 Task: Look for space in La Unión, Chile from 1st July, 2023 to 3rd July, 2023 for 1 adult in price range Rs.5000 to Rs.15000. Place can be private room with 1  bedroom having 1 bed and 1 bathroom. Property type can be house, flat, guest house, hotel. Amenities needed are: wifi. Booking option can be shelf check-in. Required host language is English.
Action: Mouse moved to (518, 189)
Screenshot: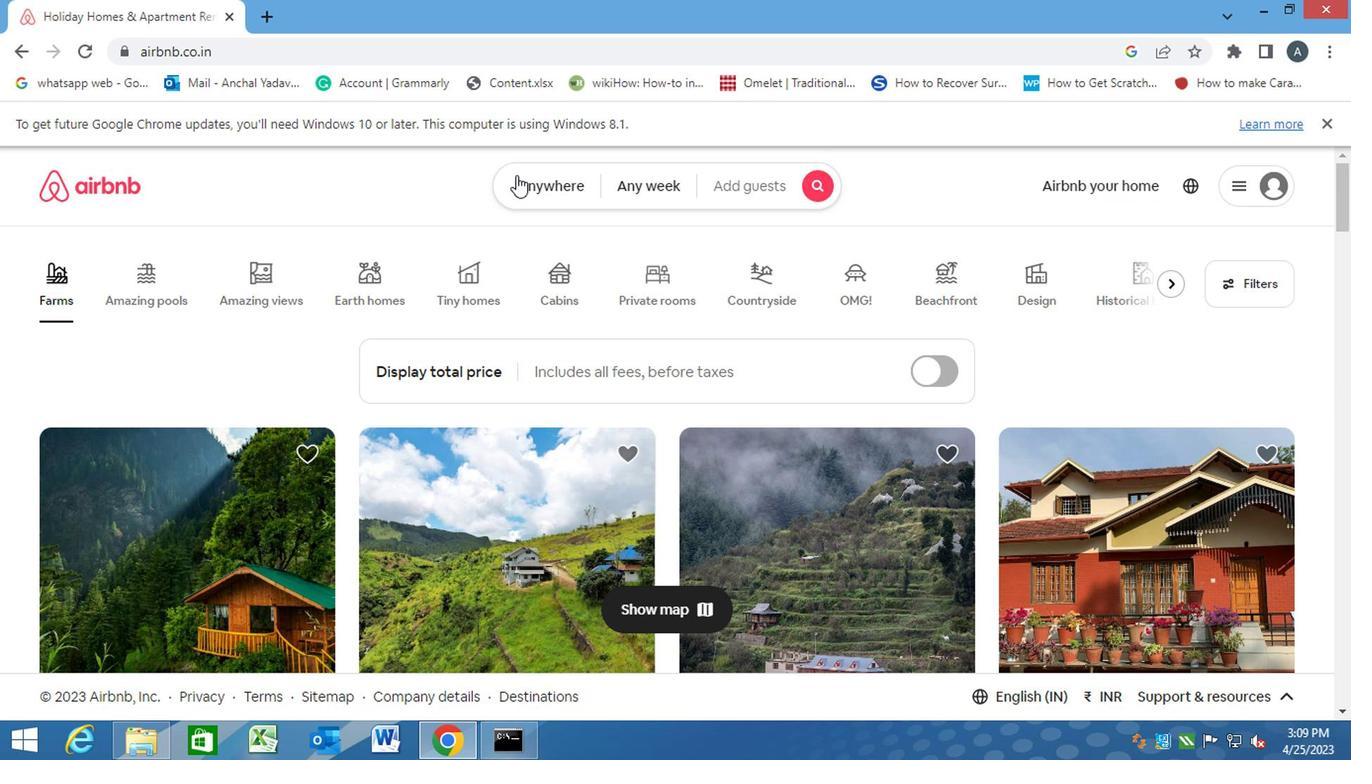 
Action: Mouse pressed left at (518, 189)
Screenshot: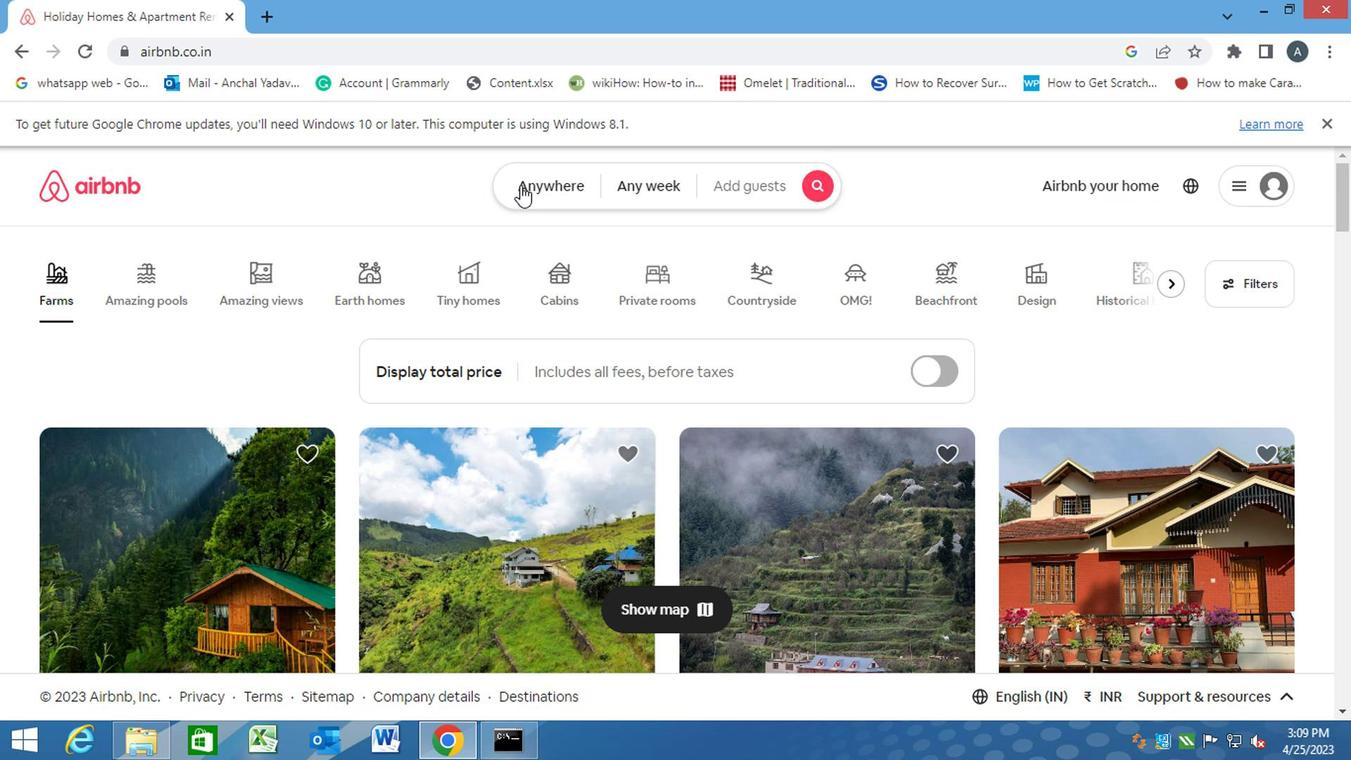 
Action: Mouse moved to (454, 258)
Screenshot: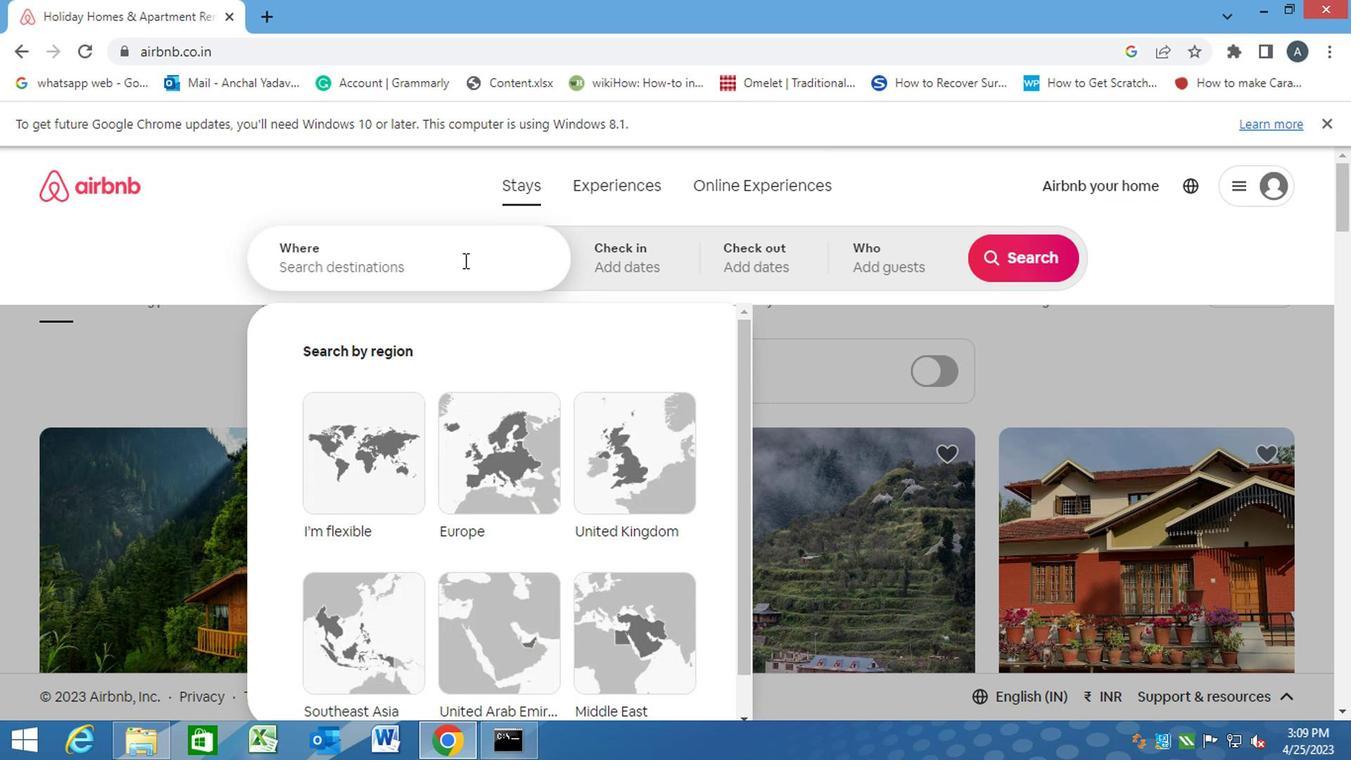 
Action: Mouse pressed left at (454, 258)
Screenshot: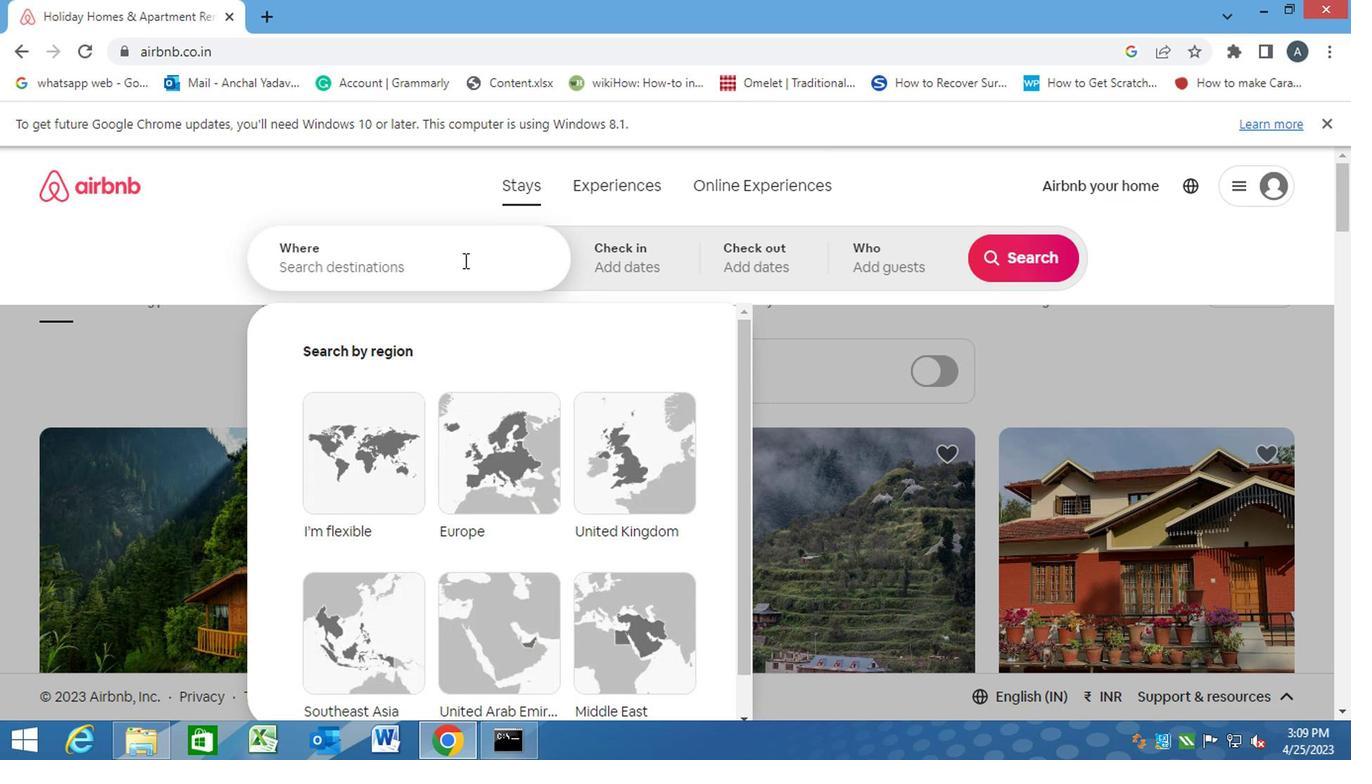 
Action: Key pressed l<Key.caps_lock>a<Key.space><Key.caps_lock>u<Key.caps_lock>nion,<Key.space><Key.caps_lock>c<Key.caps_lock>hile<Key.enter>
Screenshot: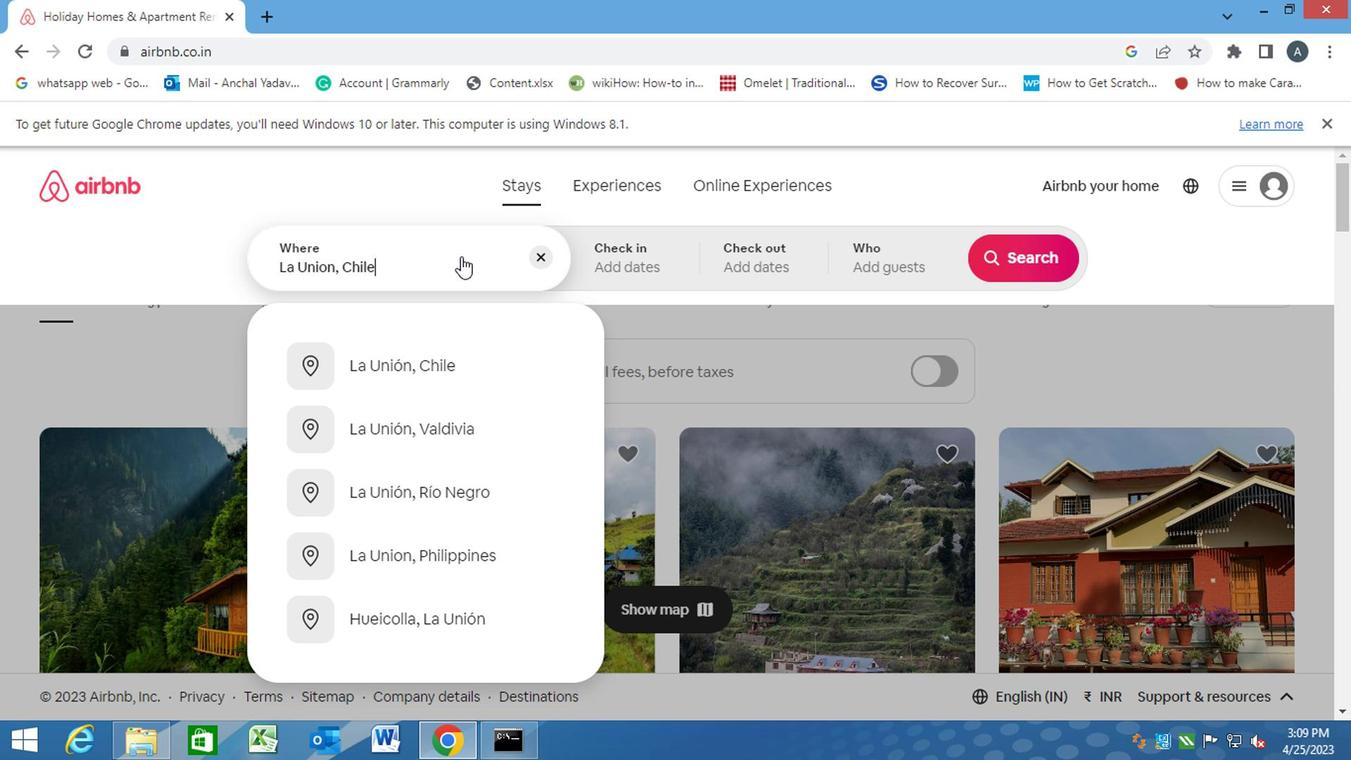 
Action: Mouse moved to (993, 419)
Screenshot: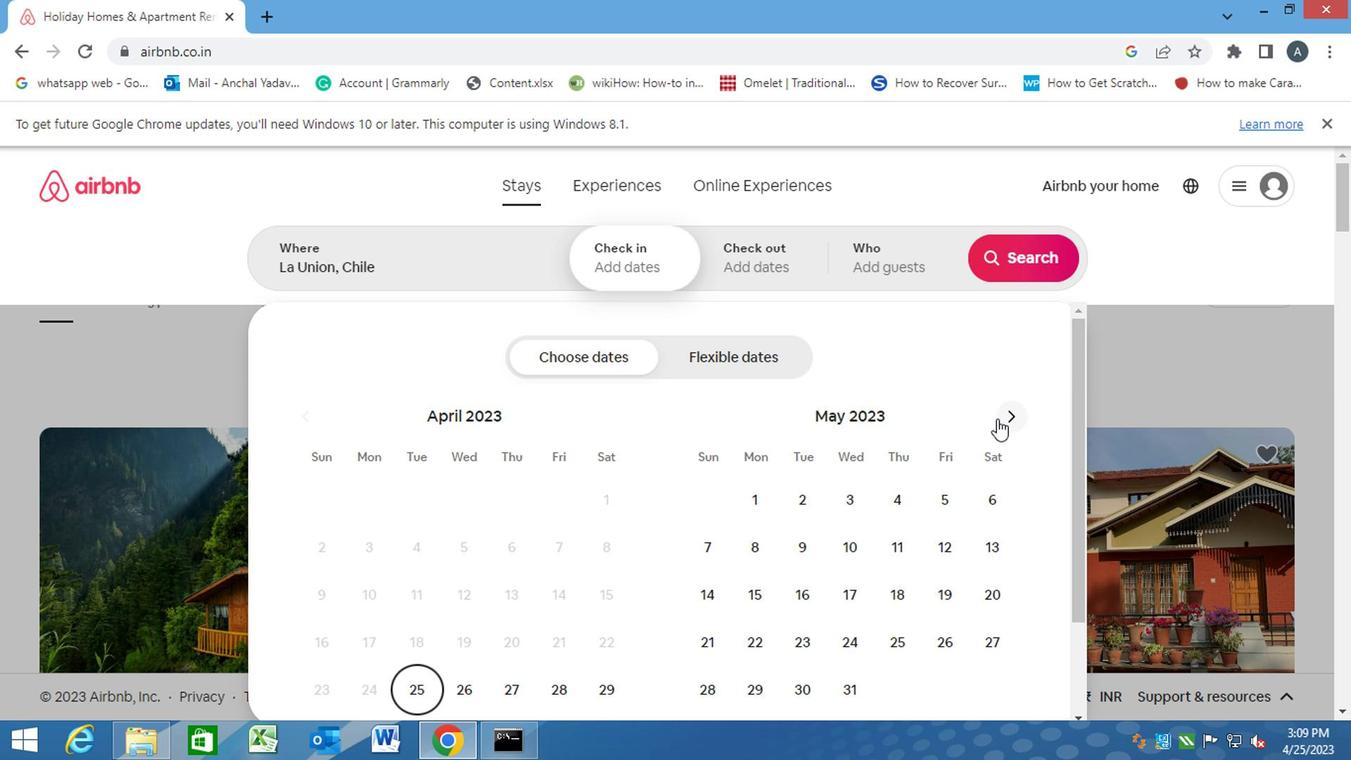 
Action: Mouse pressed left at (993, 419)
Screenshot: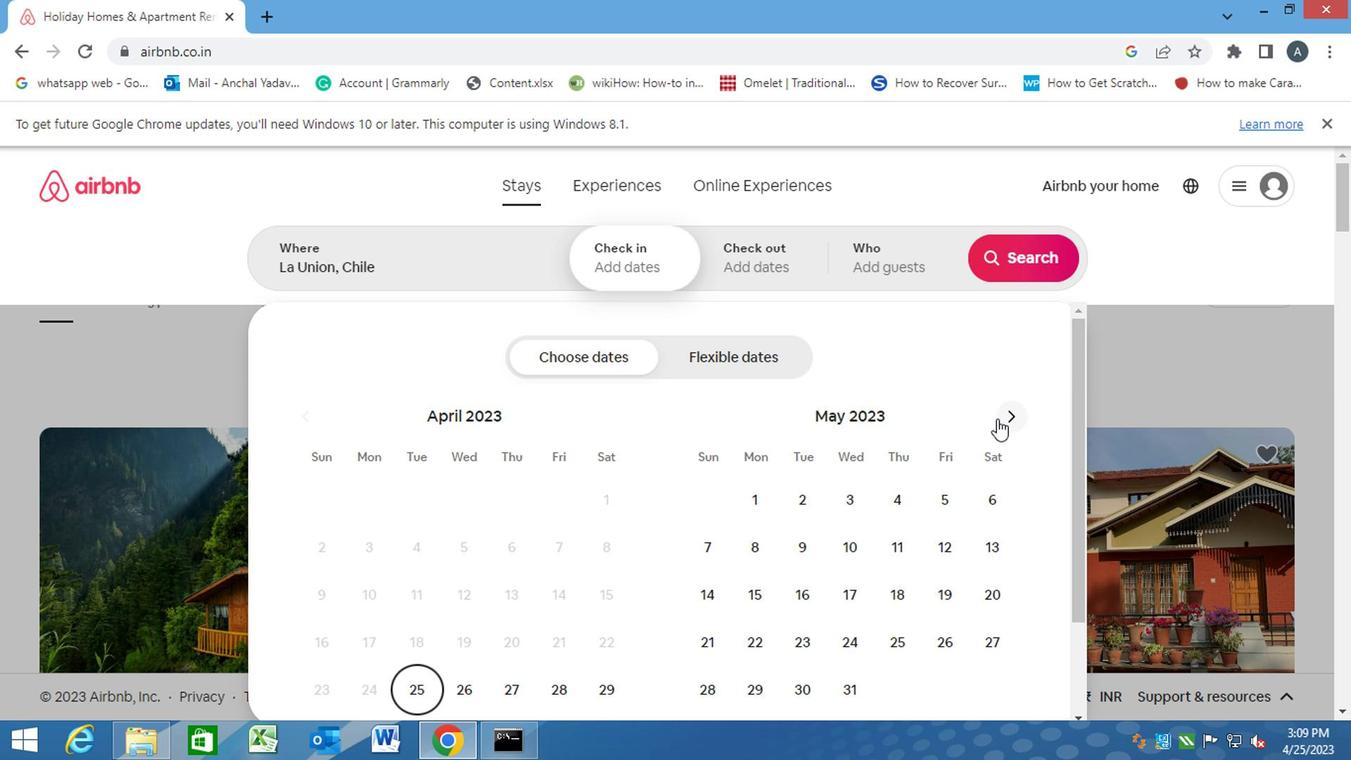 
Action: Mouse moved to (994, 419)
Screenshot: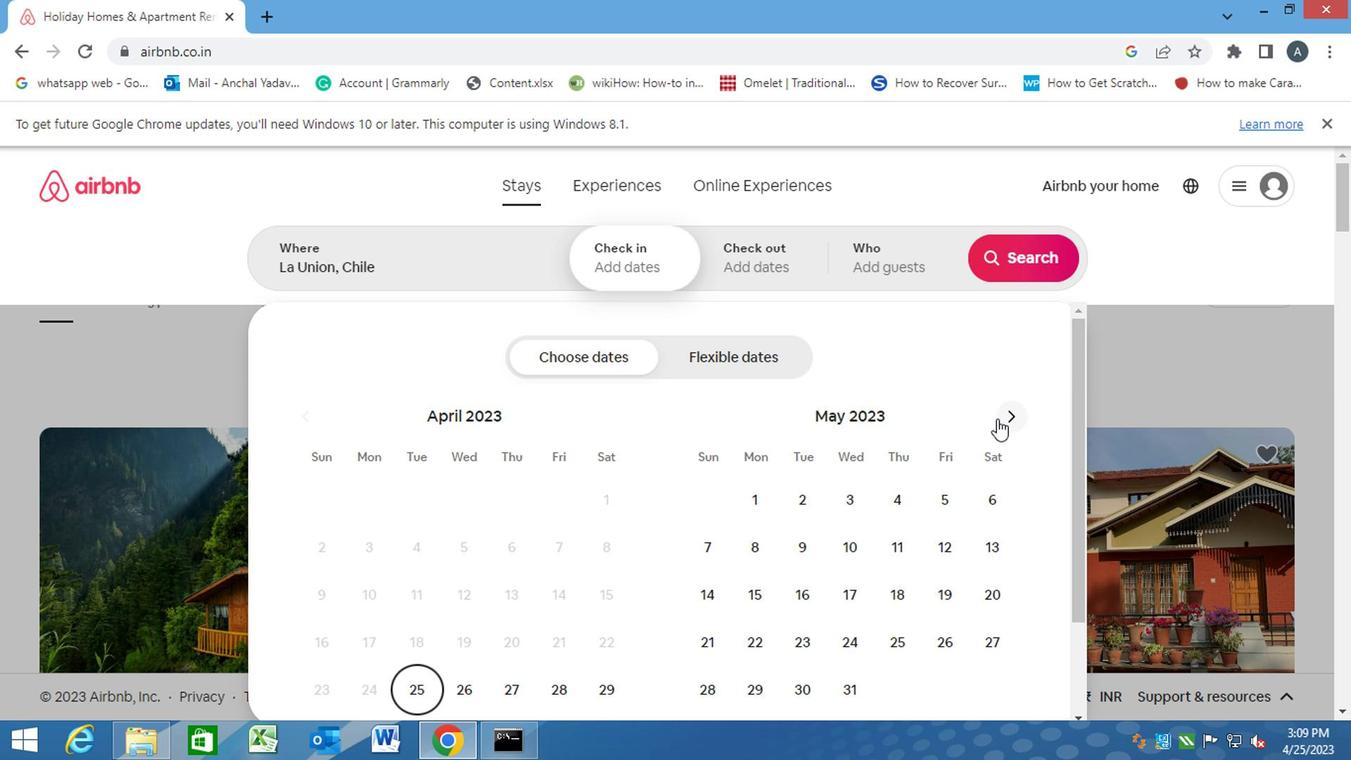 
Action: Mouse pressed left at (994, 419)
Screenshot: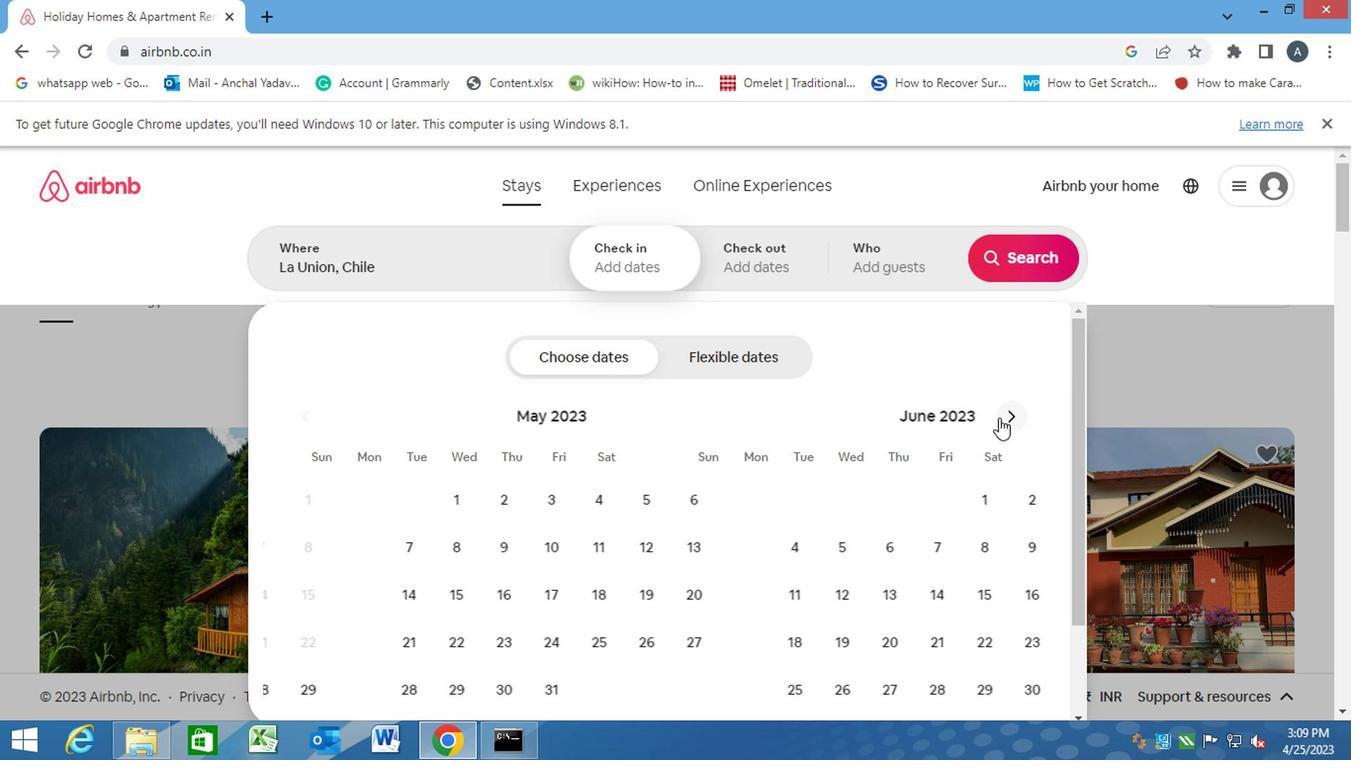 
Action: Mouse moved to (996, 500)
Screenshot: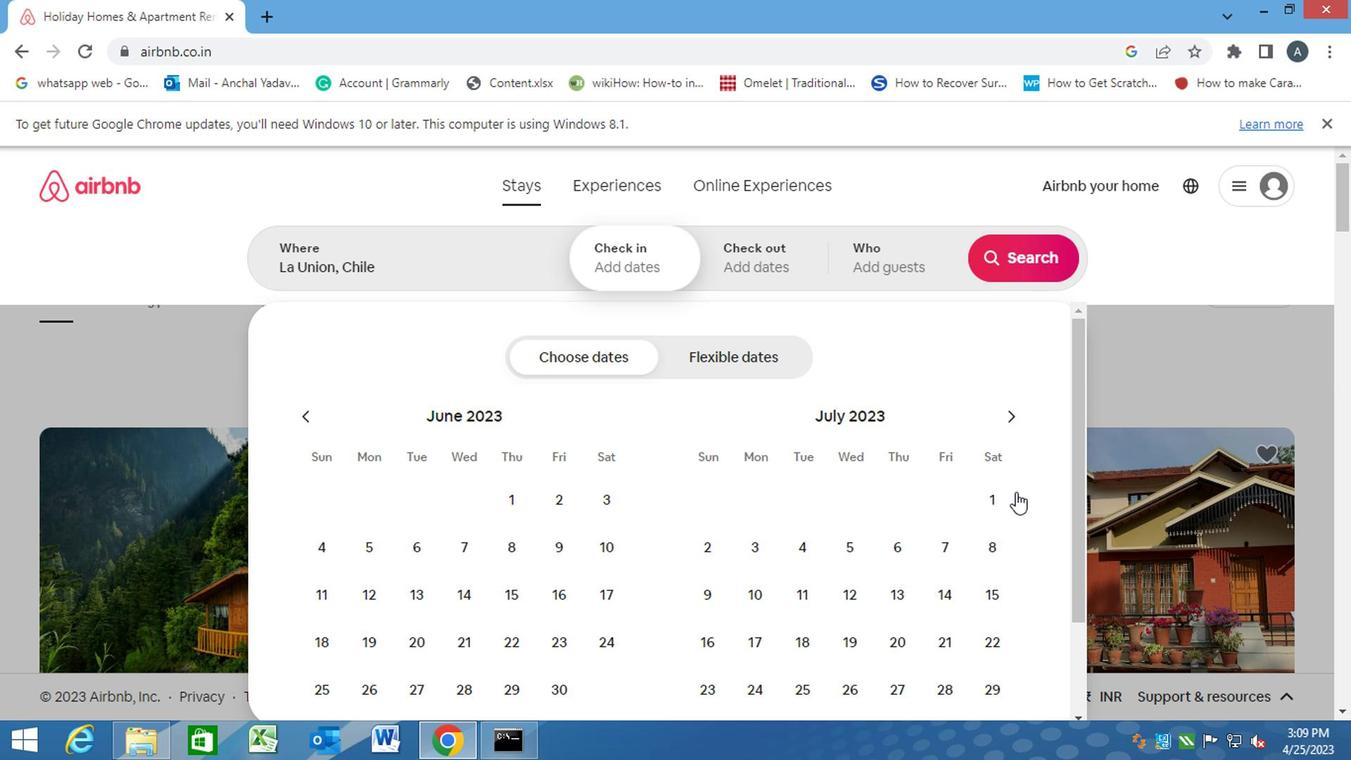 
Action: Mouse pressed left at (996, 500)
Screenshot: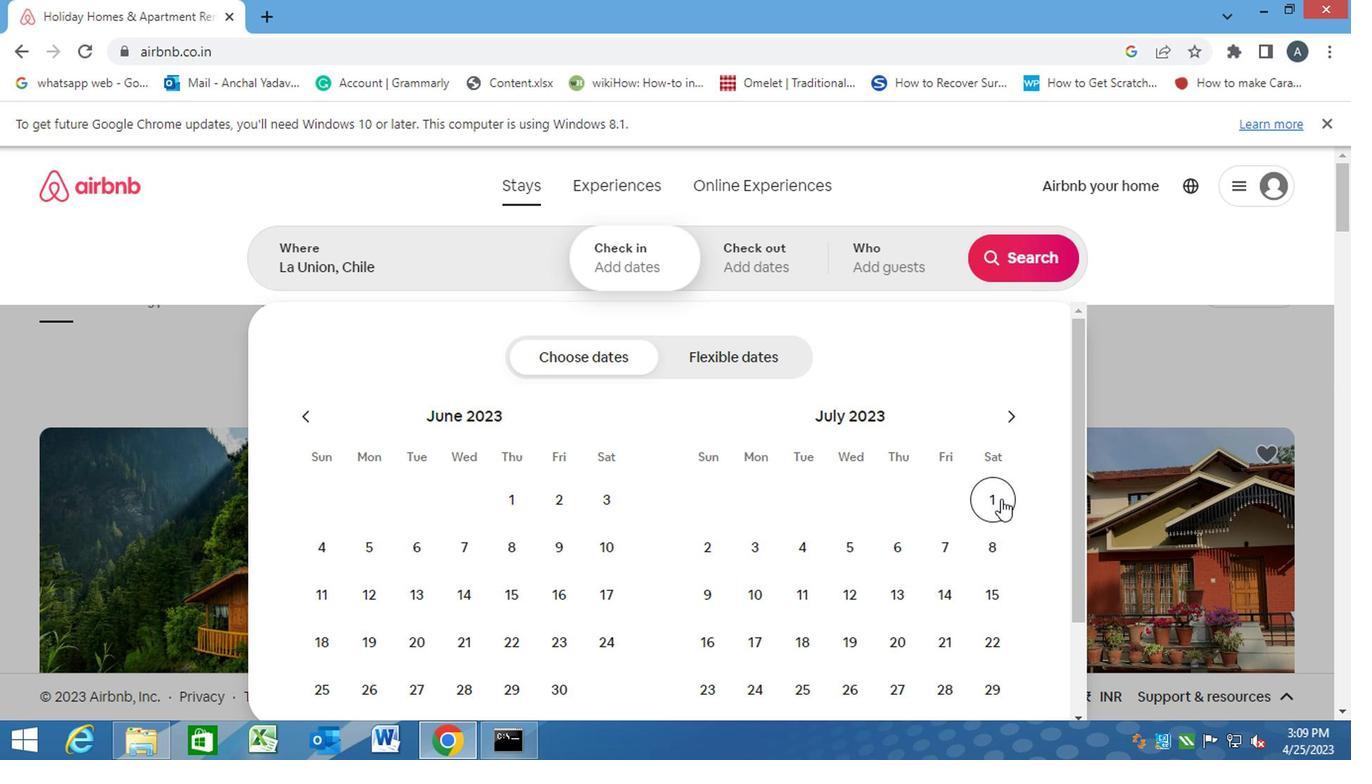 
Action: Mouse moved to (754, 548)
Screenshot: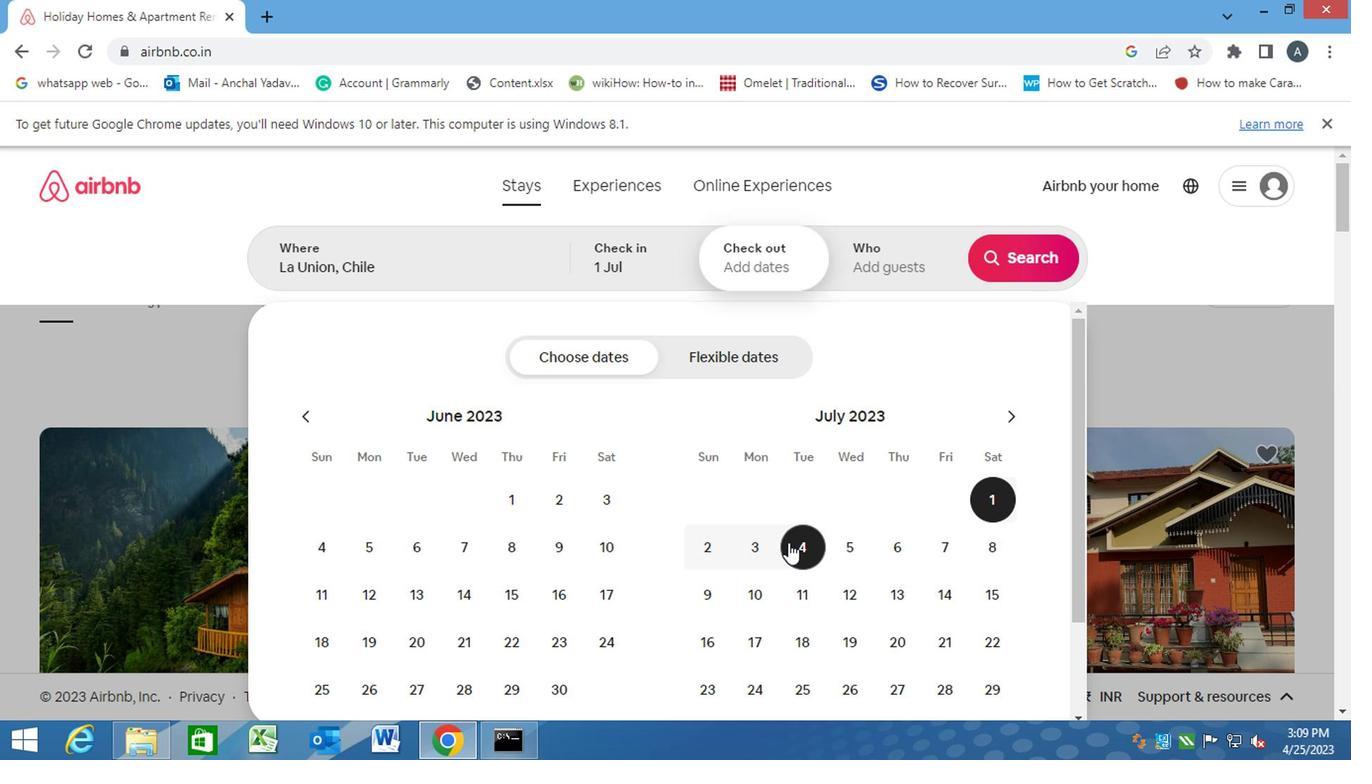
Action: Mouse pressed left at (754, 548)
Screenshot: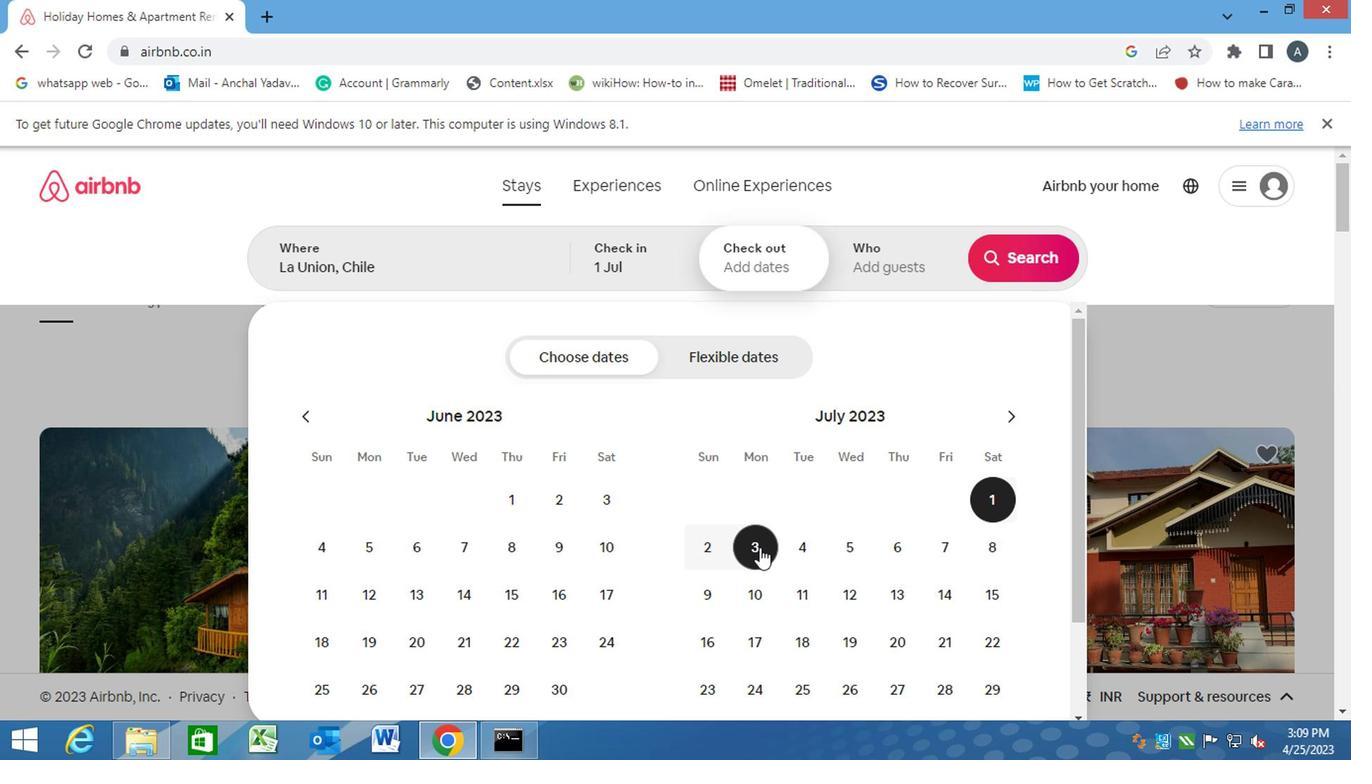 
Action: Mouse moved to (900, 259)
Screenshot: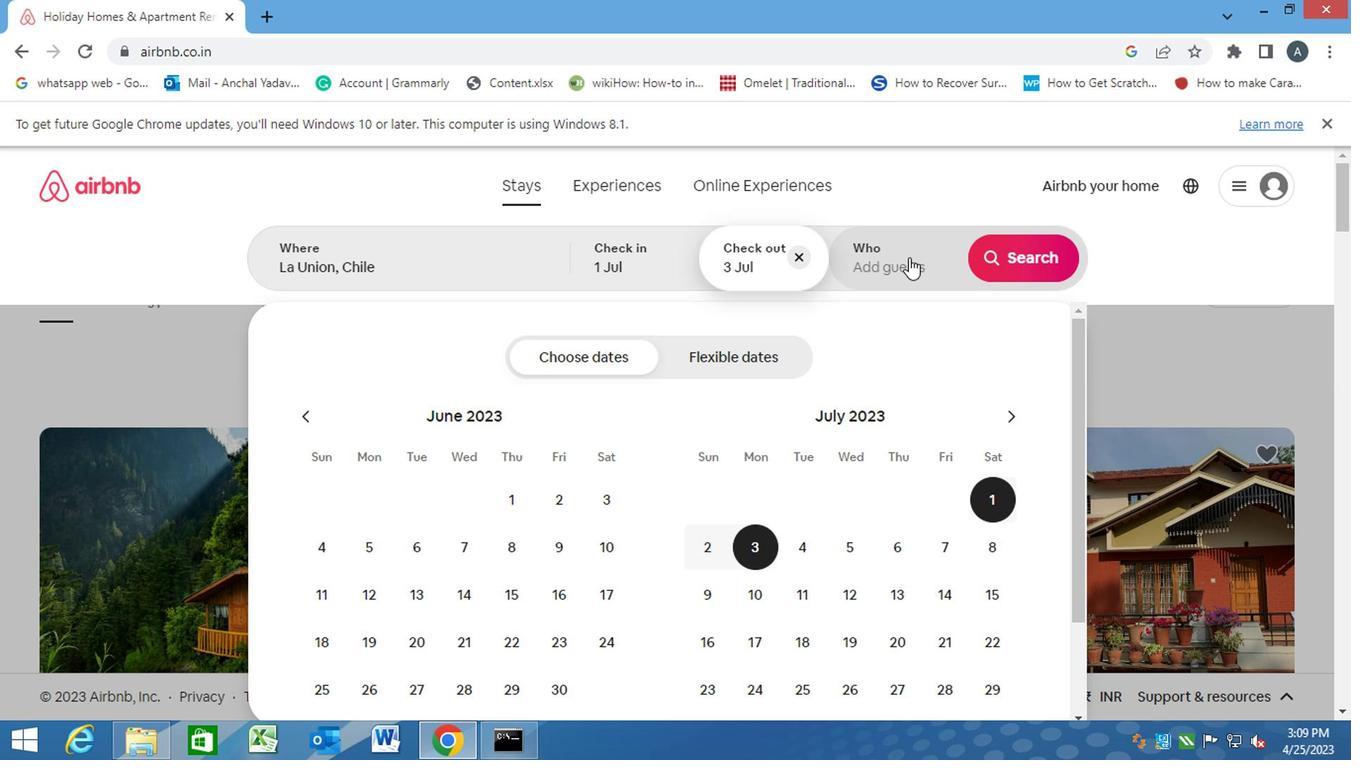 
Action: Mouse pressed left at (900, 259)
Screenshot: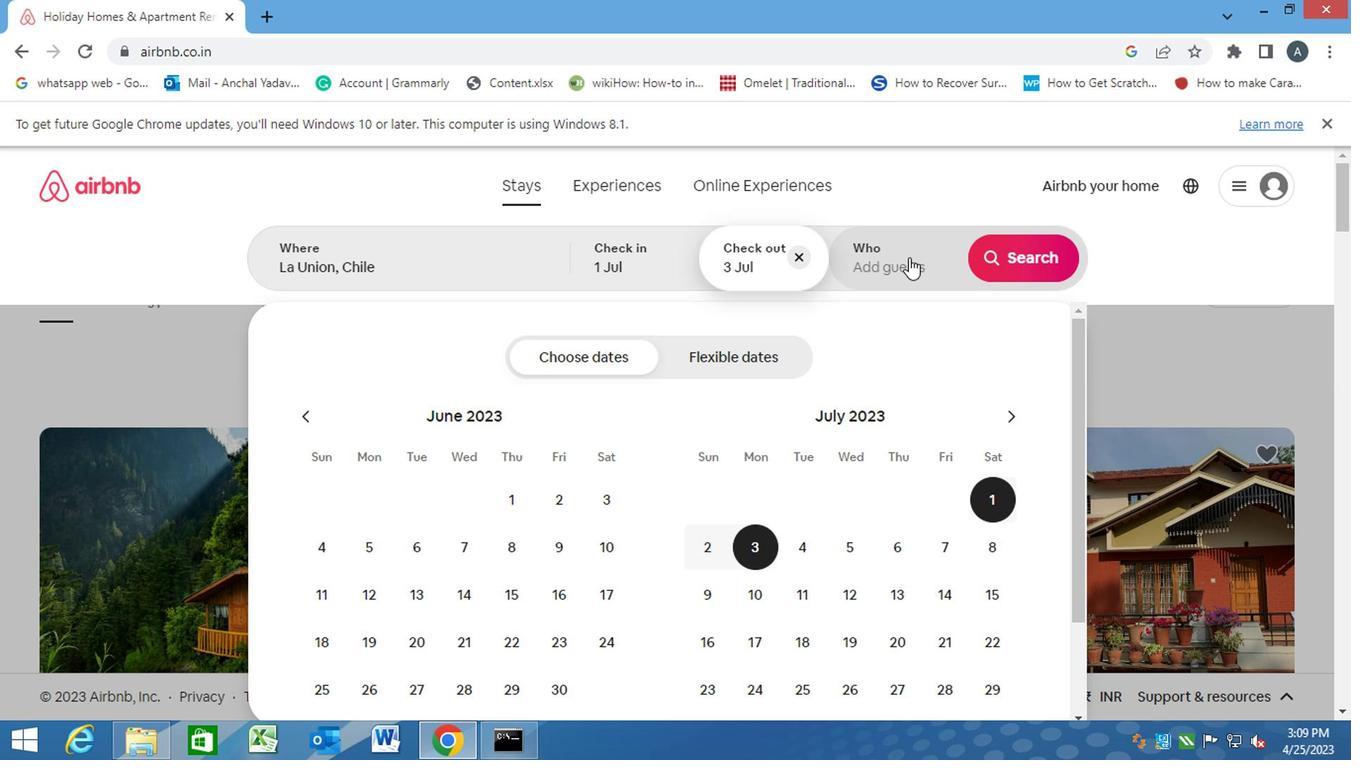 
Action: Mouse moved to (1036, 374)
Screenshot: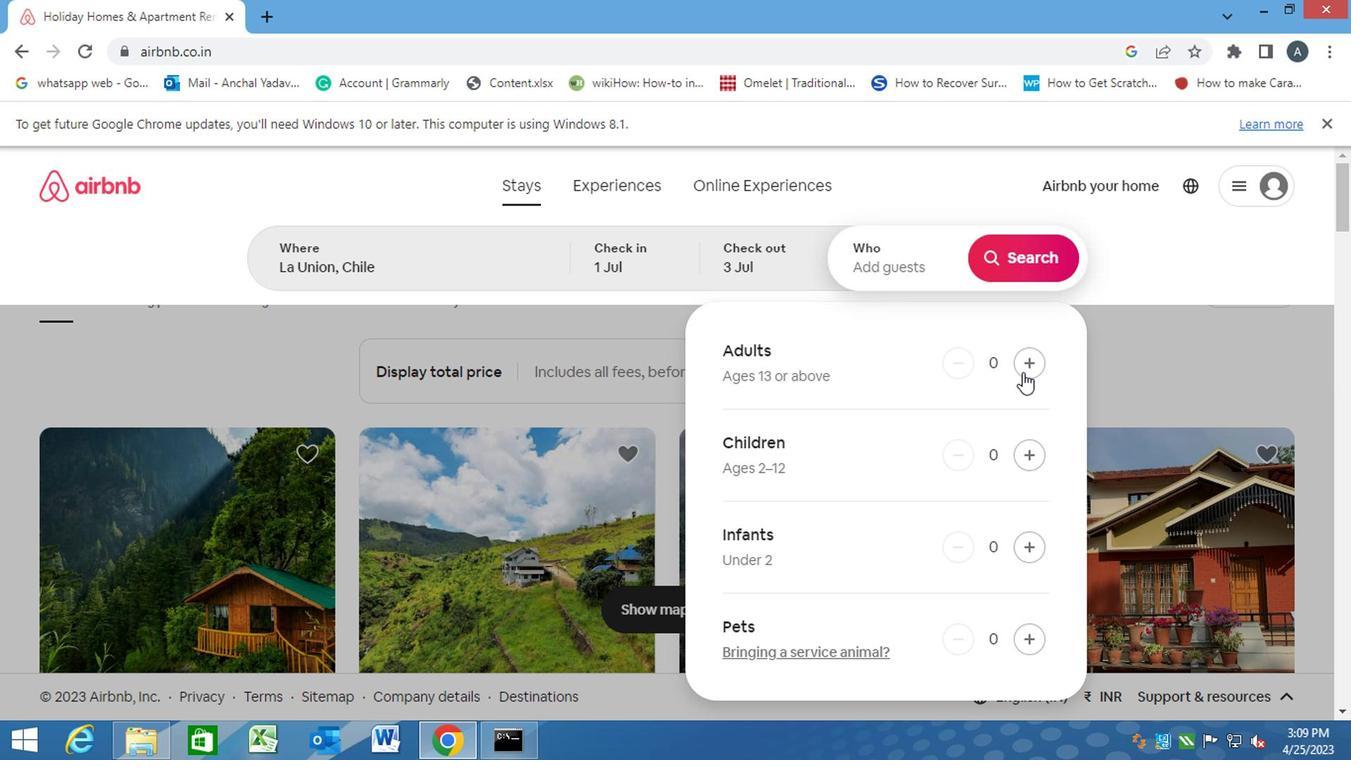 
Action: Mouse pressed left at (1036, 374)
Screenshot: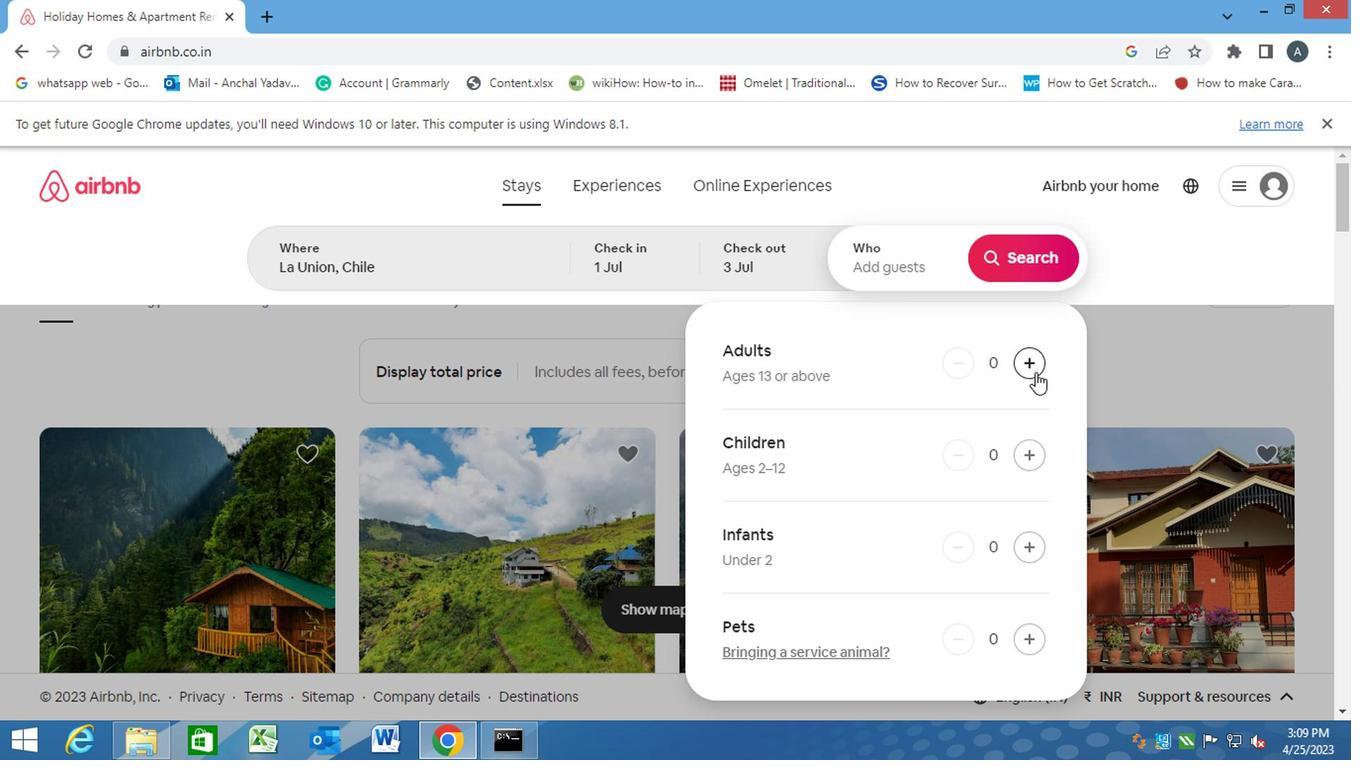 
Action: Mouse moved to (1033, 244)
Screenshot: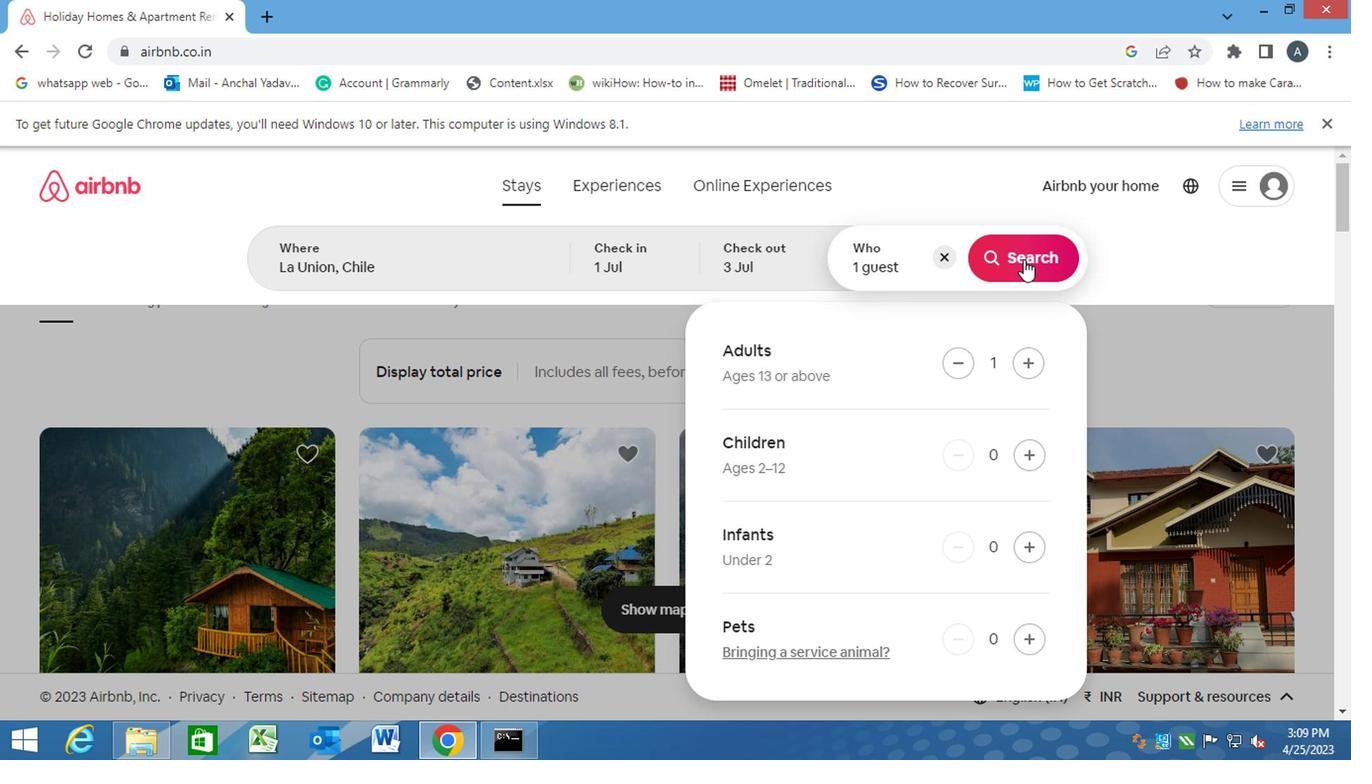 
Action: Mouse pressed left at (1033, 244)
Screenshot: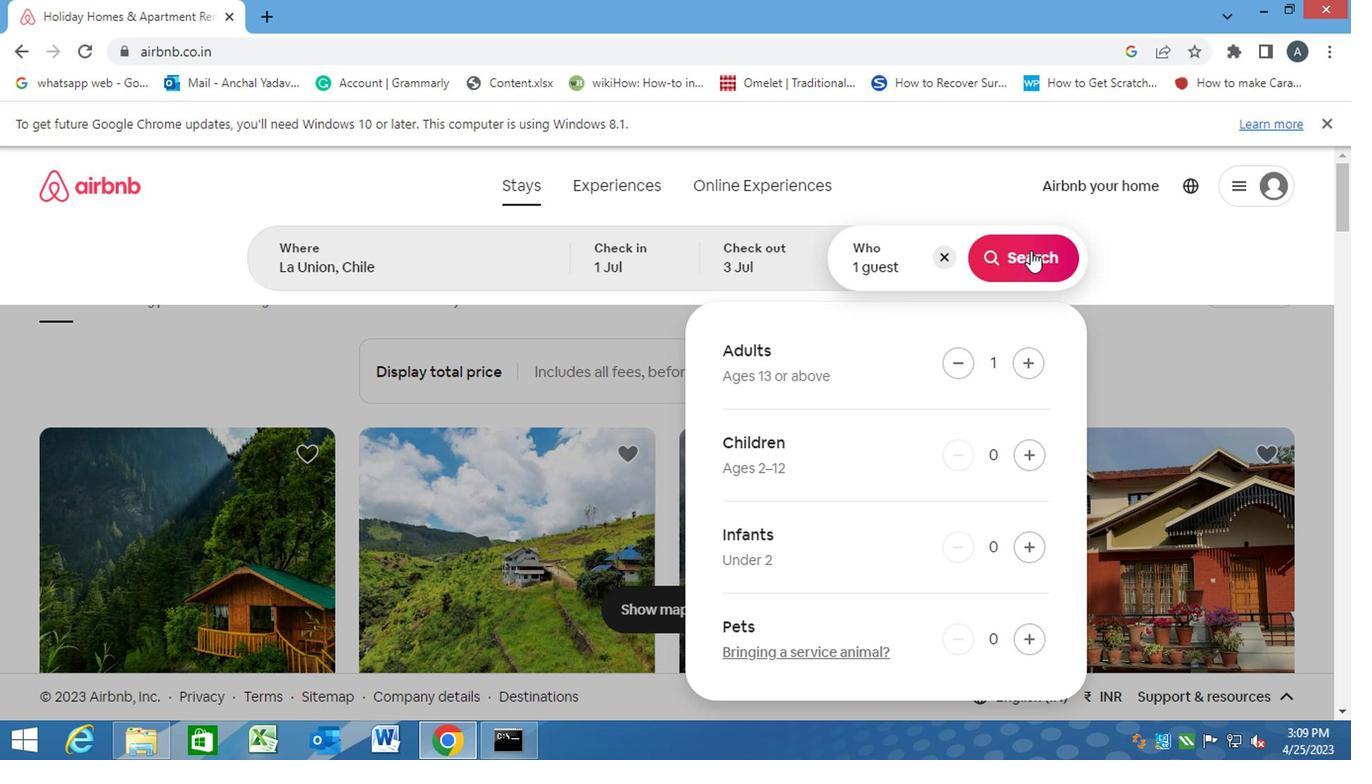 
Action: Mouse moved to (1257, 268)
Screenshot: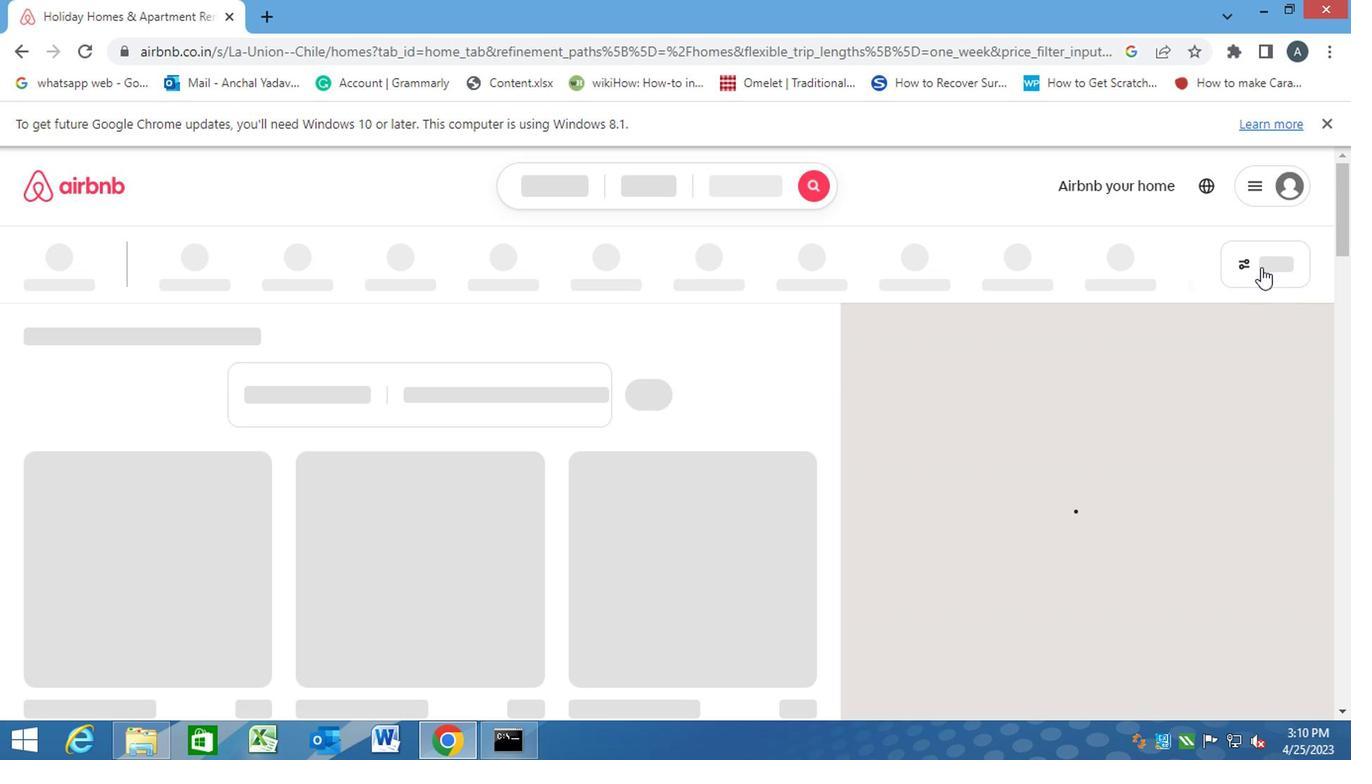 
Action: Mouse pressed left at (1257, 268)
Screenshot: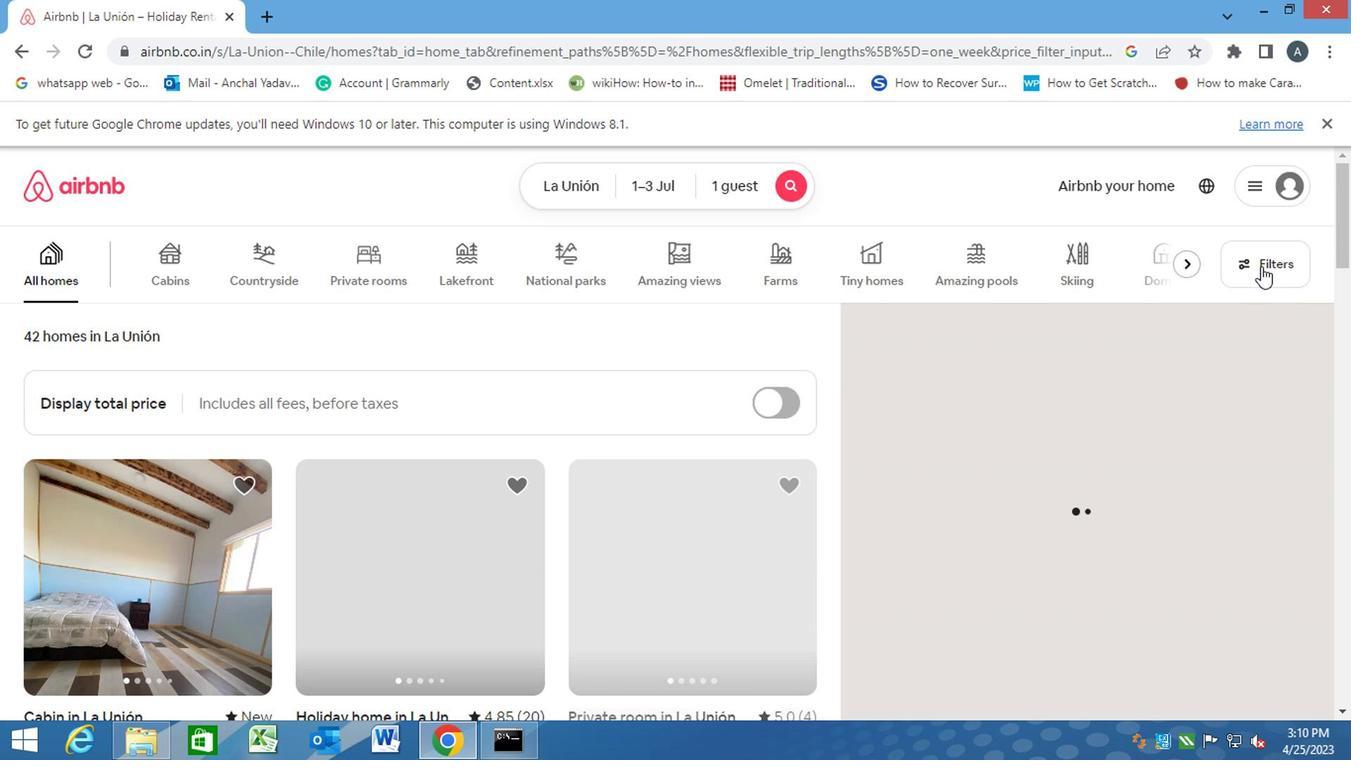 
Action: Mouse moved to (434, 512)
Screenshot: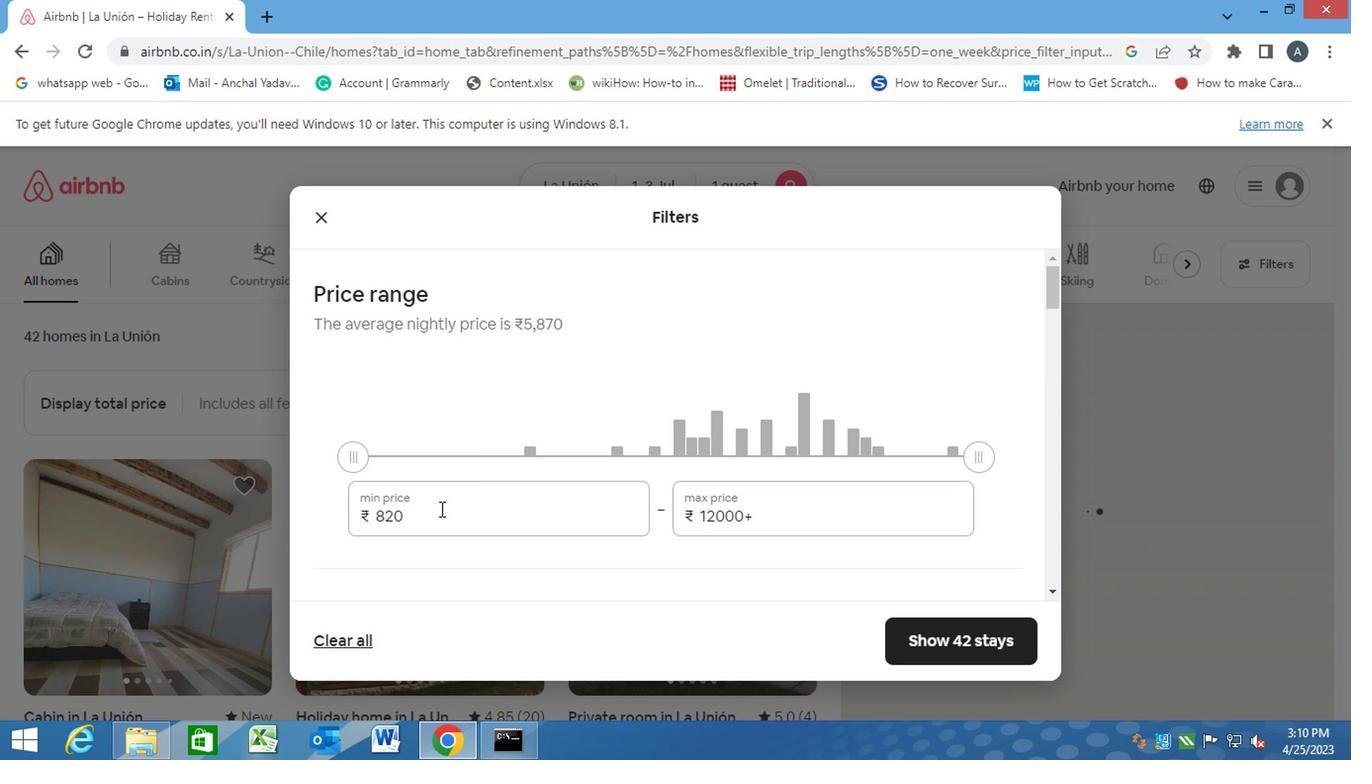 
Action: Mouse pressed left at (434, 512)
Screenshot: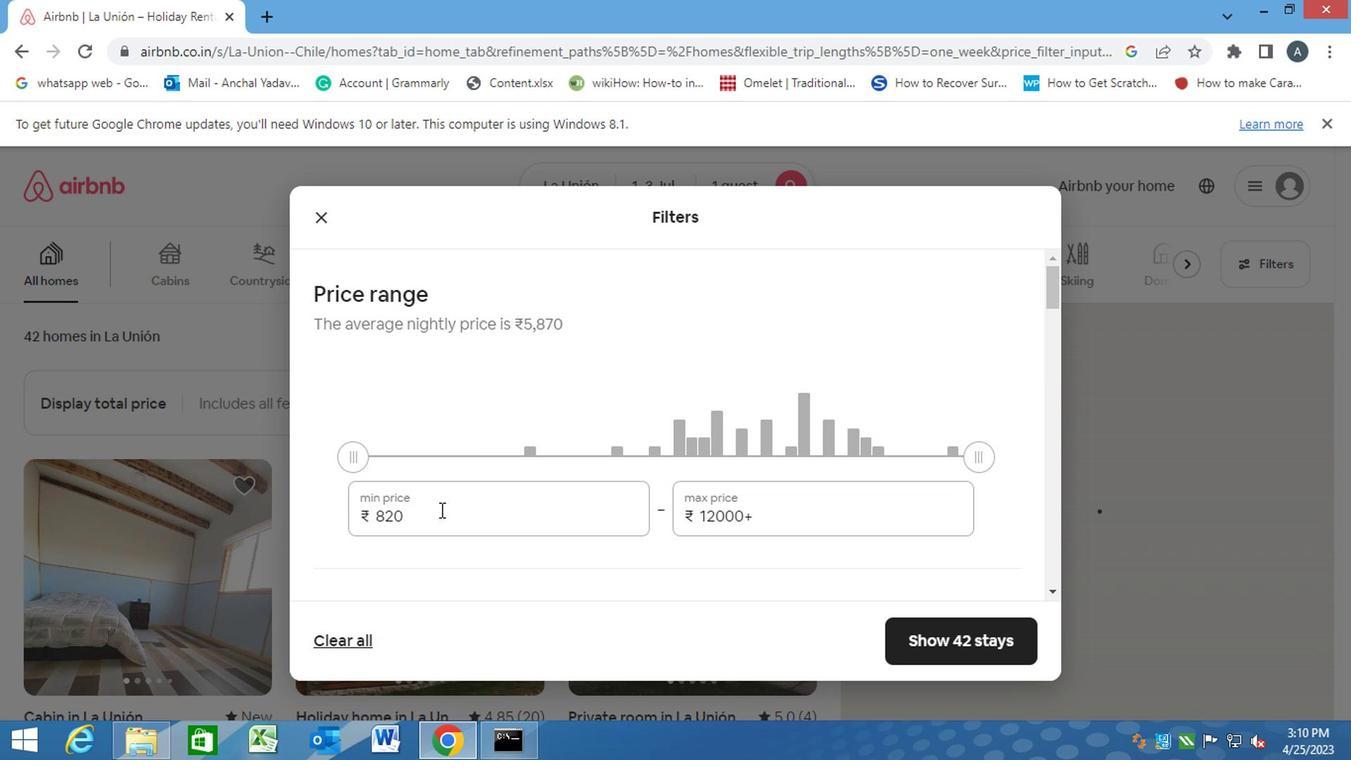 
Action: Mouse moved to (346, 521)
Screenshot: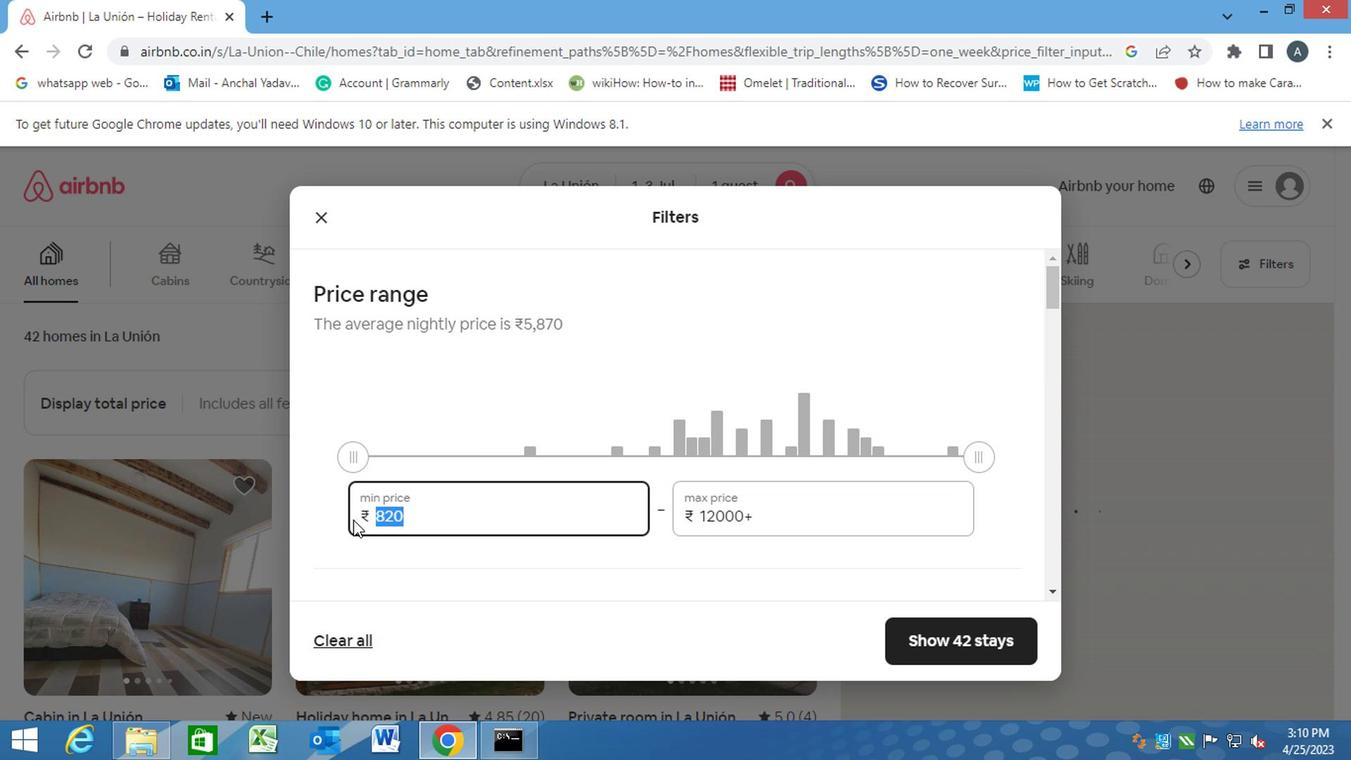 
Action: Key pressed 5000<Key.tab><Key.backspace><Key.backspace>15000
Screenshot: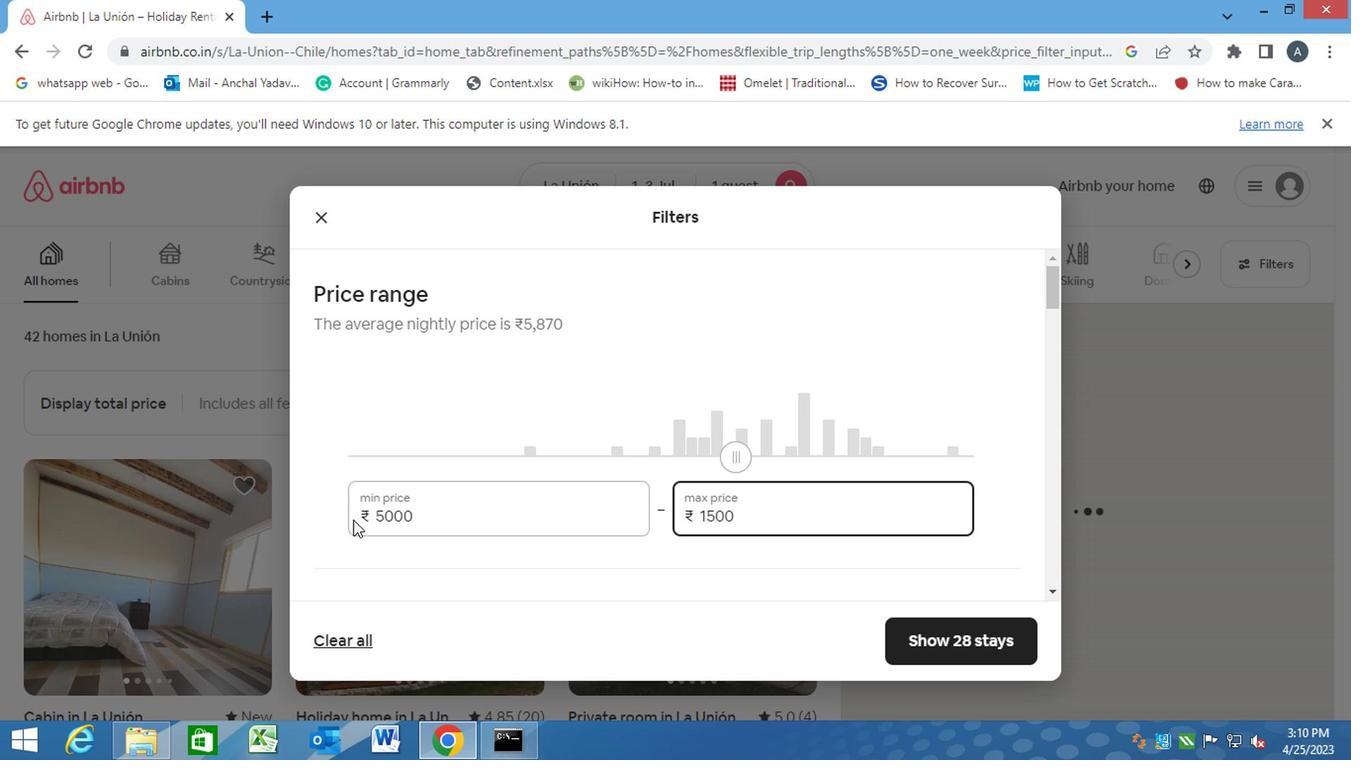 
Action: Mouse moved to (514, 567)
Screenshot: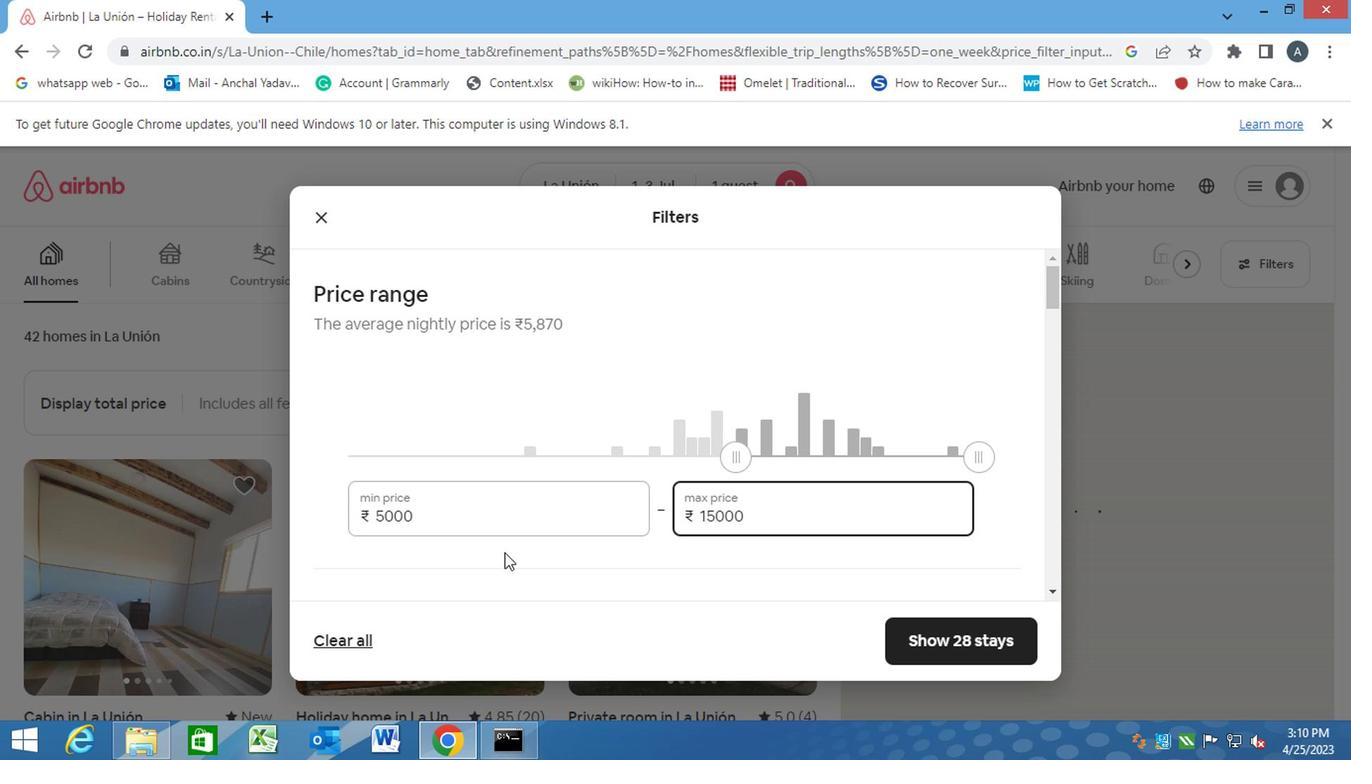
Action: Mouse pressed left at (514, 567)
Screenshot: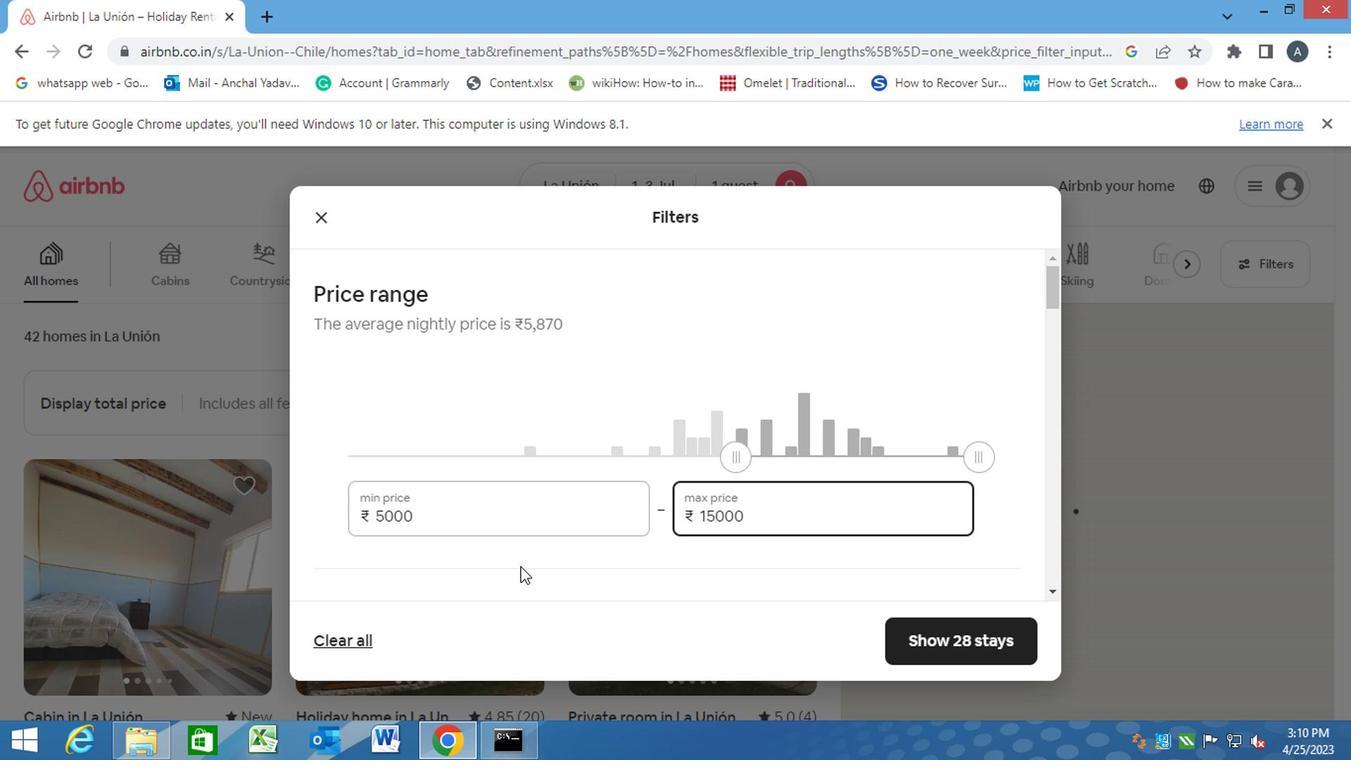 
Action: Mouse scrolled (514, 567) with delta (0, 0)
Screenshot: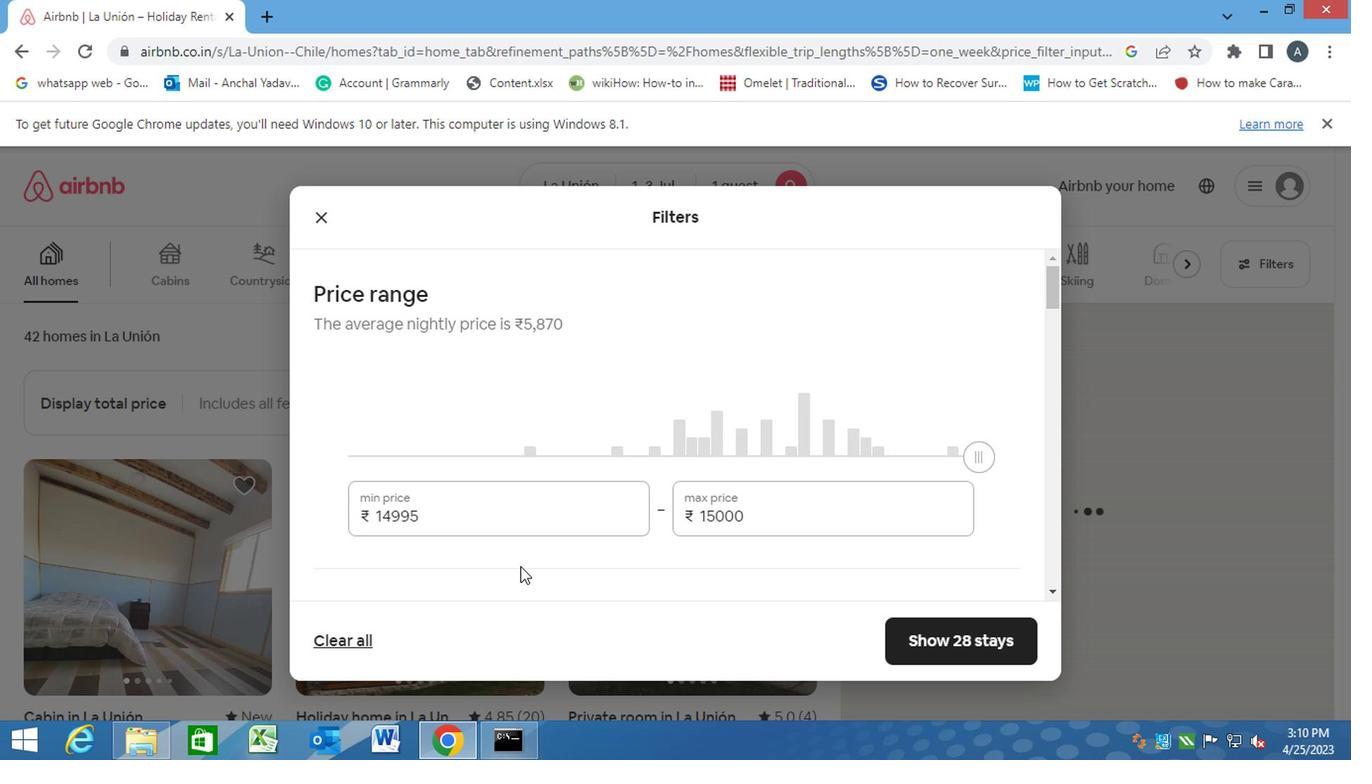 
Action: Mouse scrolled (514, 567) with delta (0, 0)
Screenshot: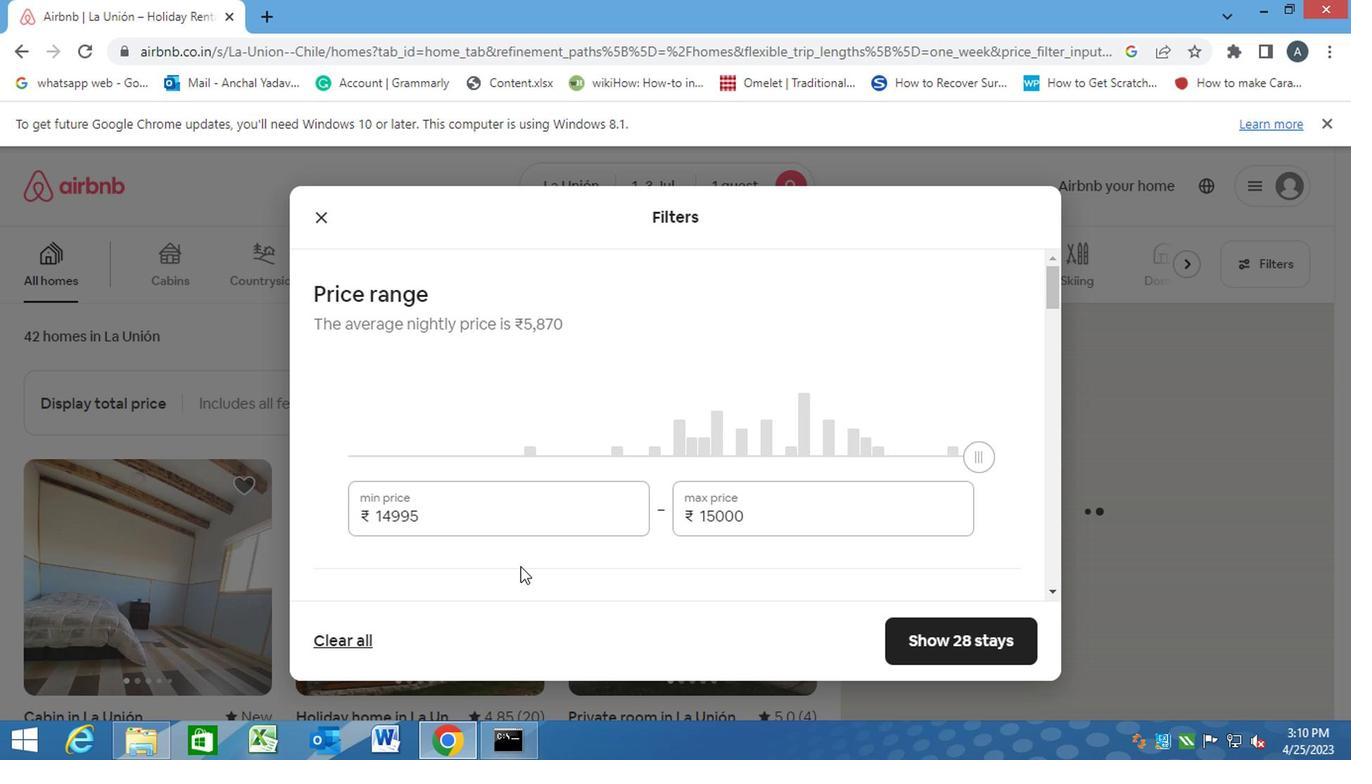 
Action: Mouse scrolled (514, 567) with delta (0, 0)
Screenshot: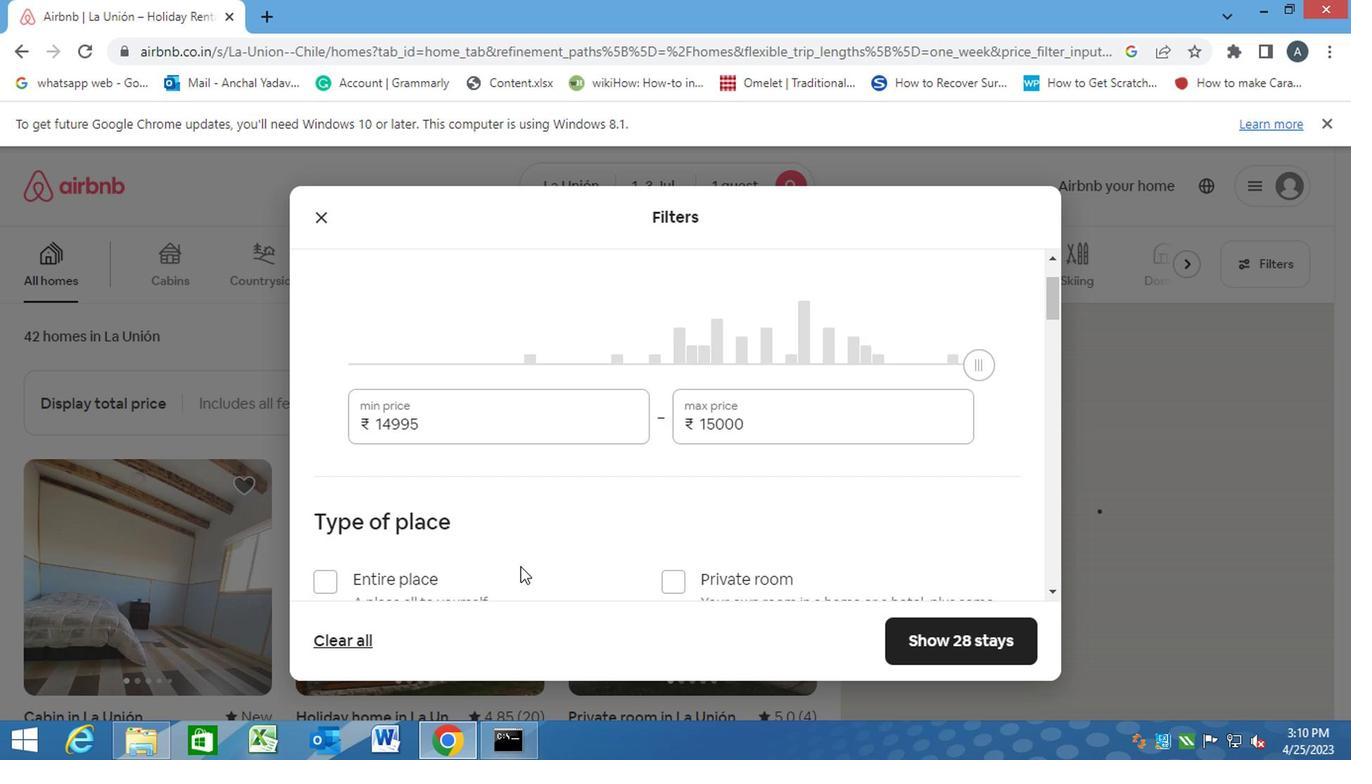 
Action: Mouse scrolled (514, 567) with delta (0, 0)
Screenshot: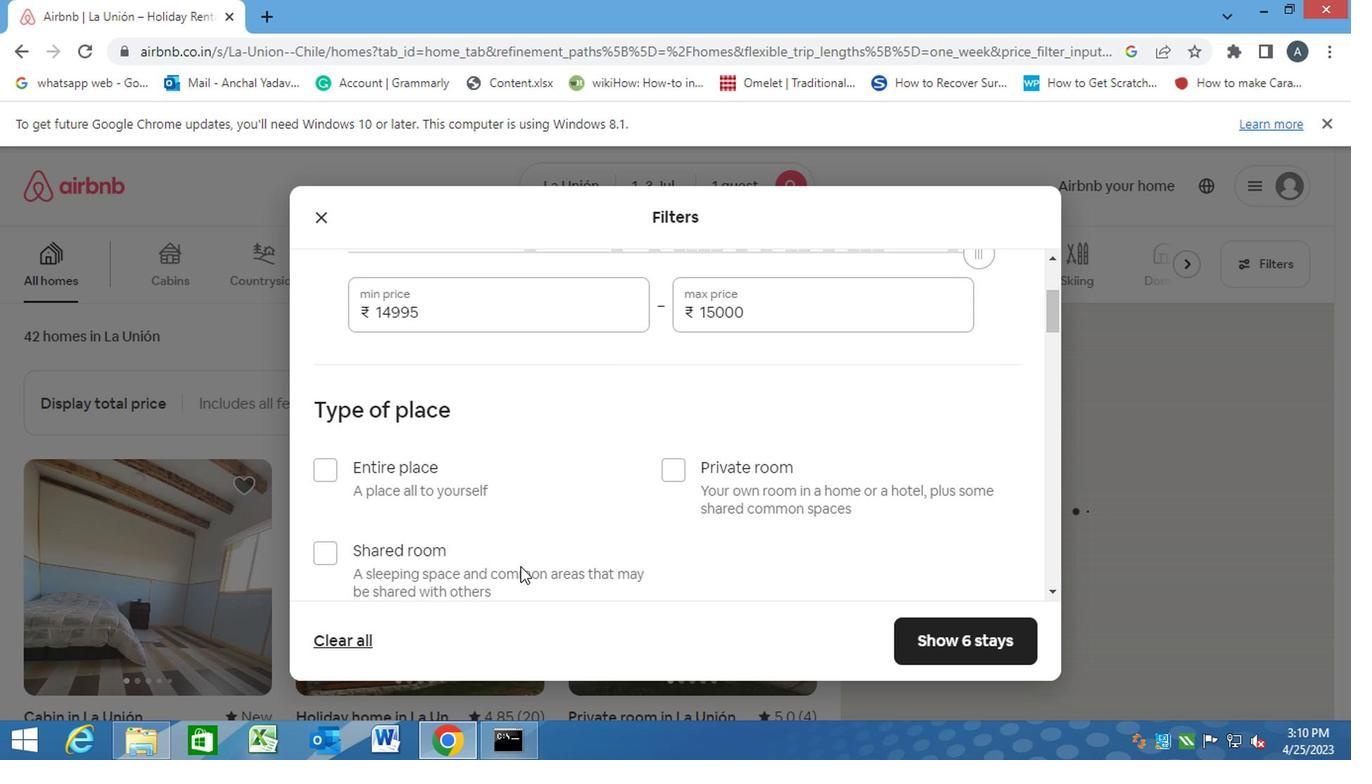 
Action: Mouse moved to (670, 283)
Screenshot: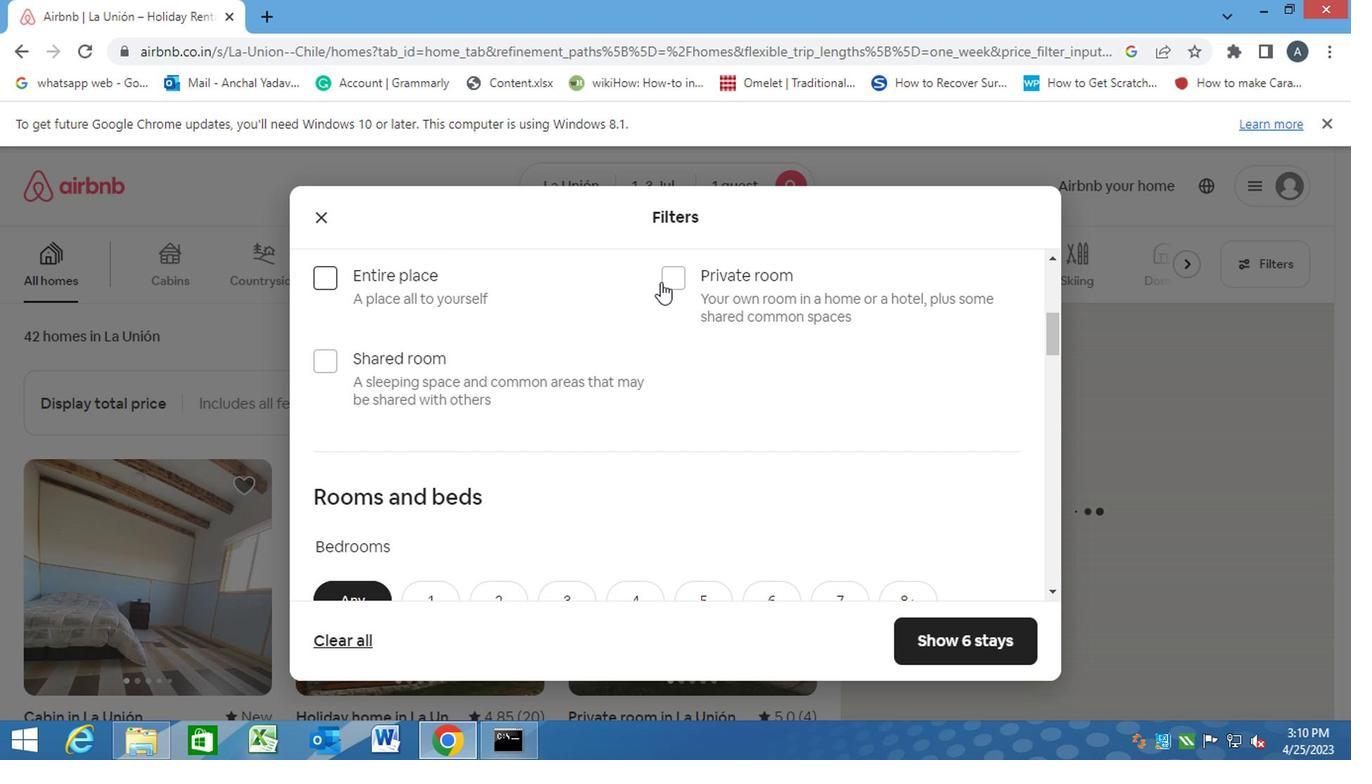 
Action: Mouse pressed left at (670, 283)
Screenshot: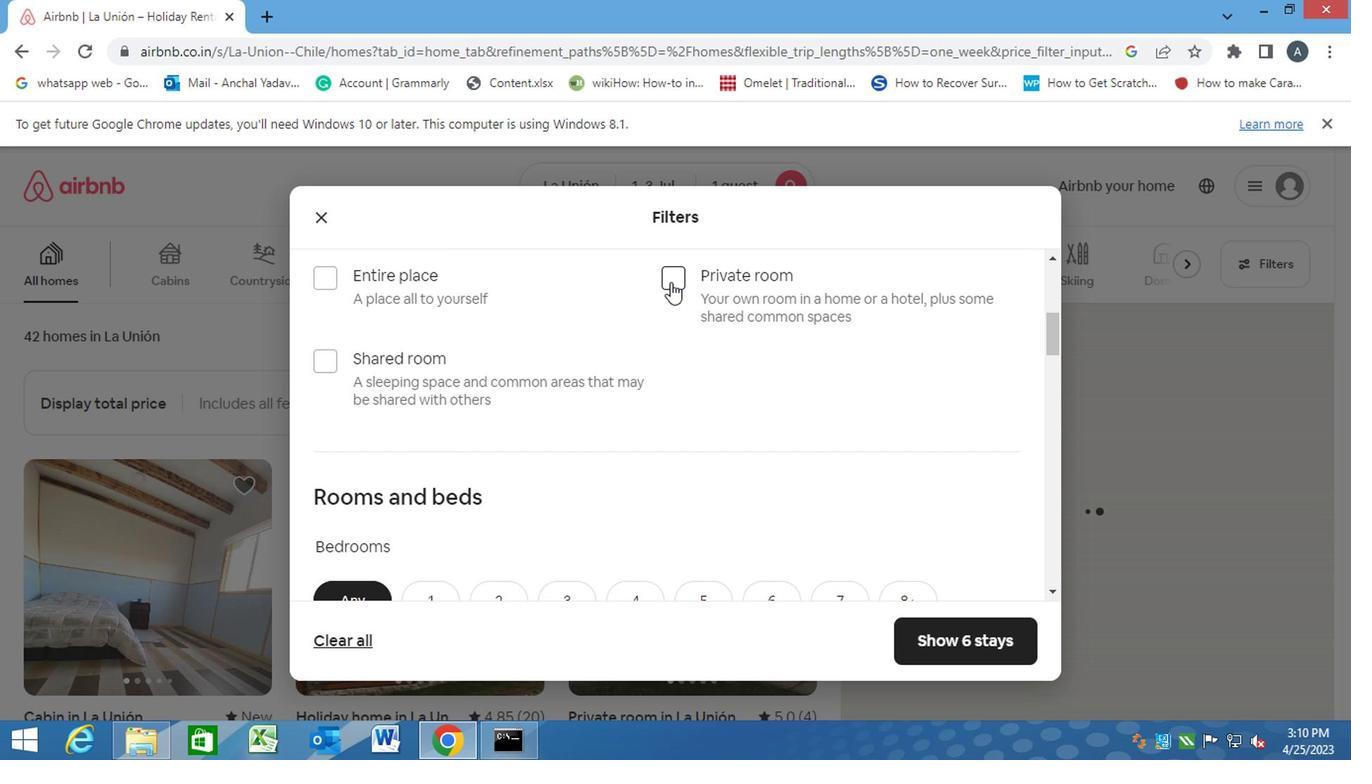 
Action: Mouse moved to (613, 430)
Screenshot: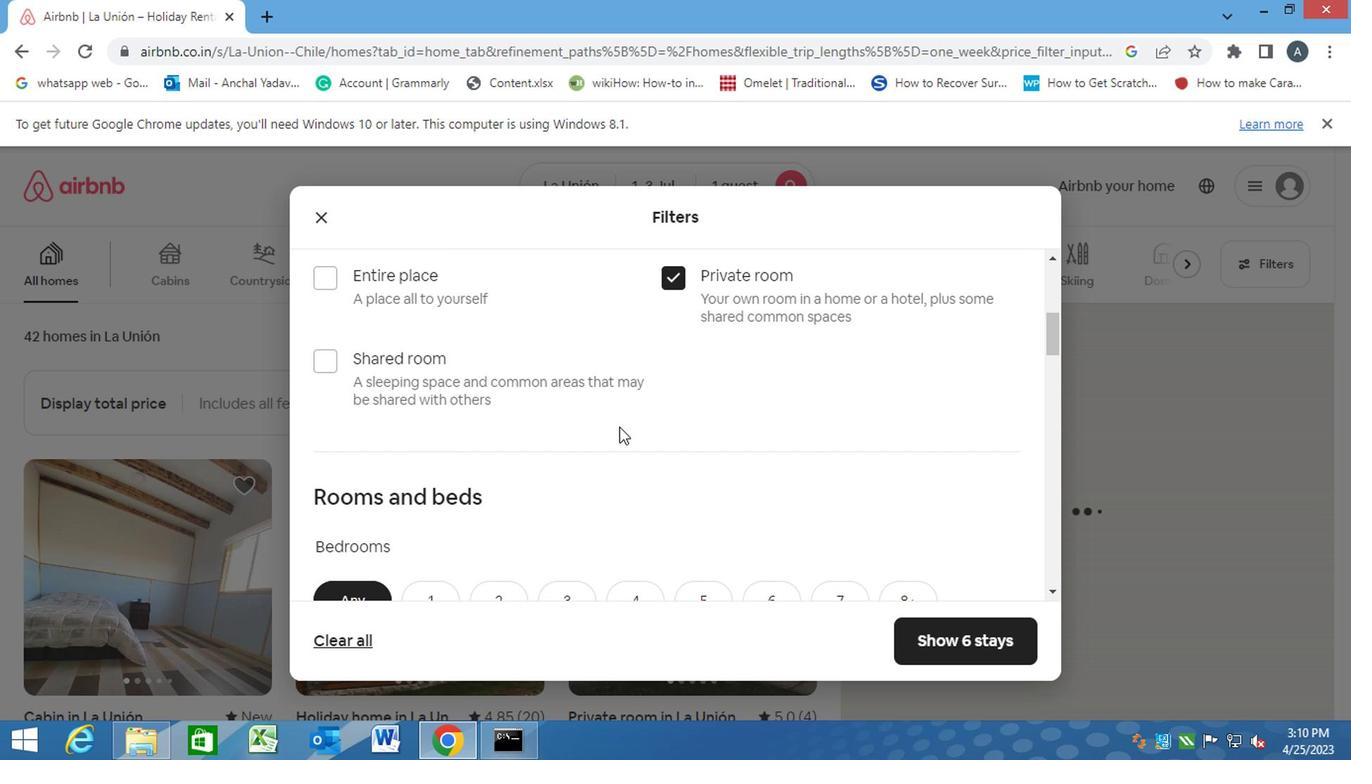 
Action: Mouse scrolled (613, 429) with delta (0, -1)
Screenshot: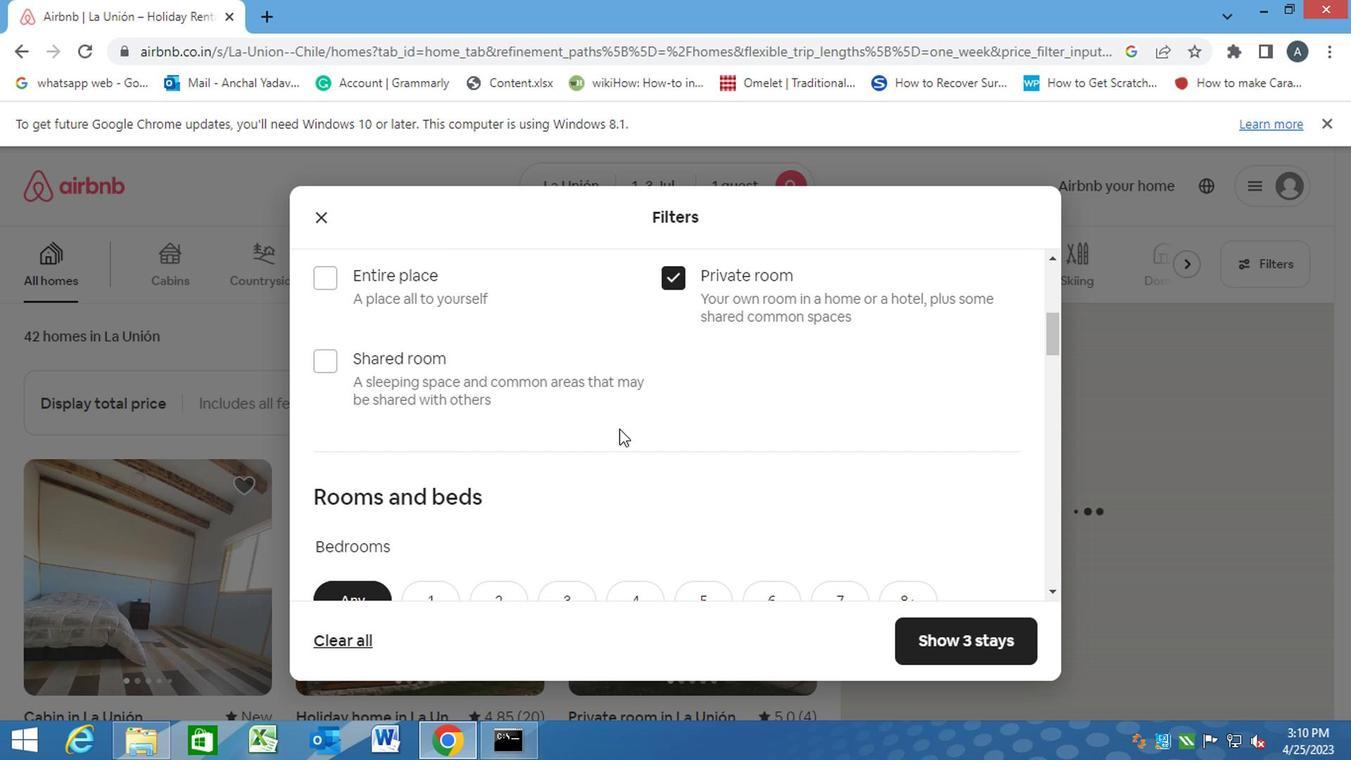 
Action: Mouse scrolled (613, 429) with delta (0, -1)
Screenshot: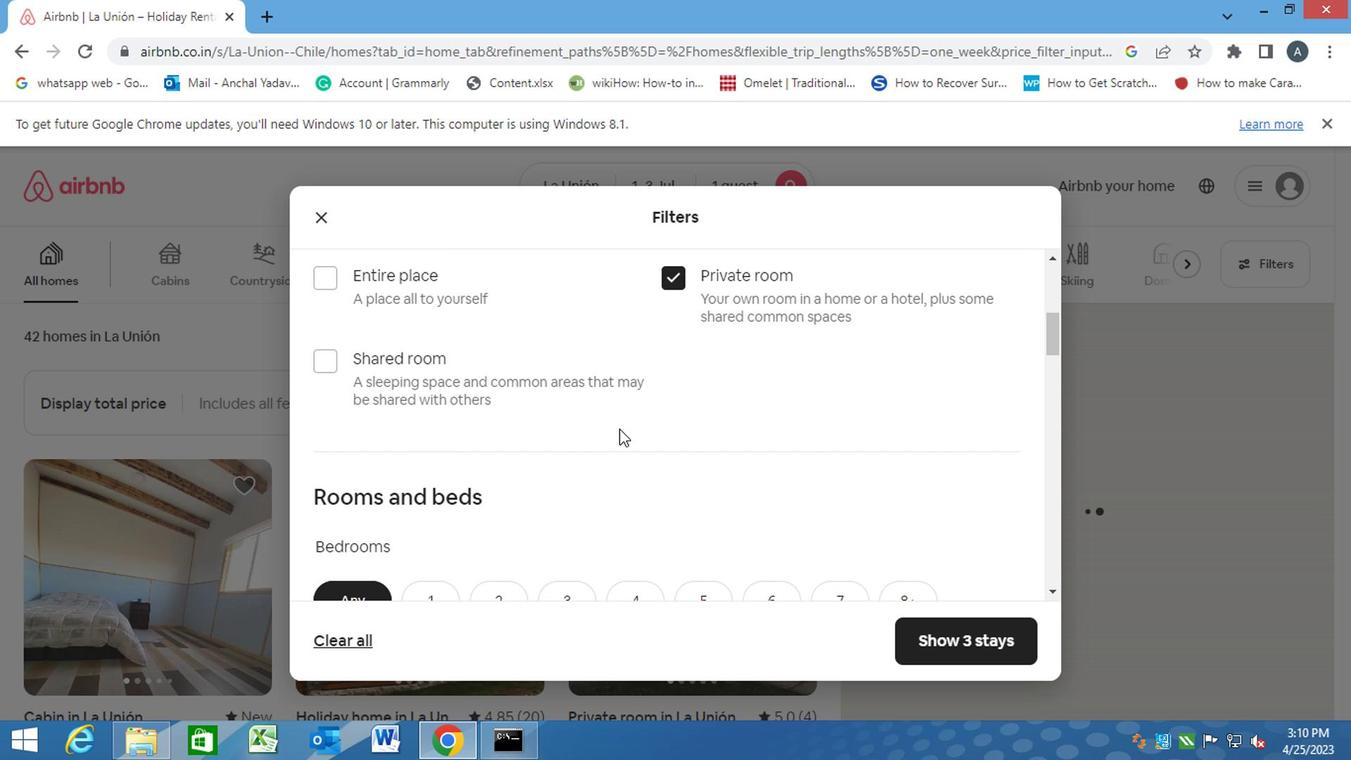 
Action: Mouse moved to (434, 394)
Screenshot: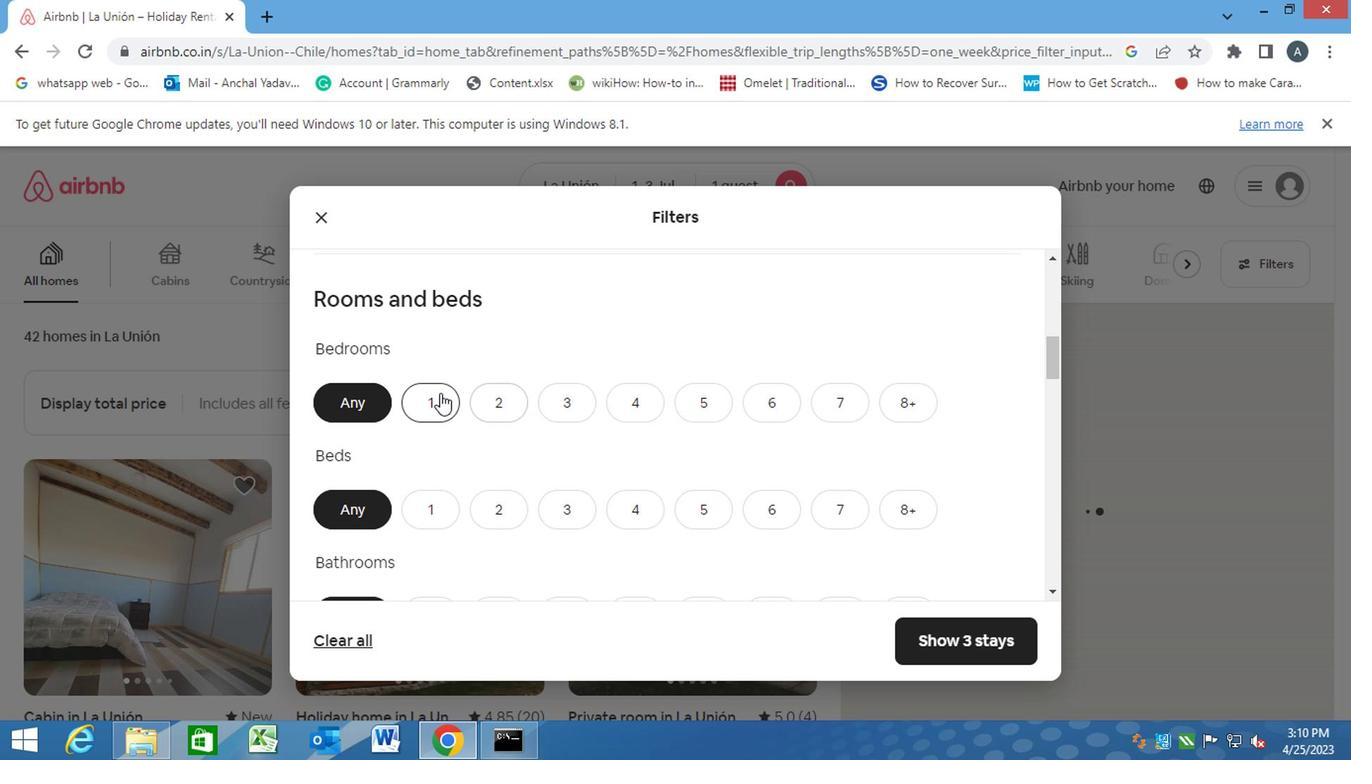 
Action: Mouse scrolled (434, 394) with delta (0, 0)
Screenshot: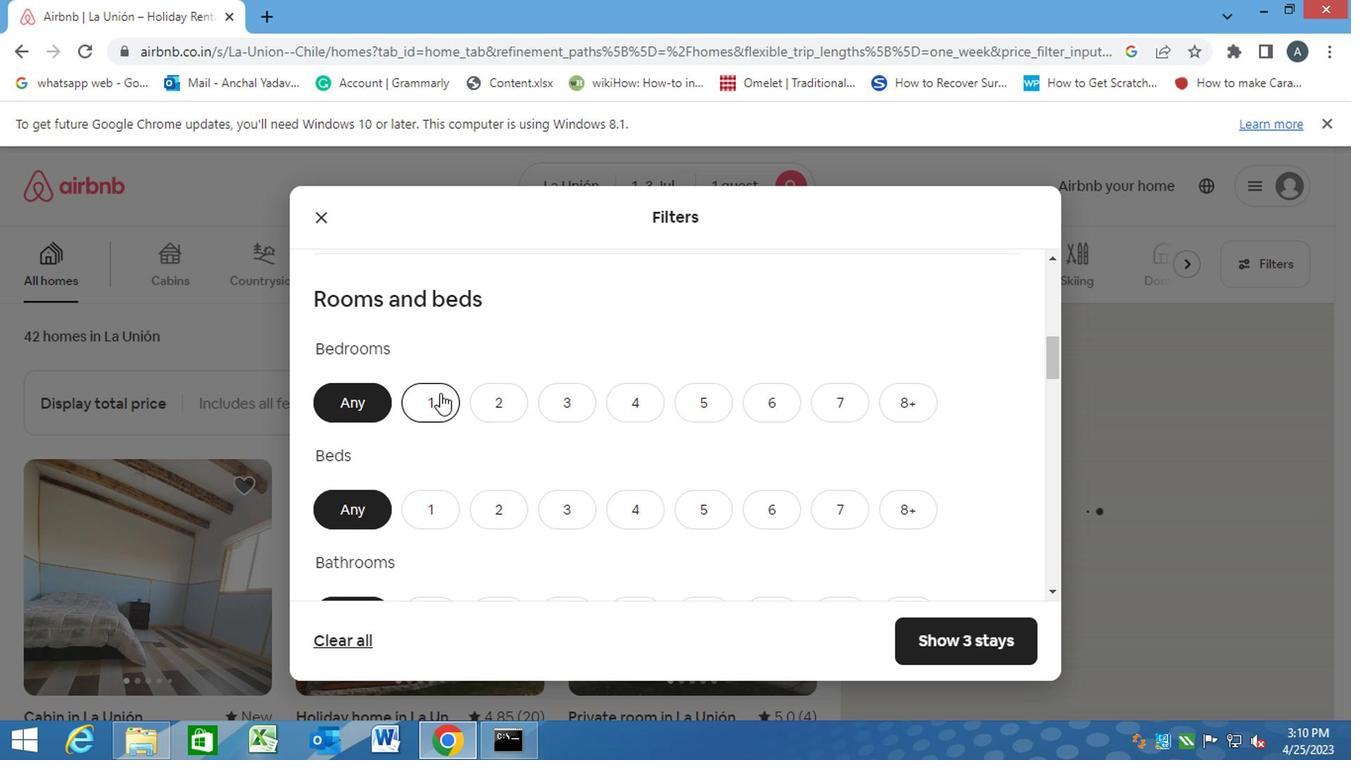 
Action: Mouse moved to (432, 308)
Screenshot: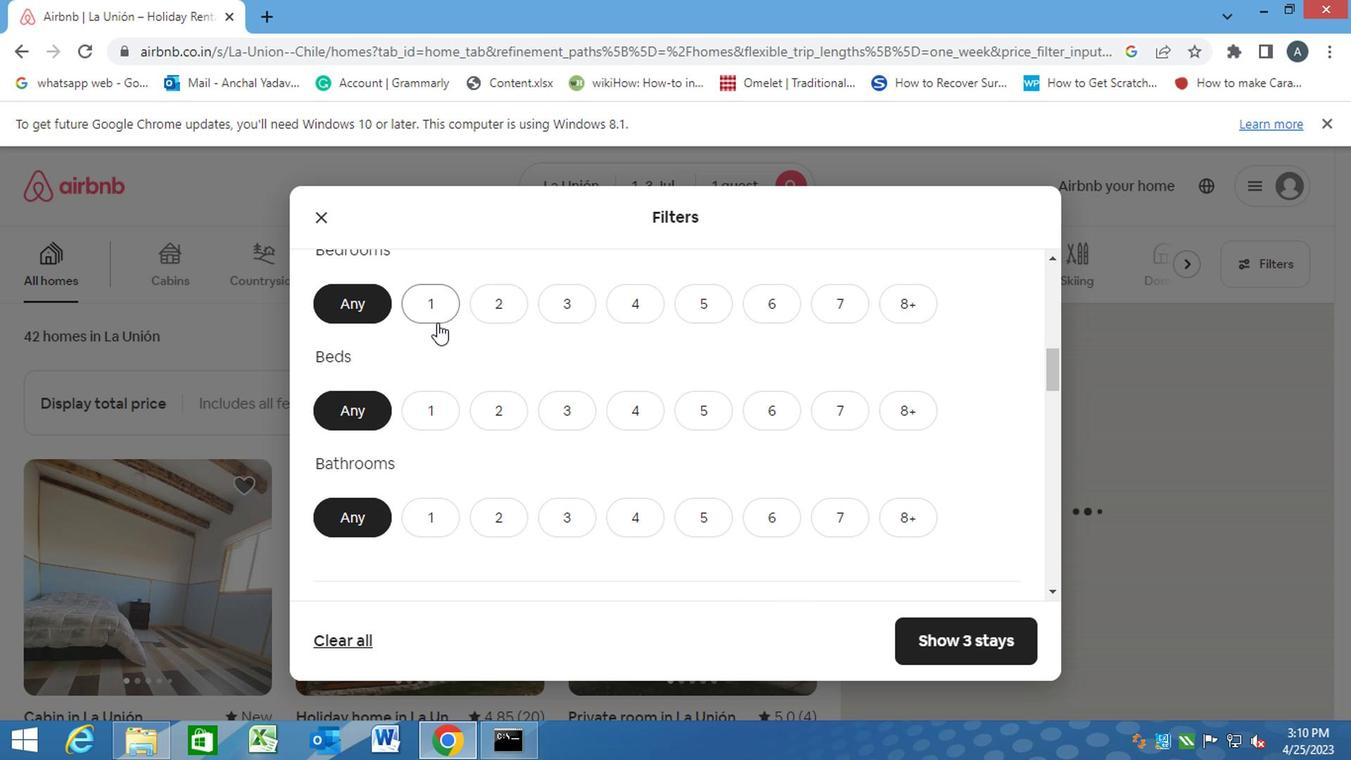 
Action: Mouse pressed left at (432, 308)
Screenshot: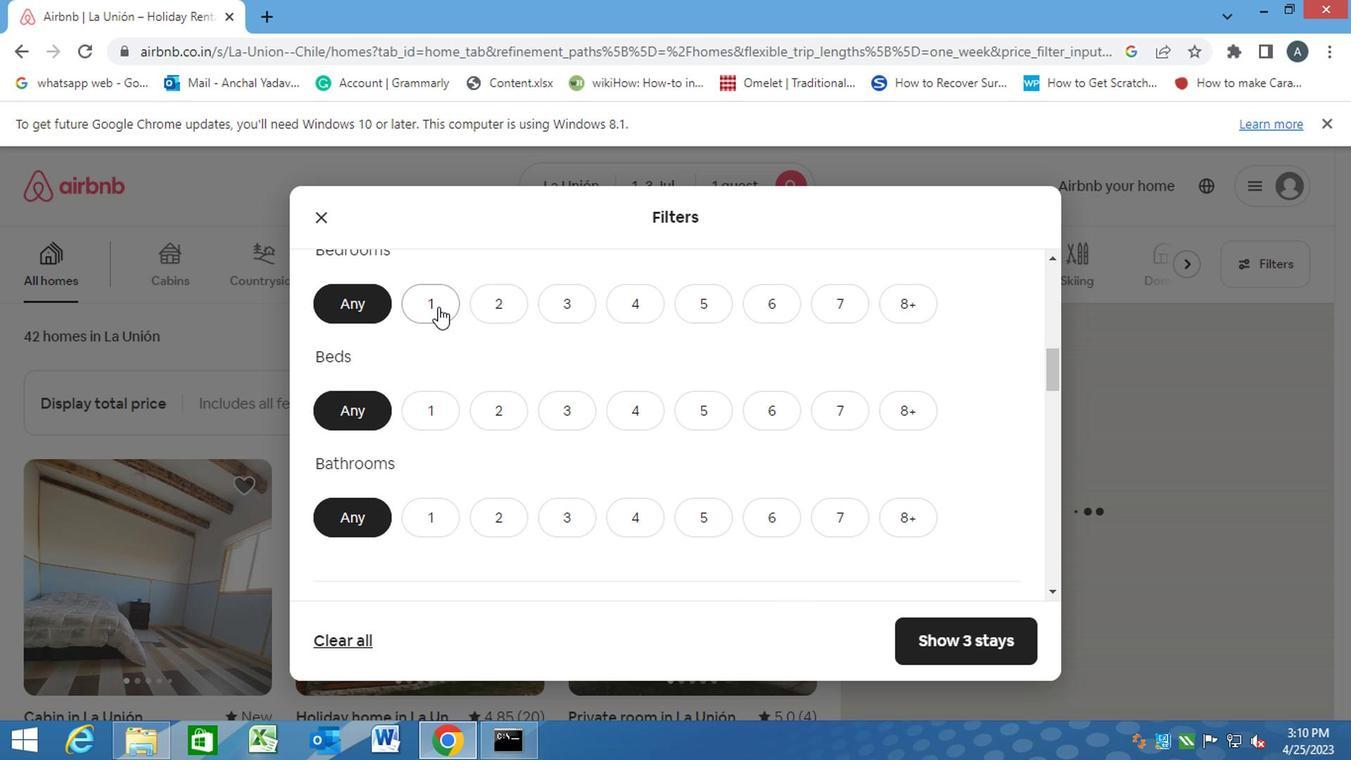 
Action: Mouse moved to (410, 407)
Screenshot: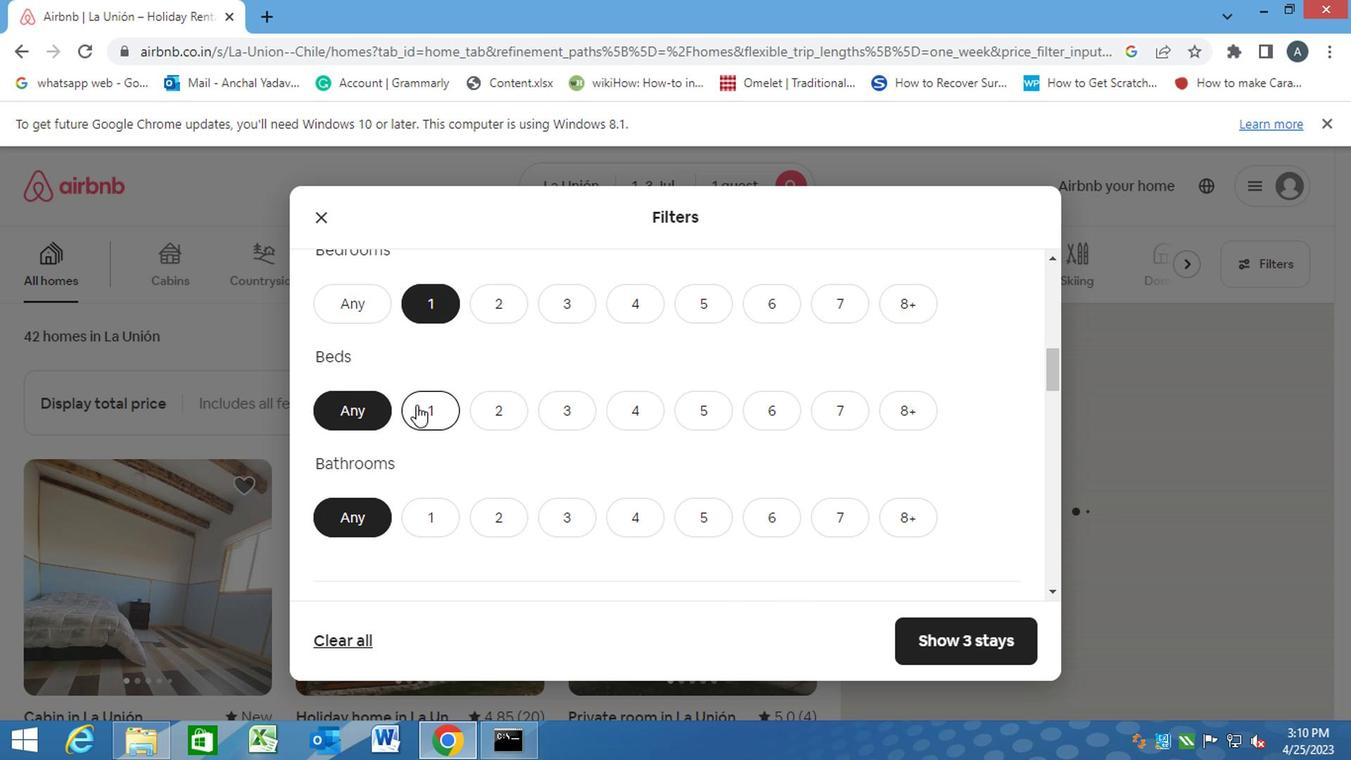 
Action: Mouse pressed left at (410, 407)
Screenshot: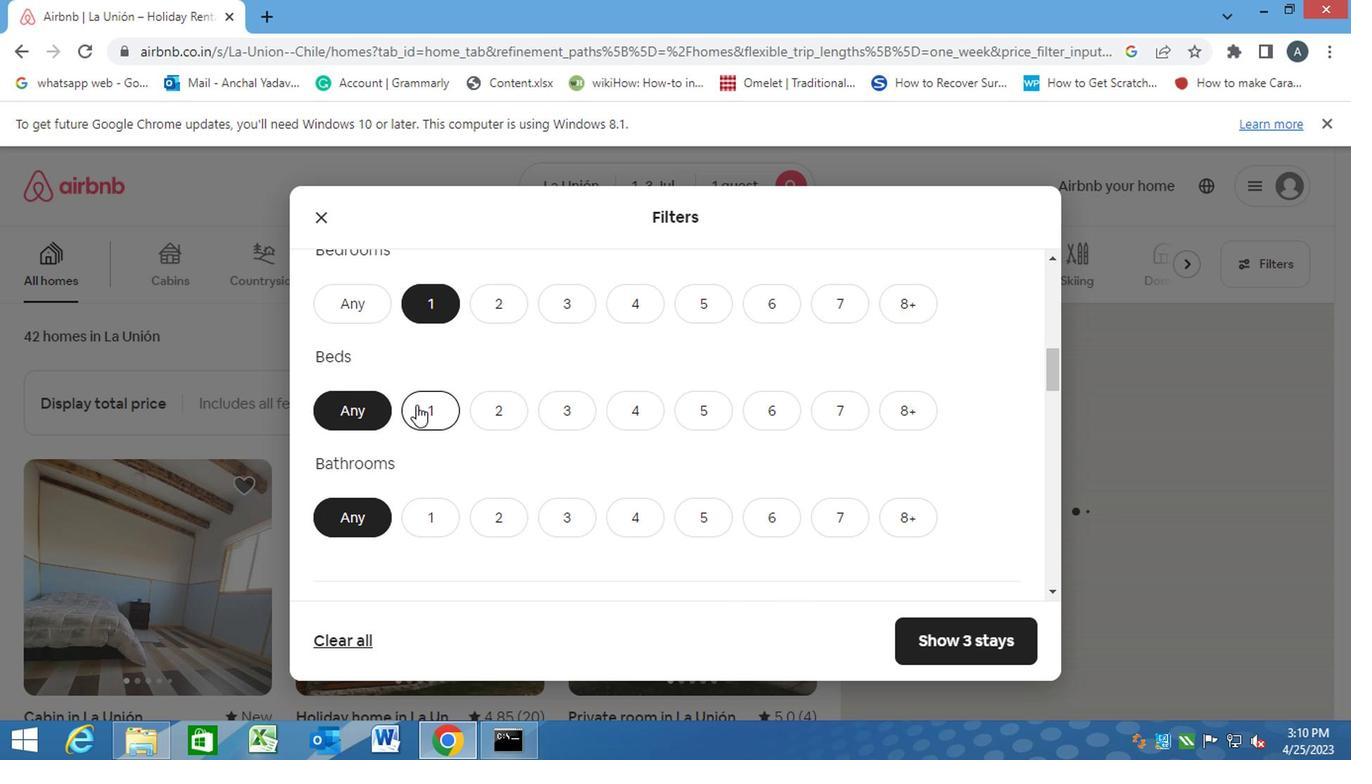 
Action: Mouse moved to (431, 506)
Screenshot: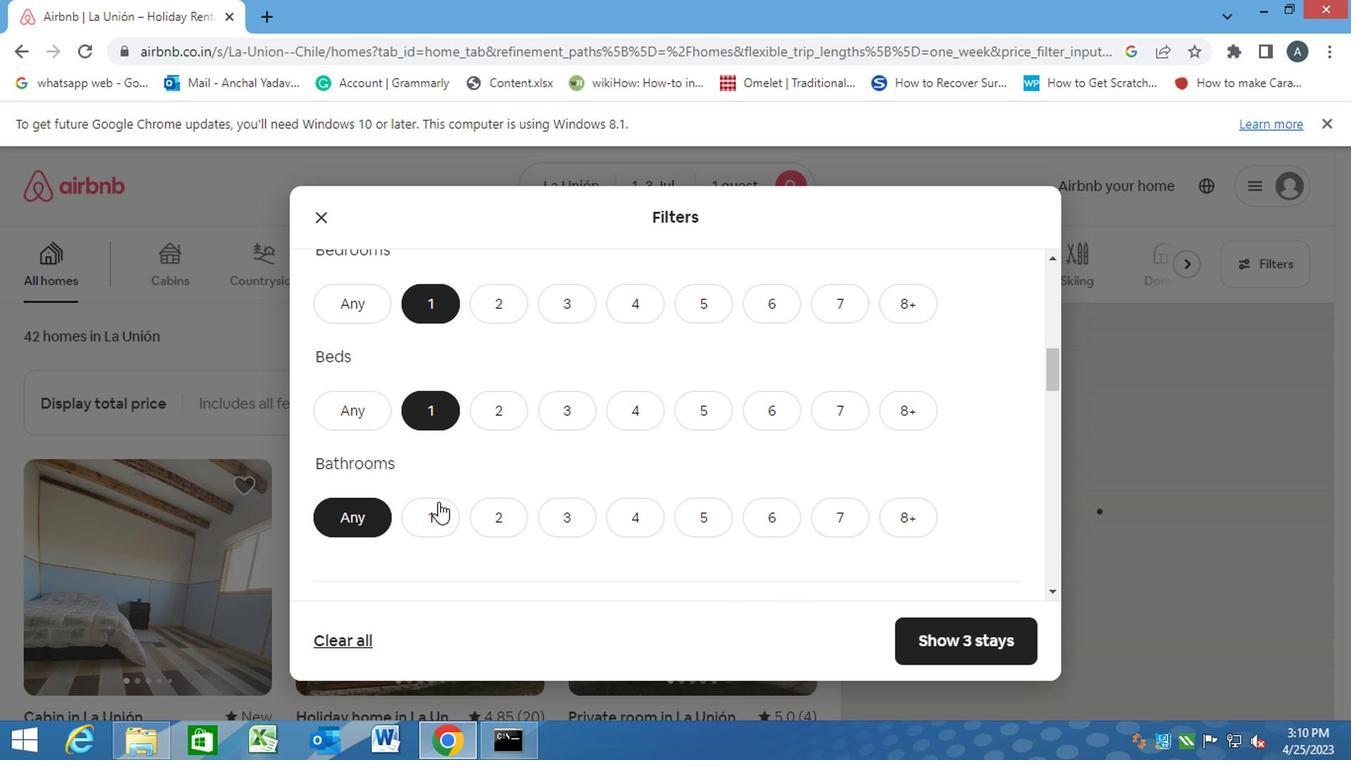 
Action: Mouse pressed left at (431, 506)
Screenshot: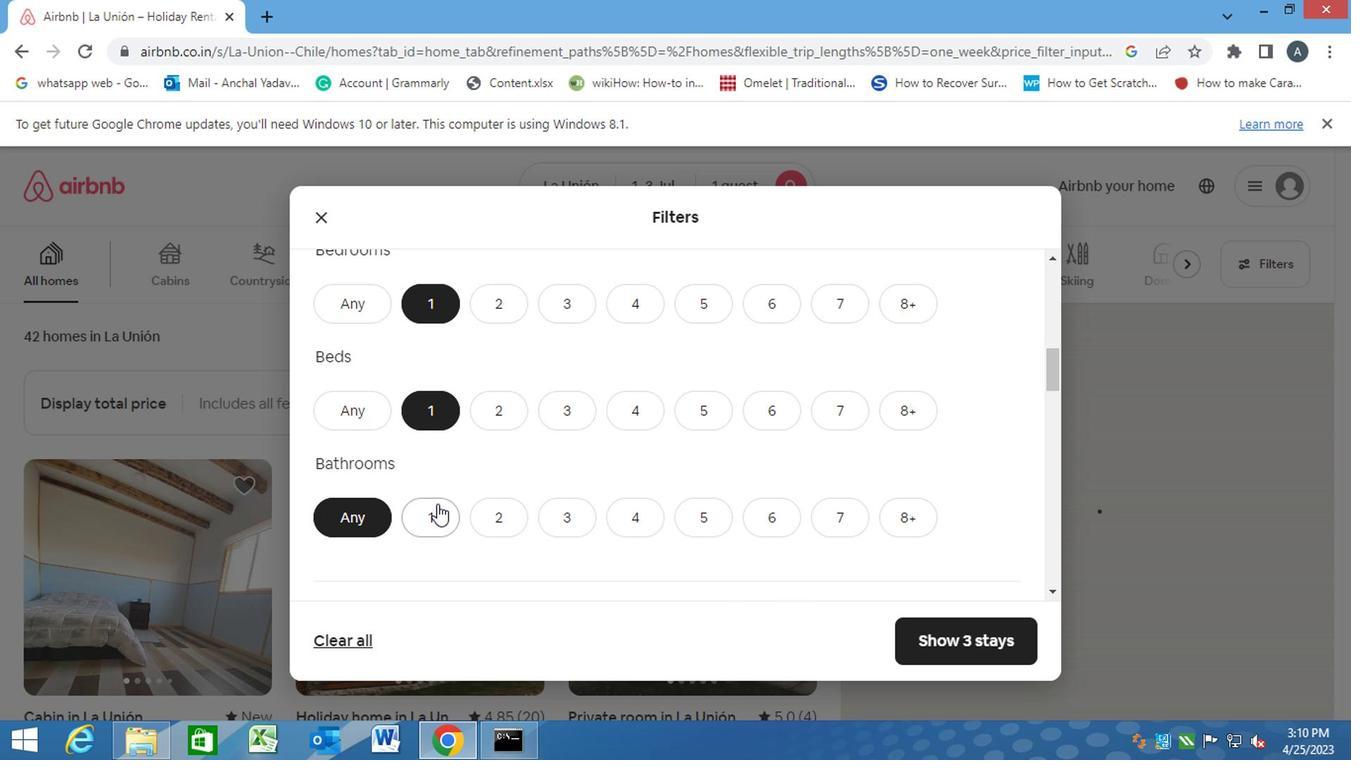 
Action: Mouse moved to (611, 512)
Screenshot: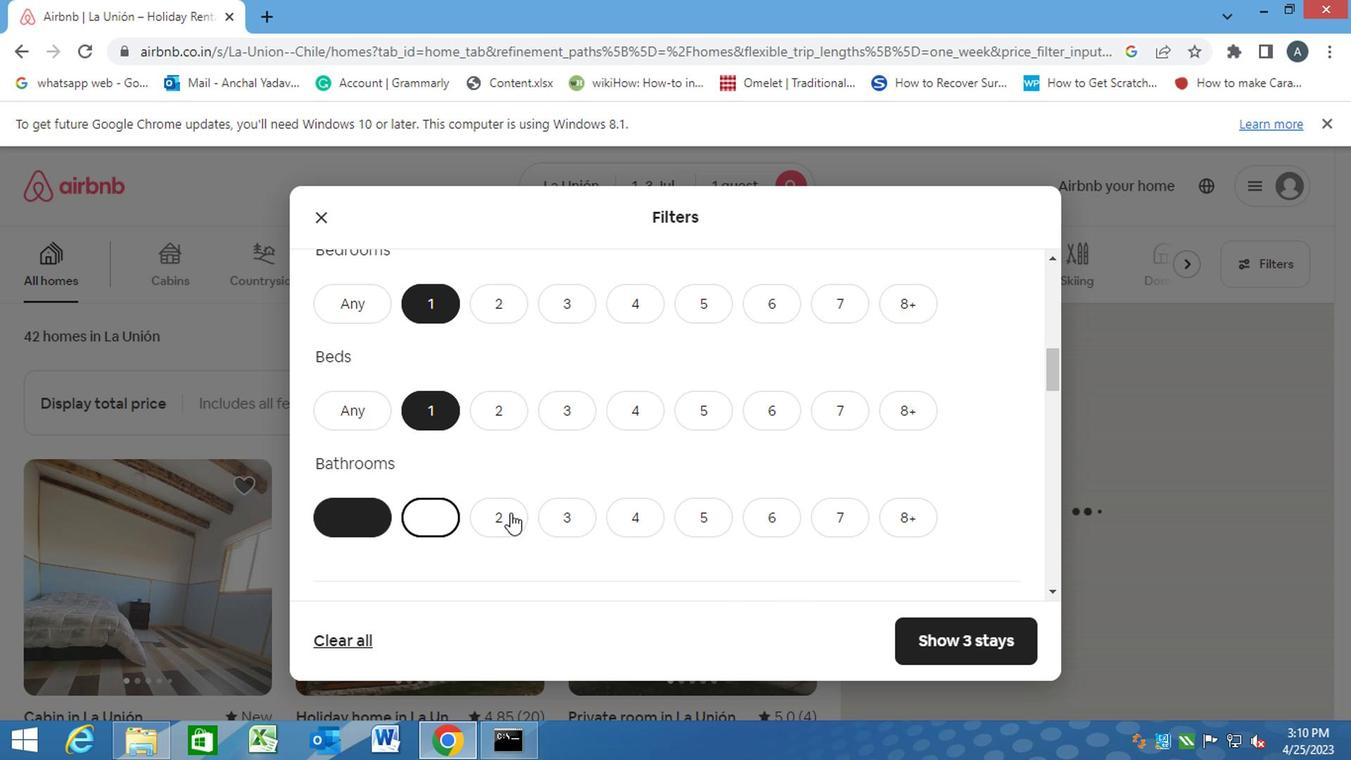 
Action: Mouse scrolled (611, 511) with delta (0, 0)
Screenshot: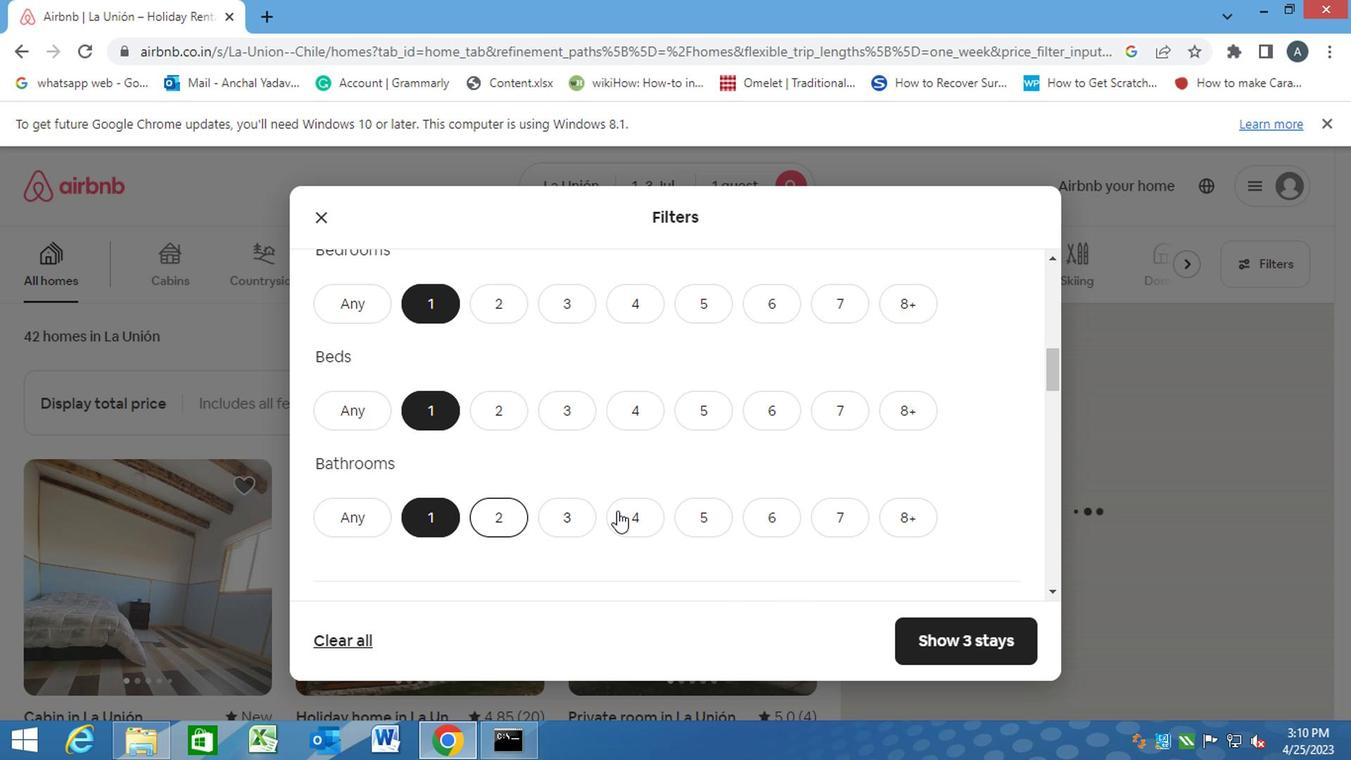 
Action: Mouse moved to (612, 512)
Screenshot: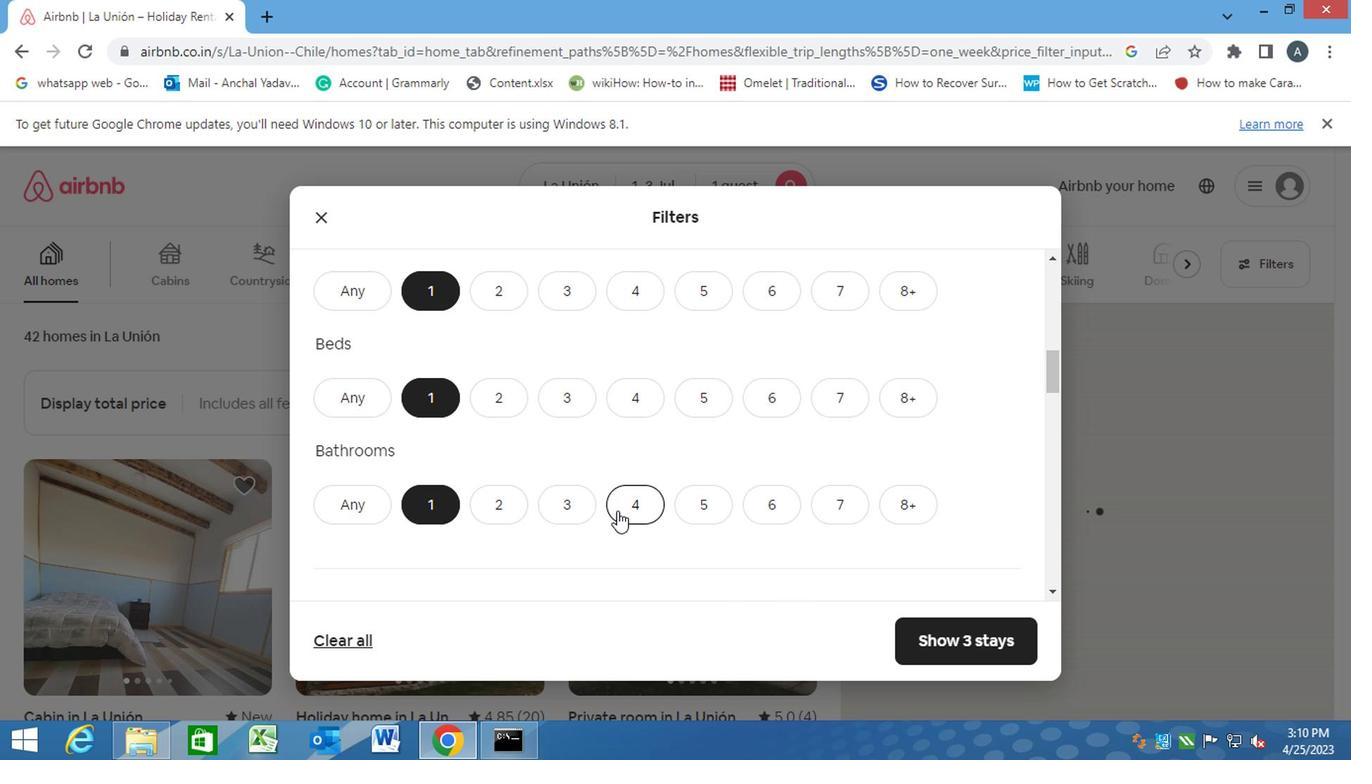 
Action: Mouse scrolled (612, 511) with delta (0, 0)
Screenshot: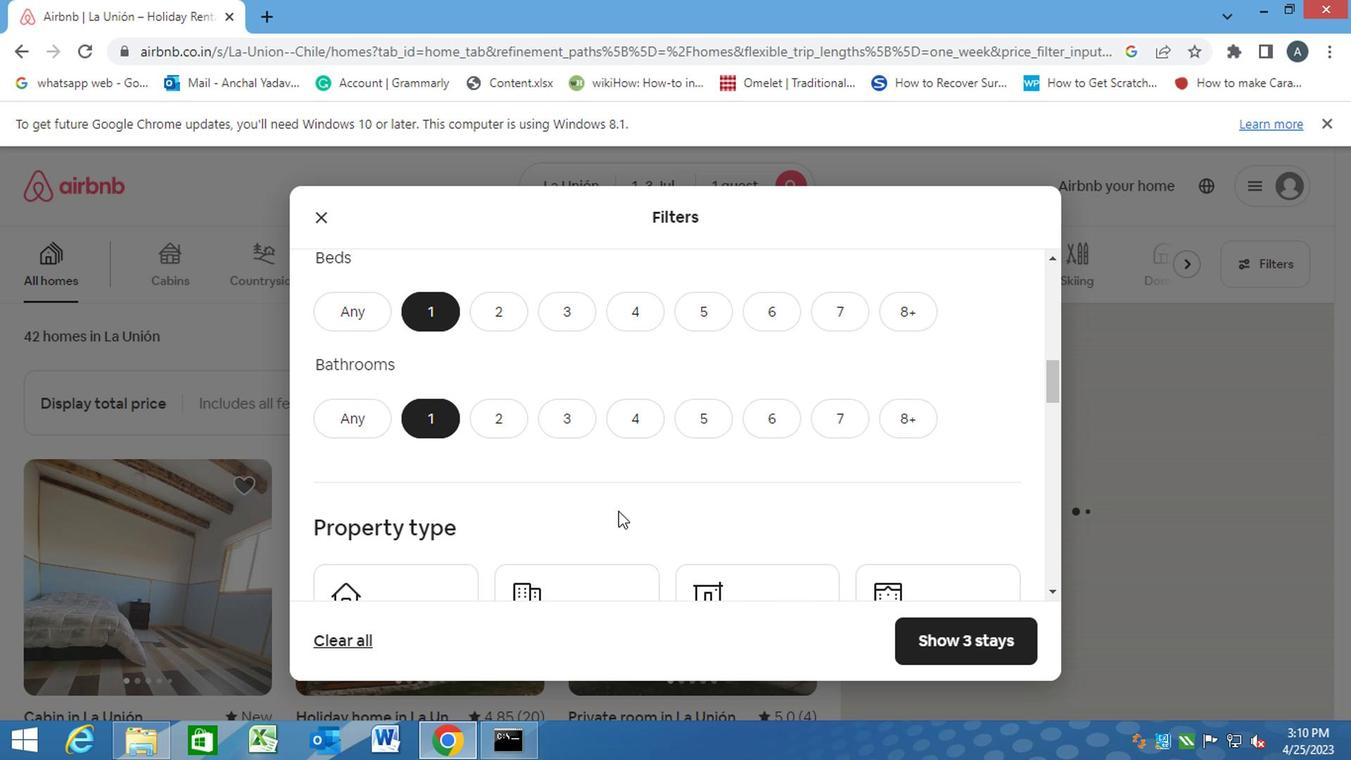 
Action: Mouse moved to (604, 507)
Screenshot: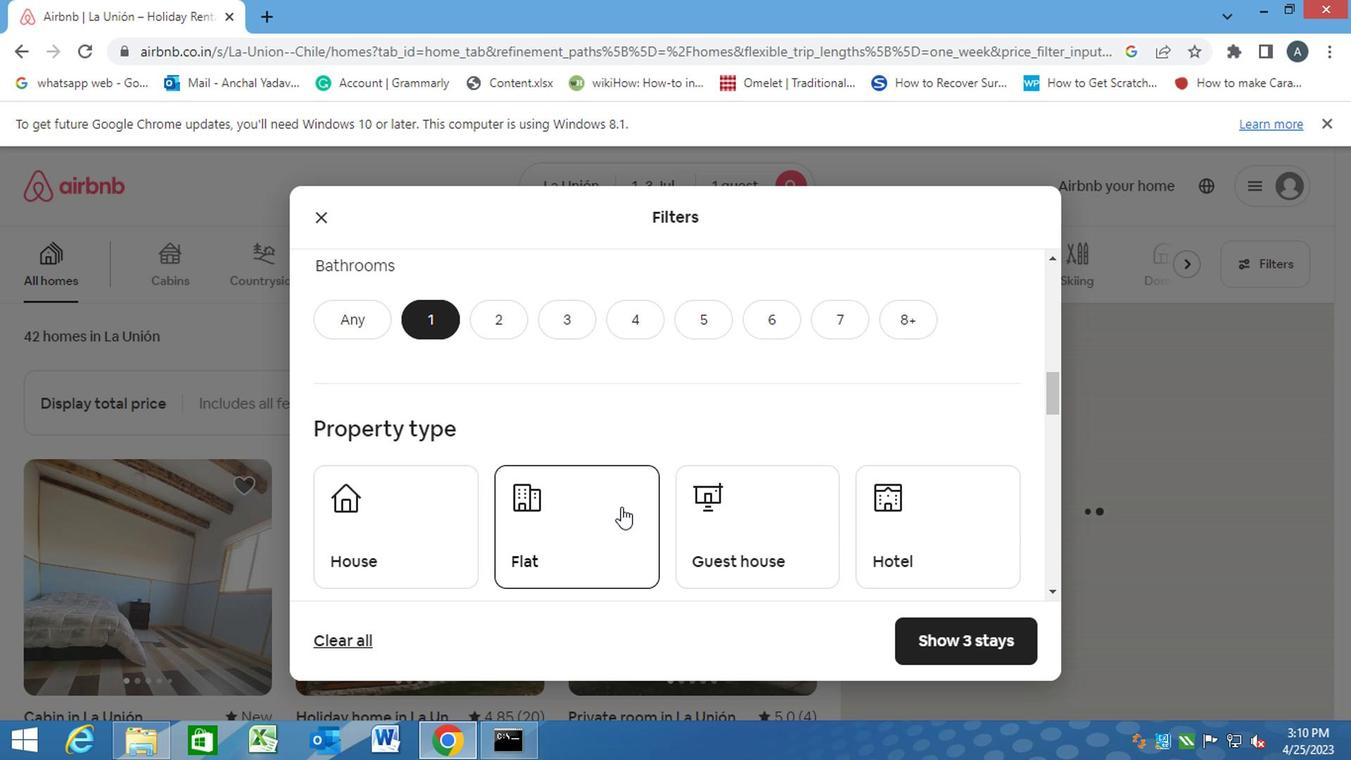 
Action: Mouse scrolled (604, 506) with delta (0, 0)
Screenshot: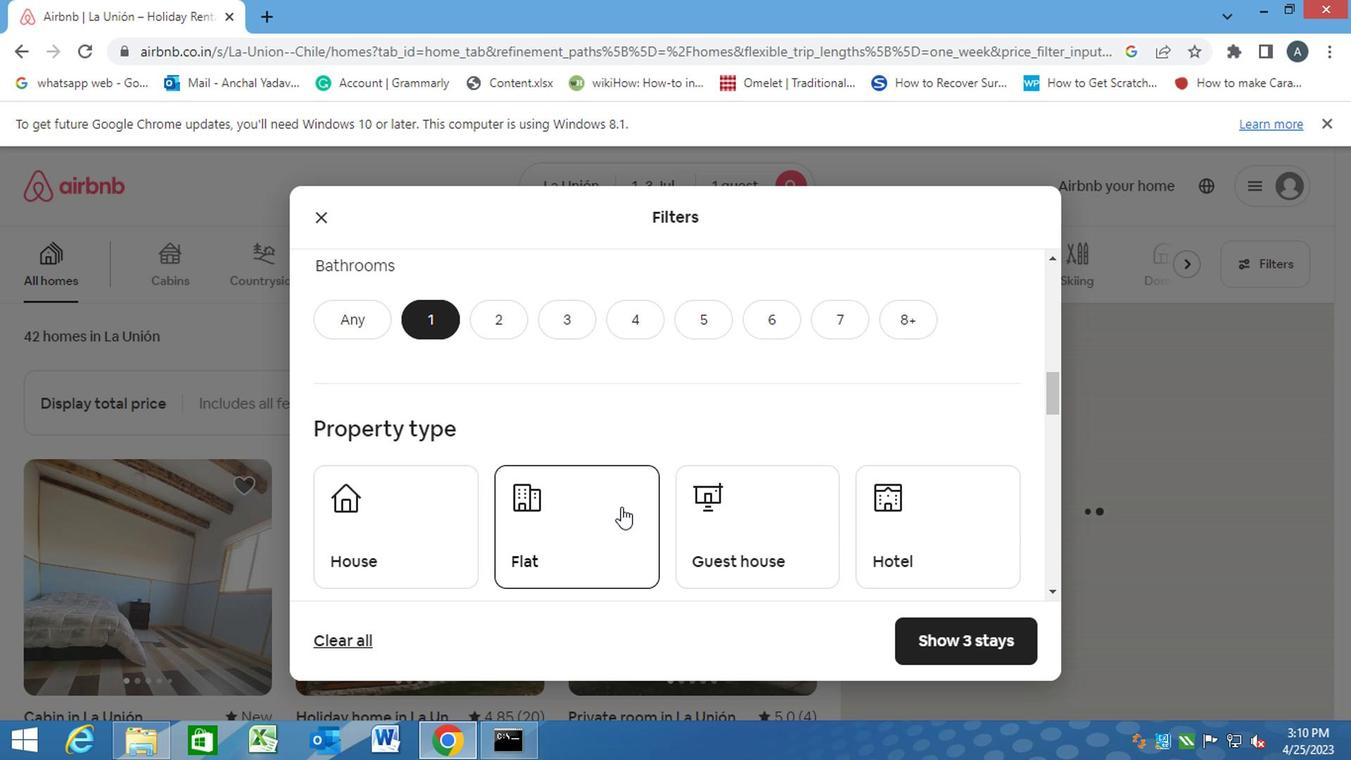 
Action: Mouse moved to (415, 443)
Screenshot: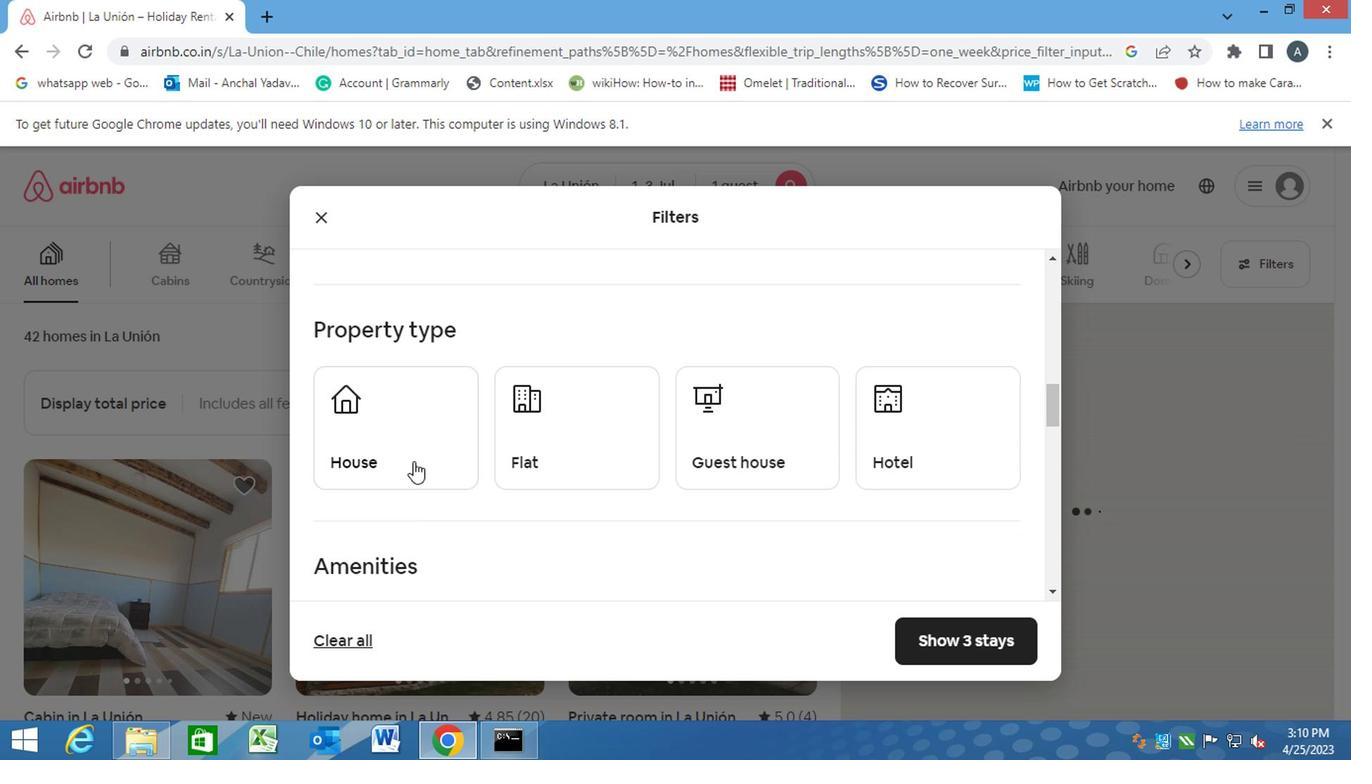 
Action: Mouse pressed left at (415, 443)
Screenshot: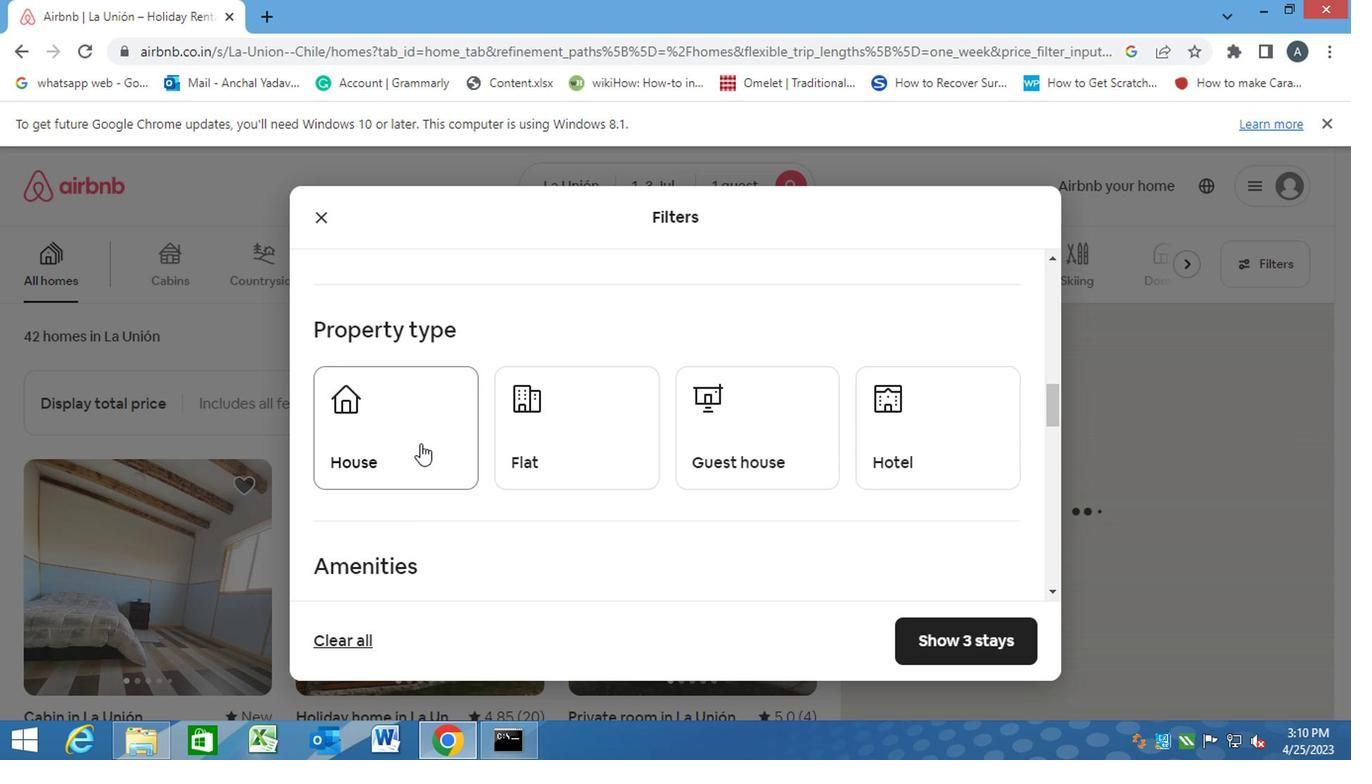 
Action: Mouse moved to (572, 428)
Screenshot: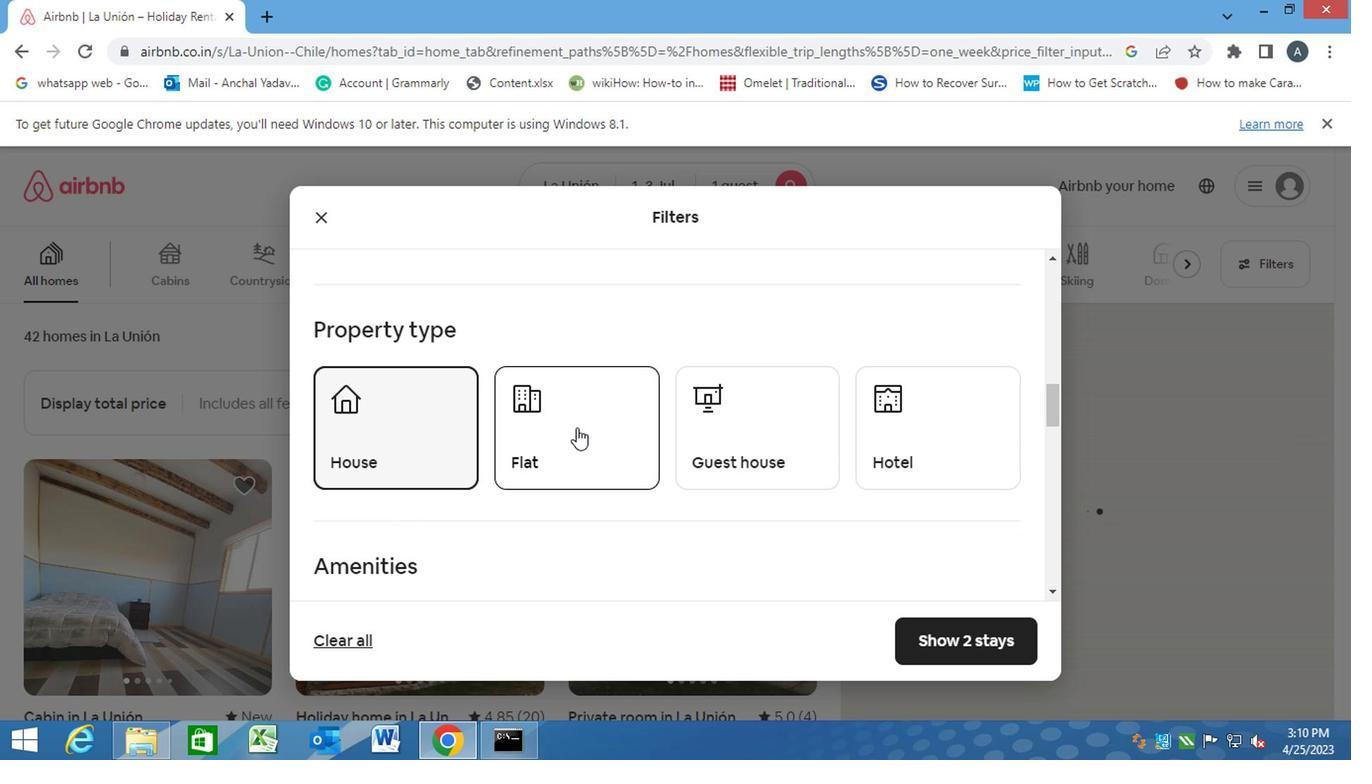 
Action: Mouse pressed left at (572, 428)
Screenshot: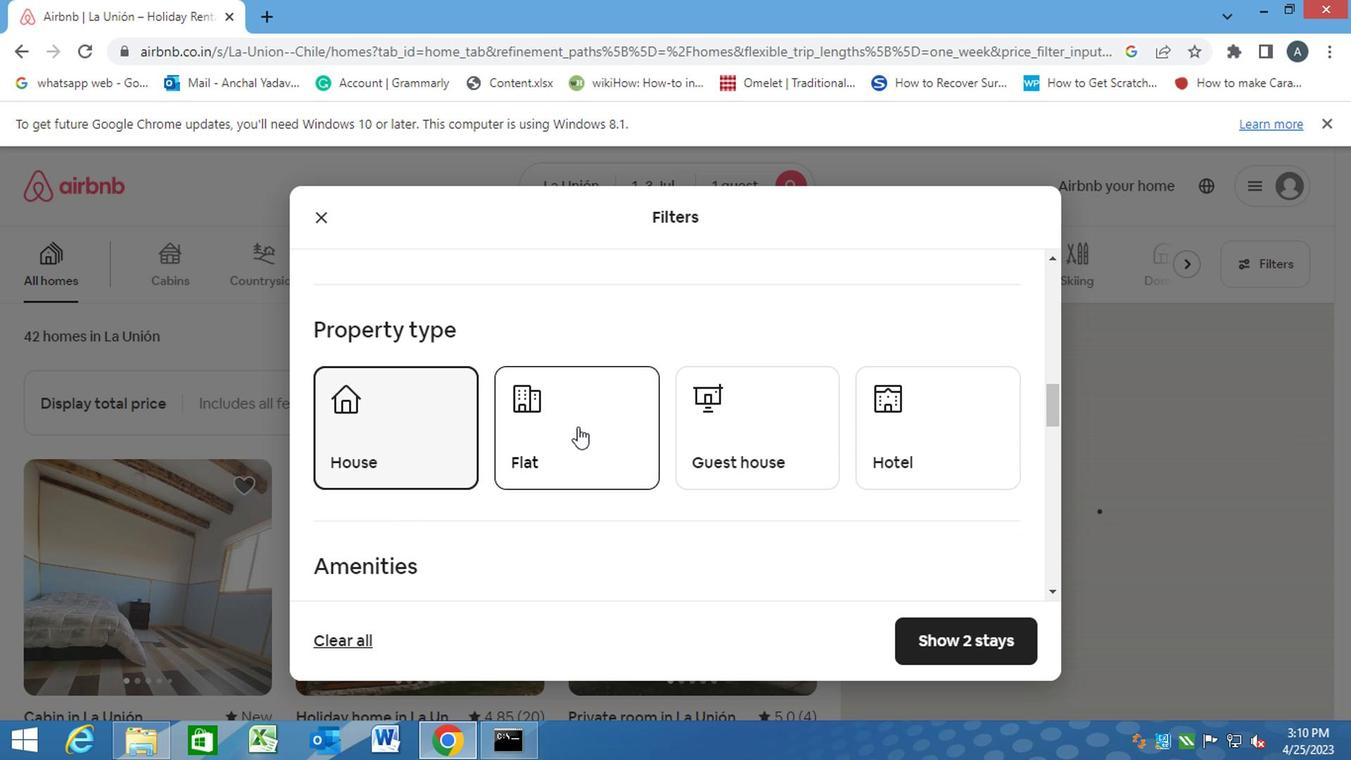 
Action: Mouse moved to (752, 436)
Screenshot: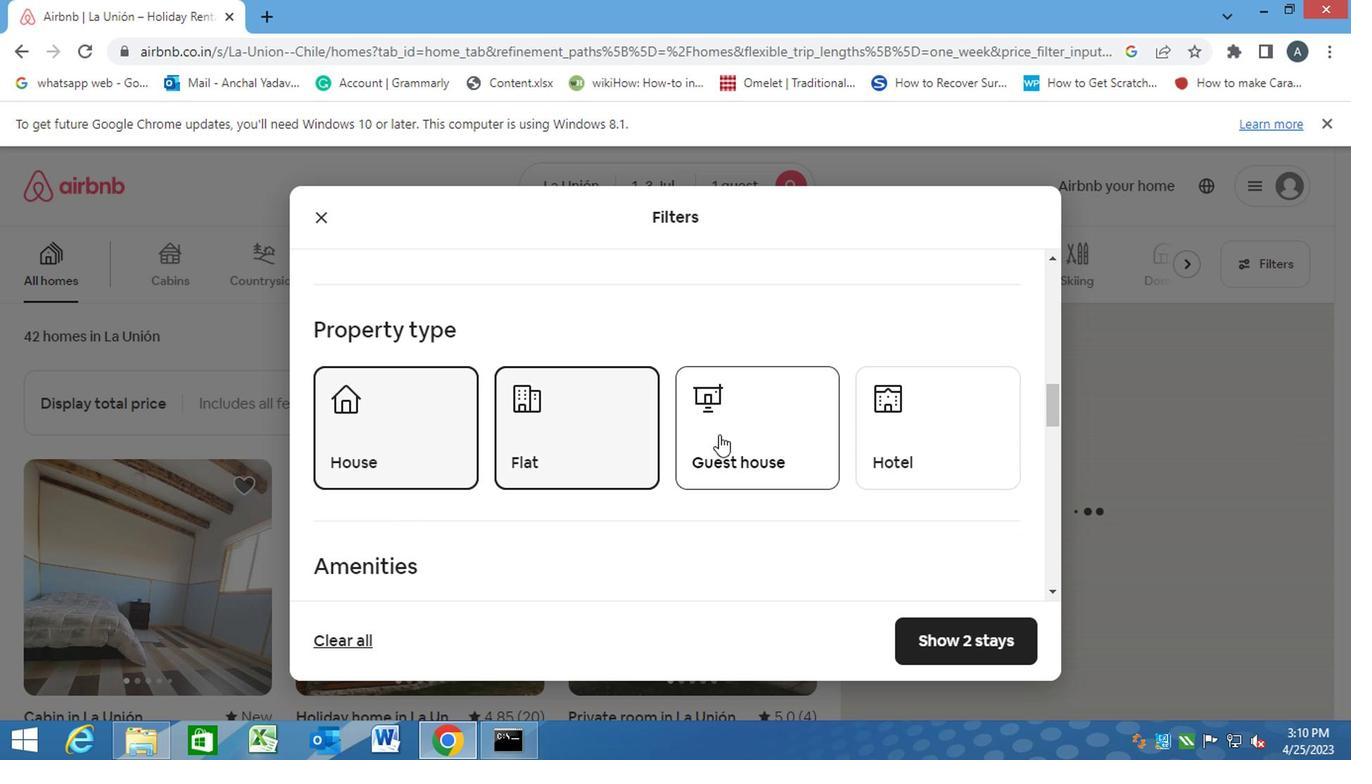 
Action: Mouse pressed left at (752, 436)
Screenshot: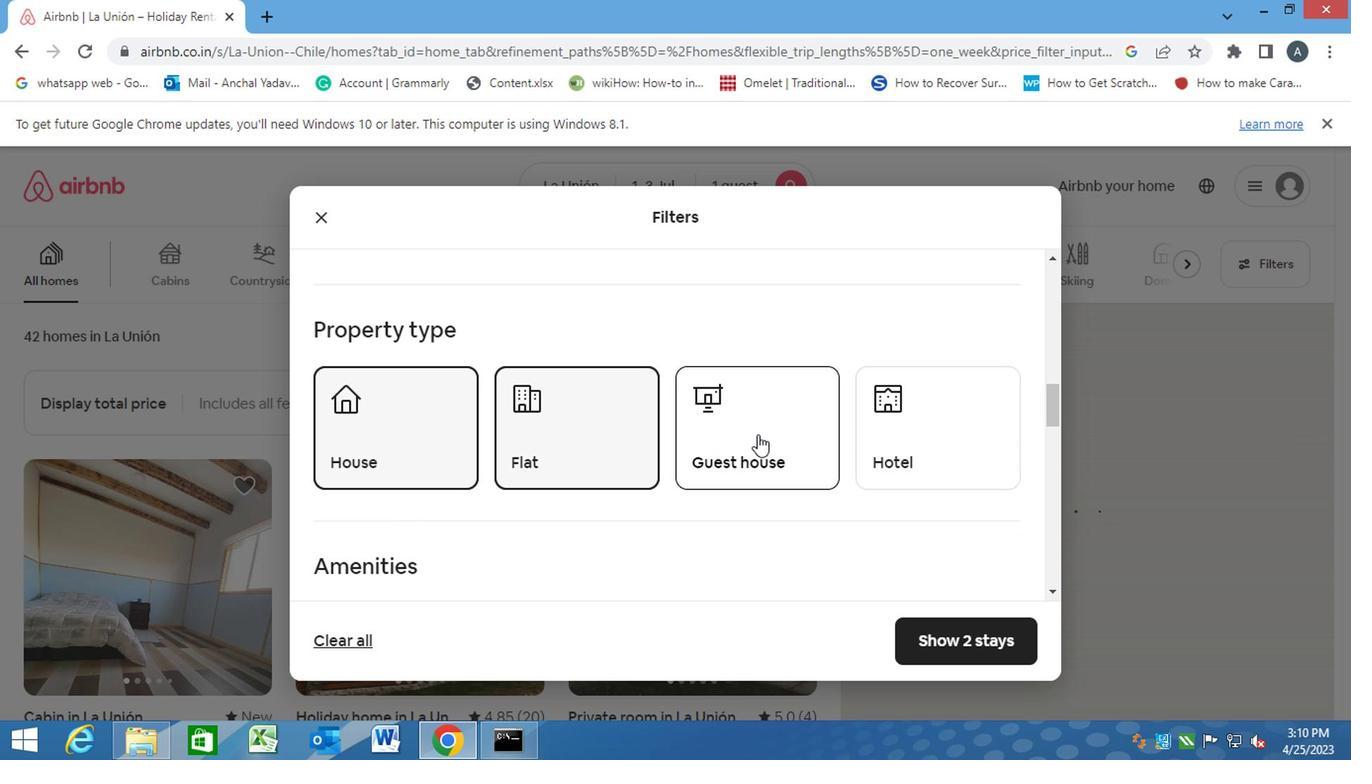 
Action: Mouse moved to (902, 440)
Screenshot: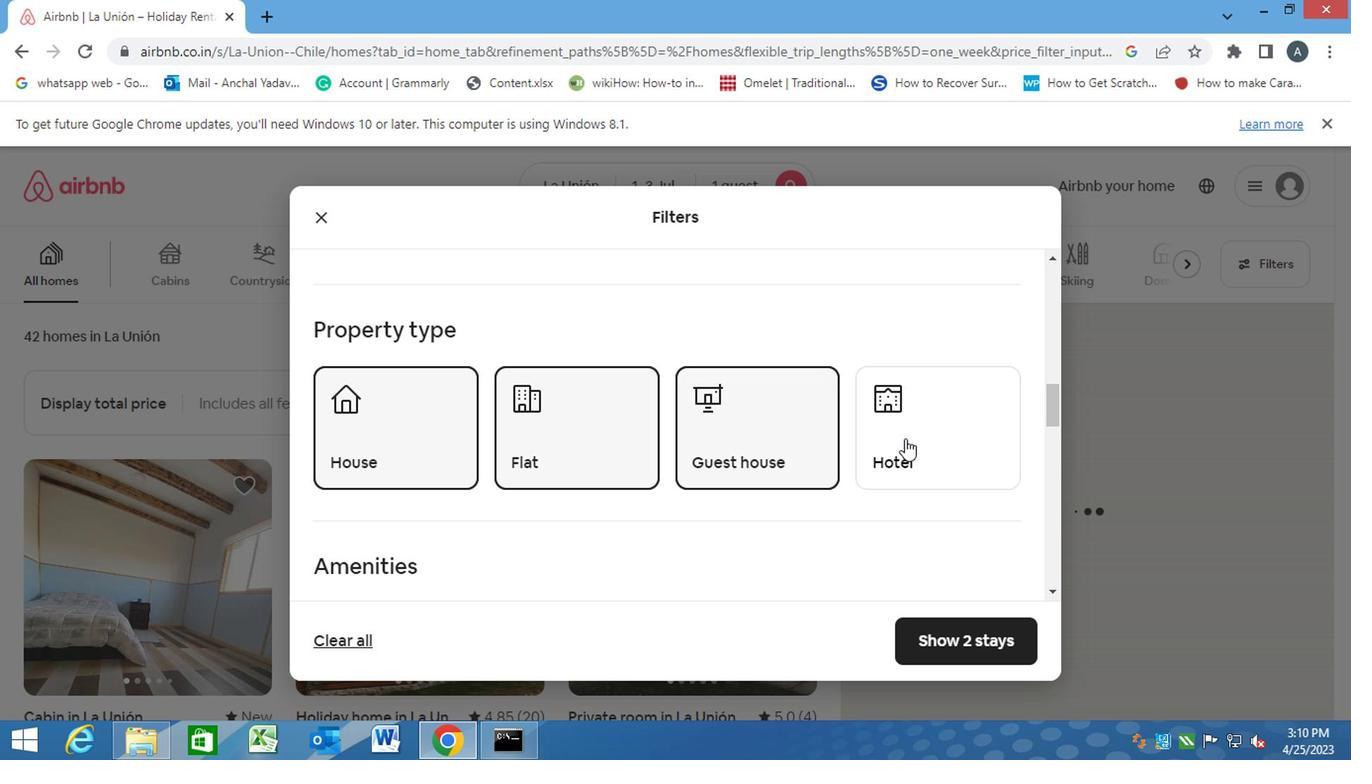 
Action: Mouse pressed left at (902, 440)
Screenshot: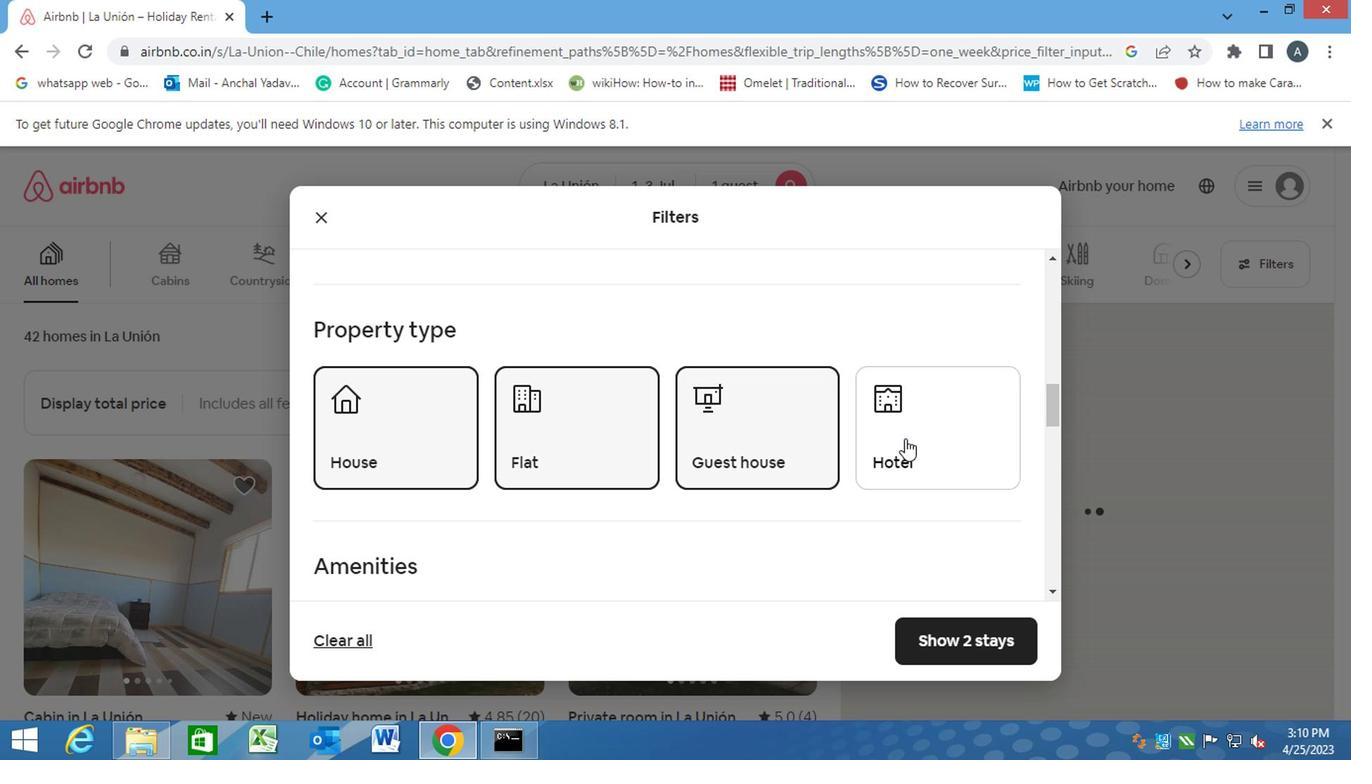 
Action: Mouse moved to (397, 556)
Screenshot: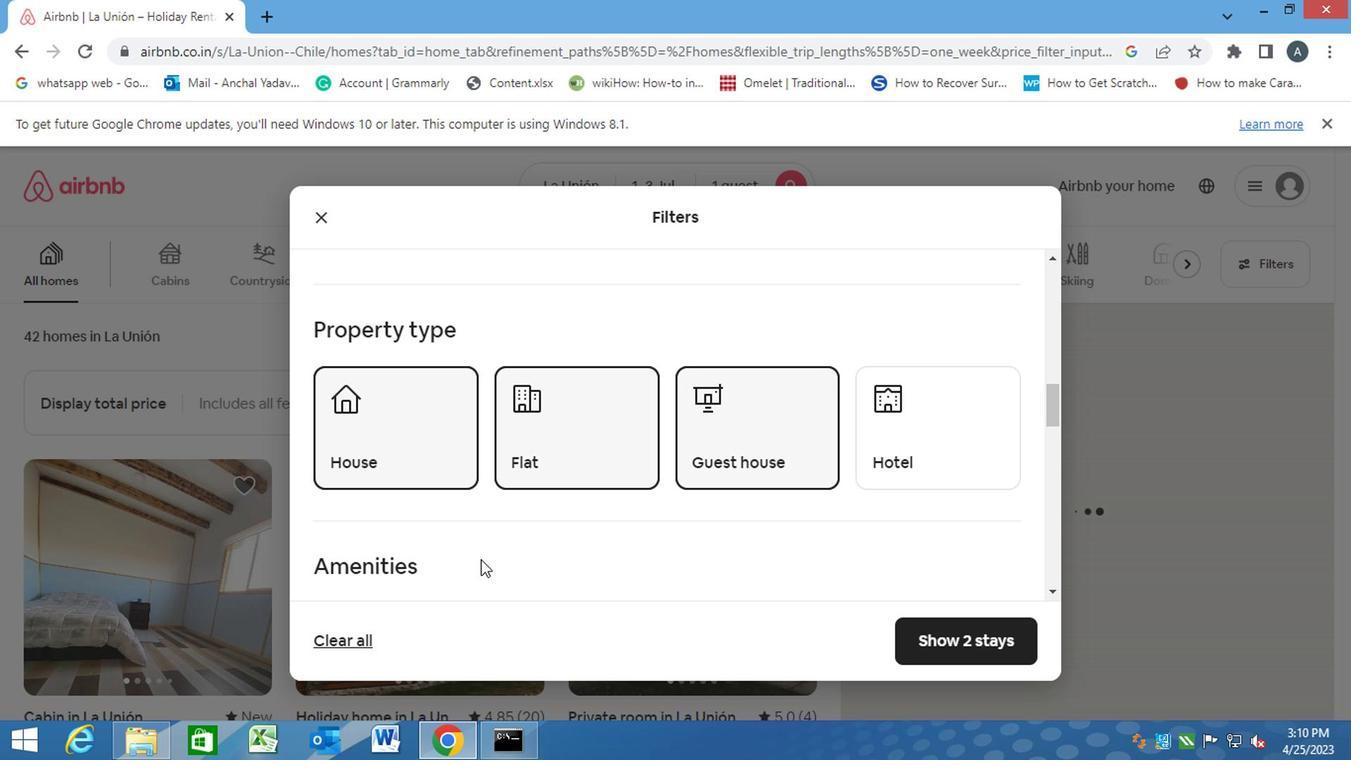 
Action: Mouse scrolled (472, 560) with delta (0, 0)
Screenshot: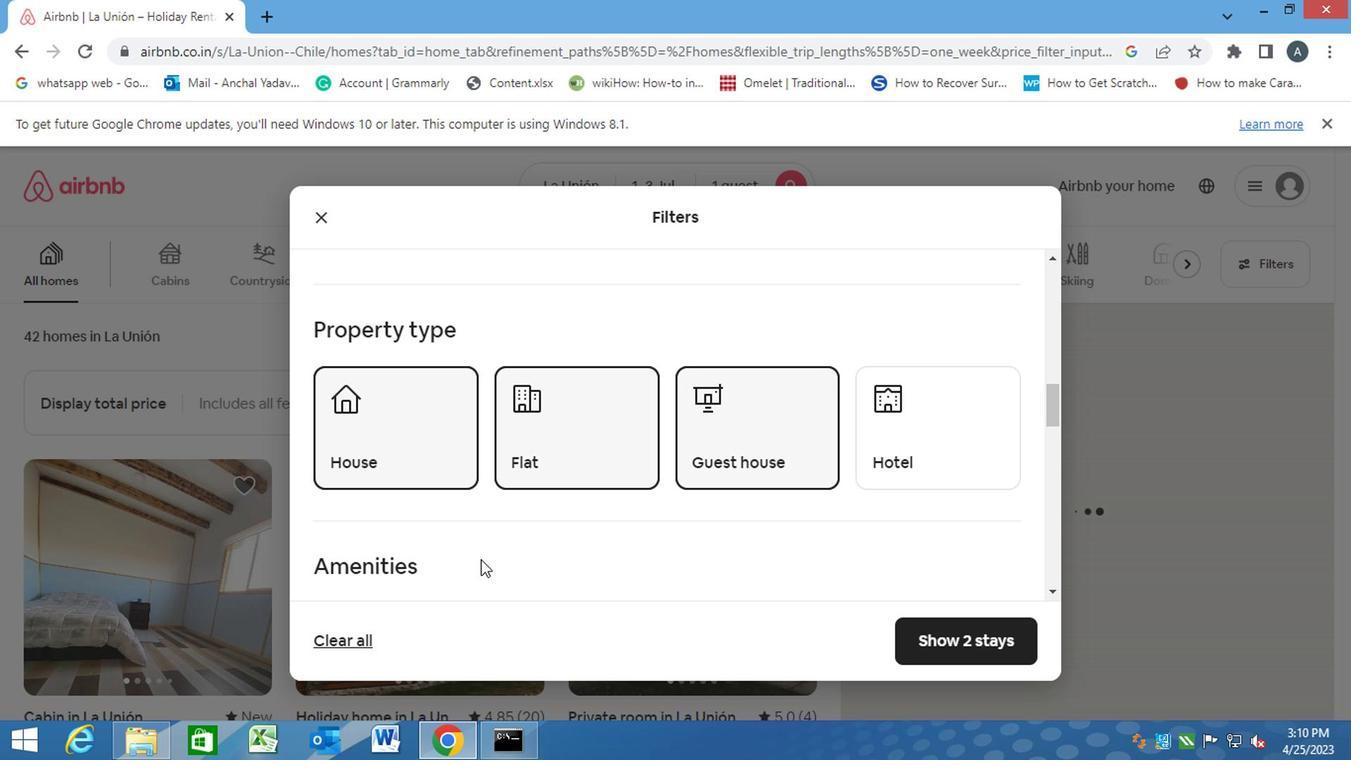 
Action: Mouse moved to (301, 556)
Screenshot: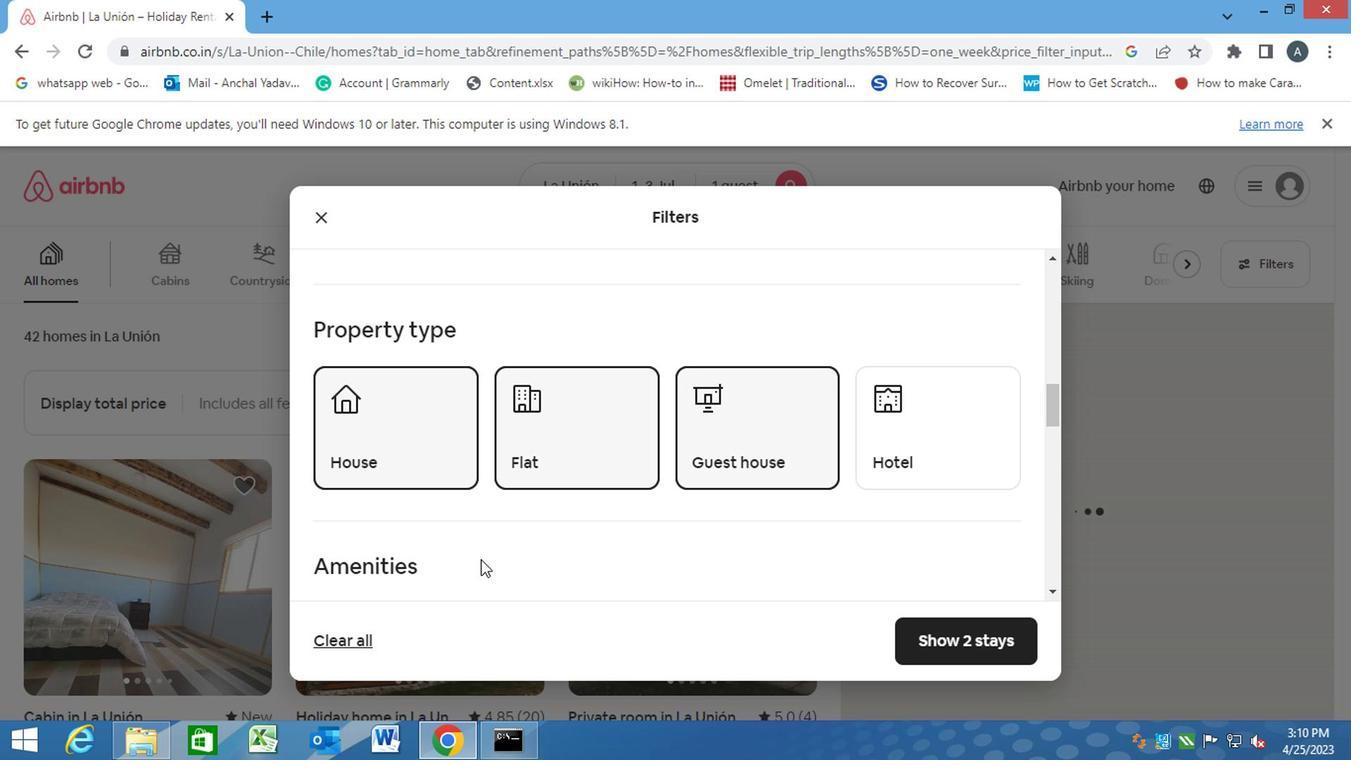
Action: Mouse scrolled (472, 560) with delta (0, 0)
Screenshot: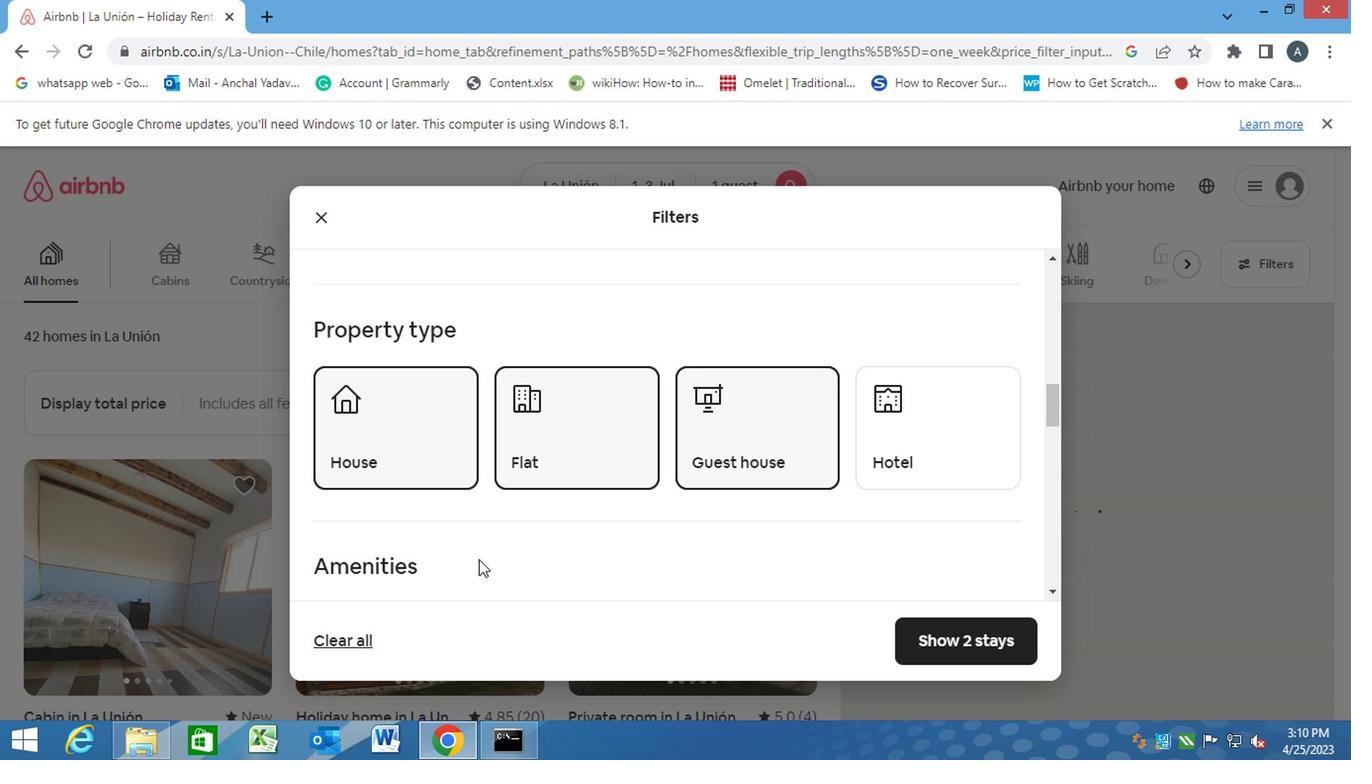 
Action: Mouse moved to (389, 521)
Screenshot: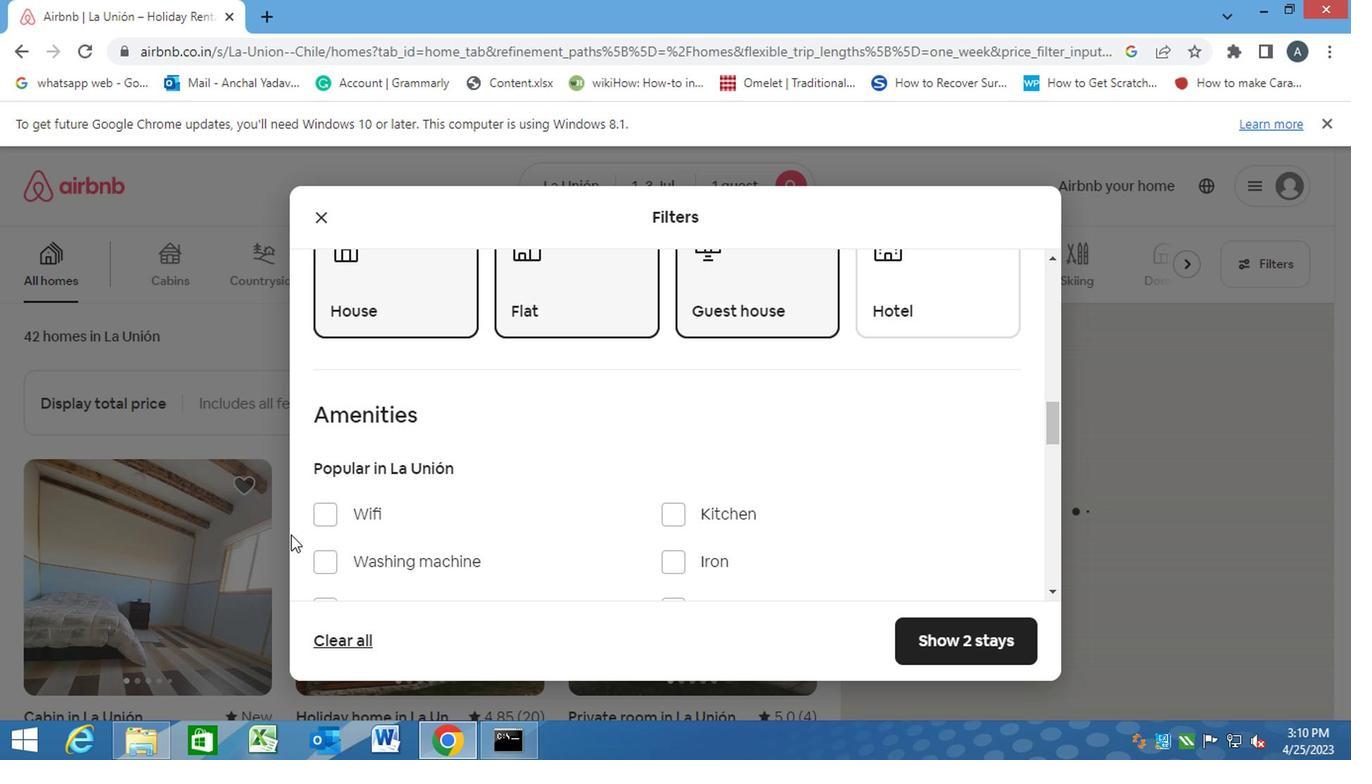 
Action: Mouse scrolled (389, 520) with delta (0, 0)
Screenshot: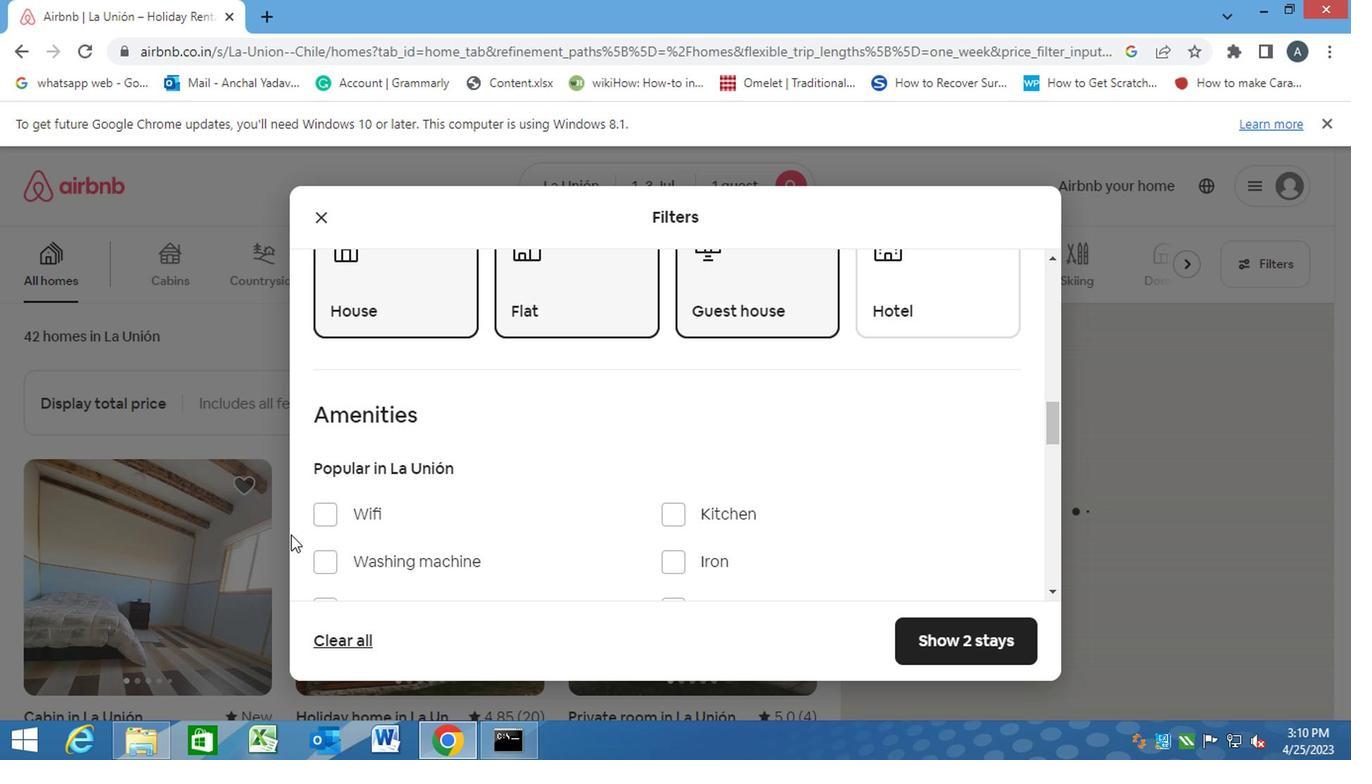 
Action: Mouse moved to (335, 360)
Screenshot: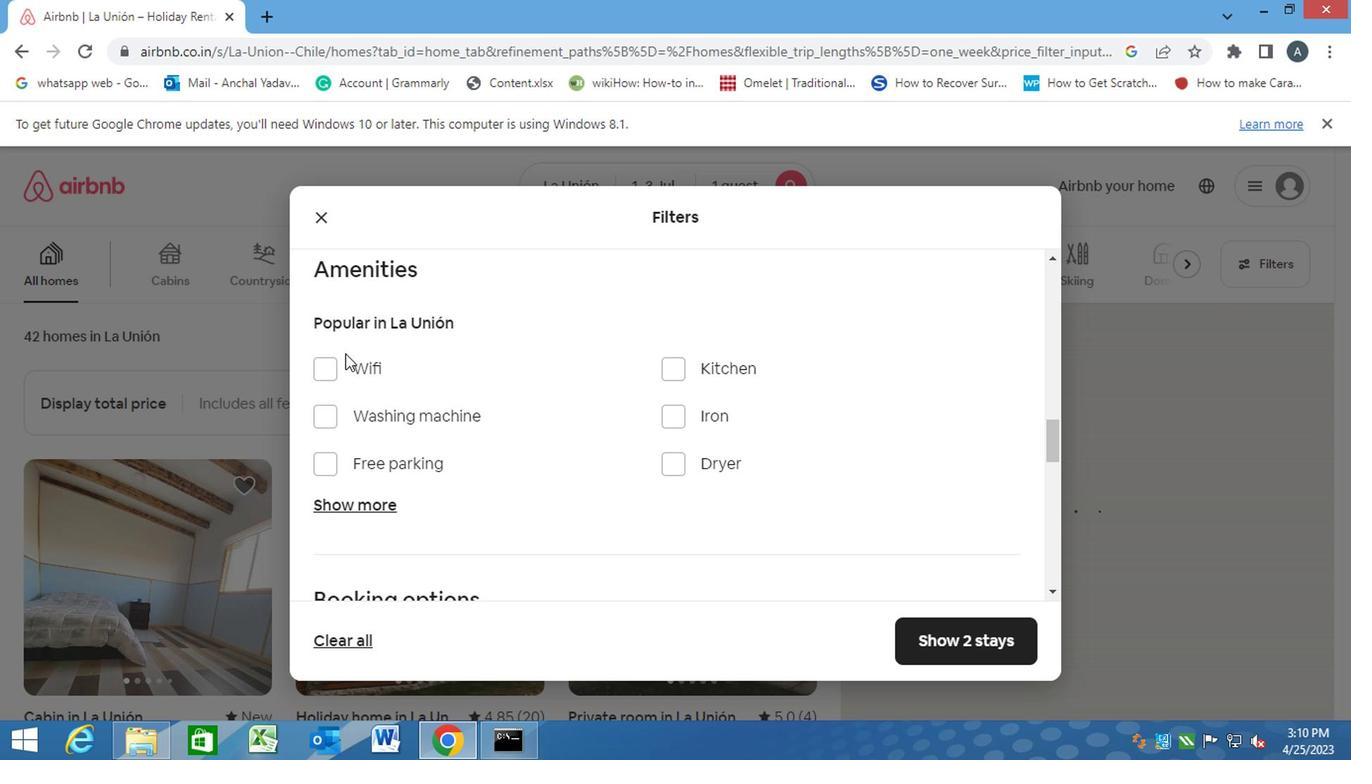 
Action: Mouse pressed left at (335, 360)
Screenshot: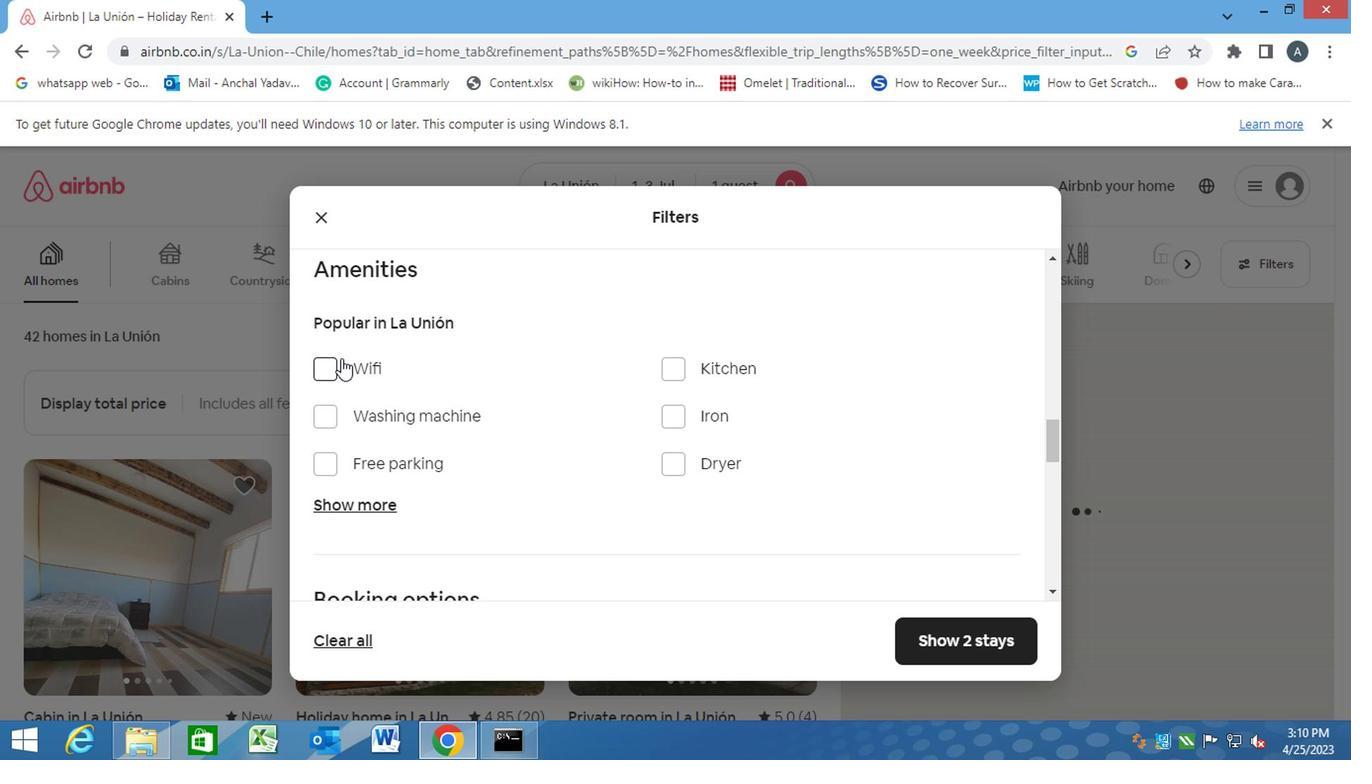 
Action: Mouse moved to (563, 387)
Screenshot: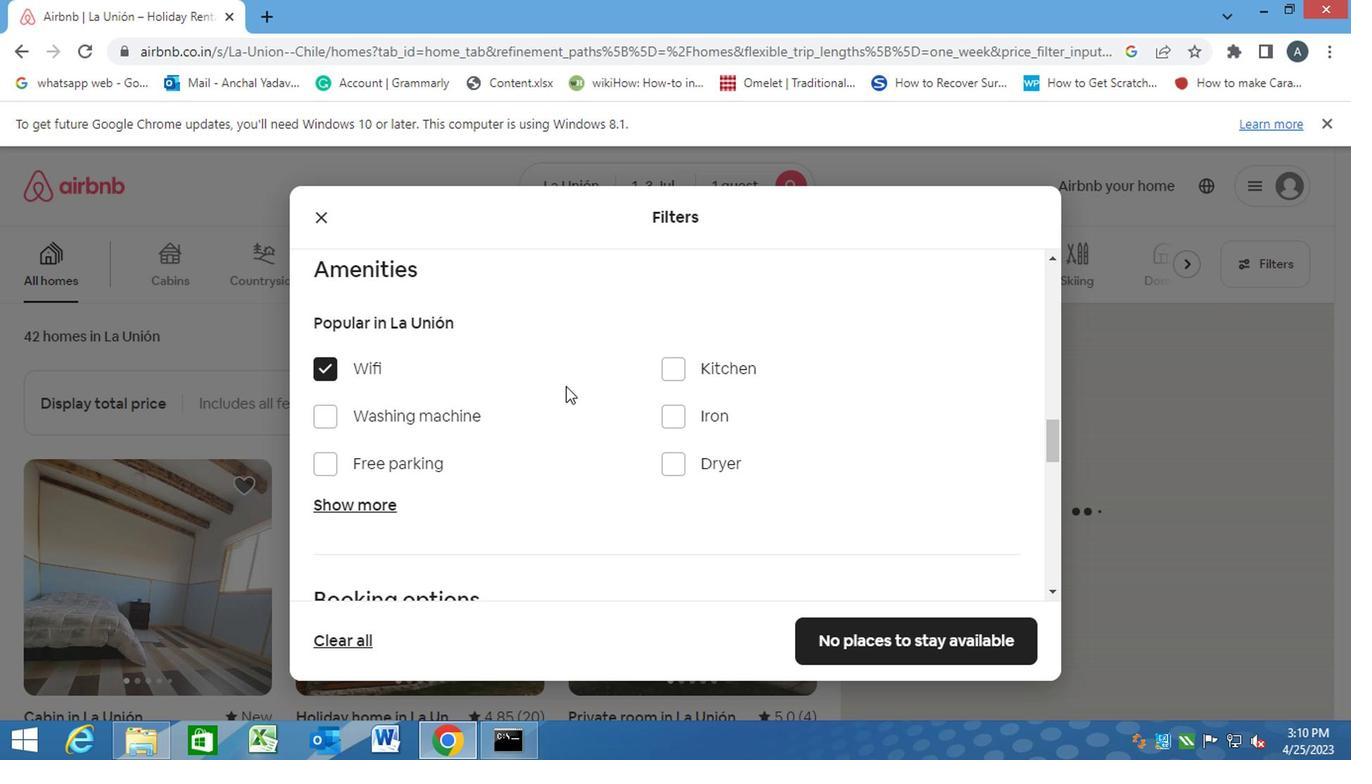 
Action: Mouse scrolled (563, 386) with delta (0, 0)
Screenshot: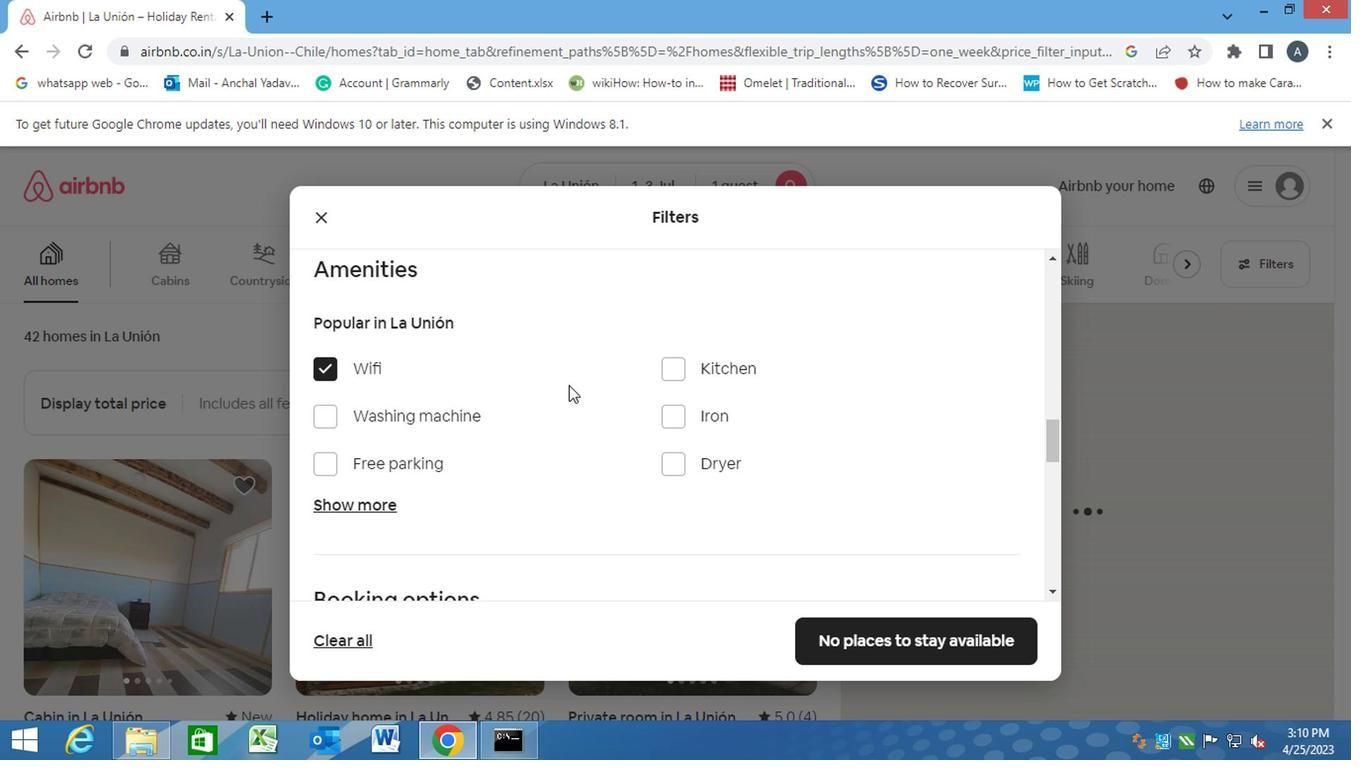 
Action: Mouse scrolled (563, 386) with delta (0, 0)
Screenshot: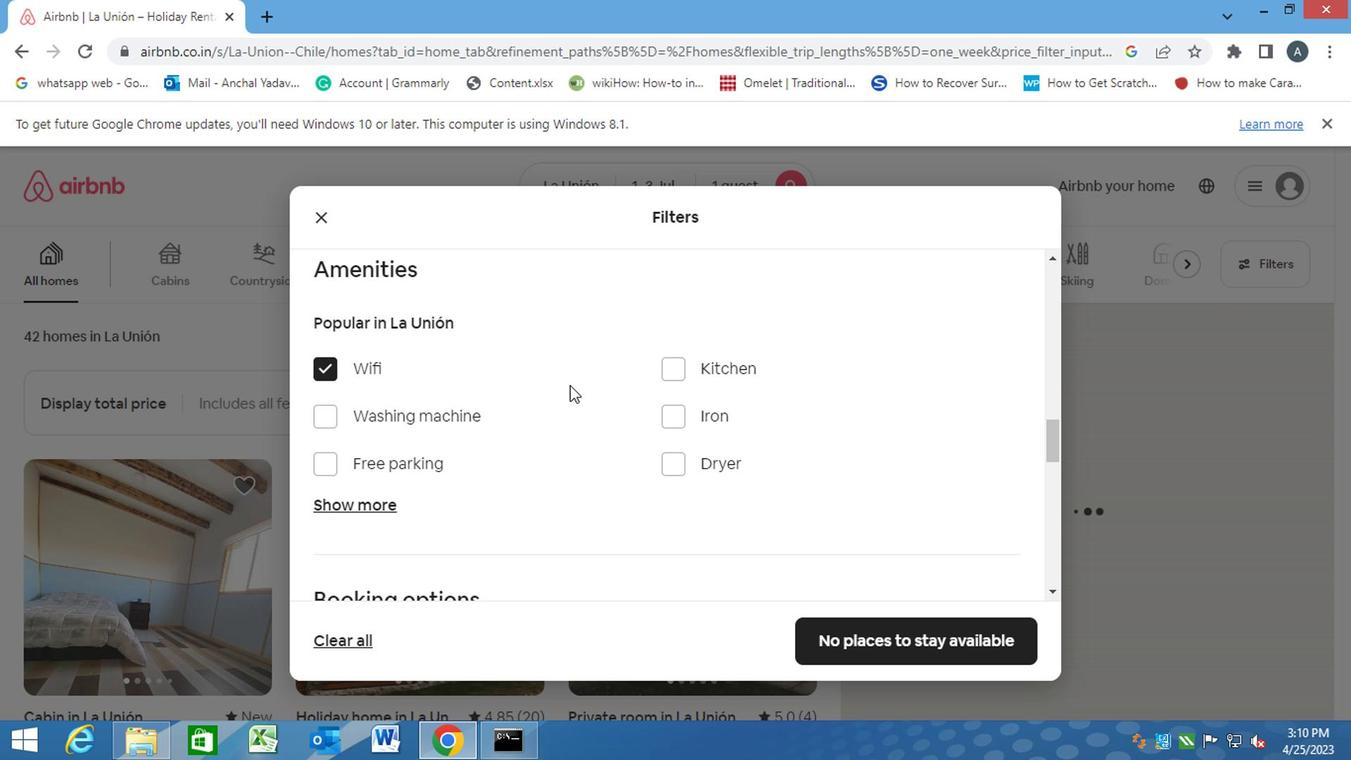 
Action: Mouse moved to (565, 387)
Screenshot: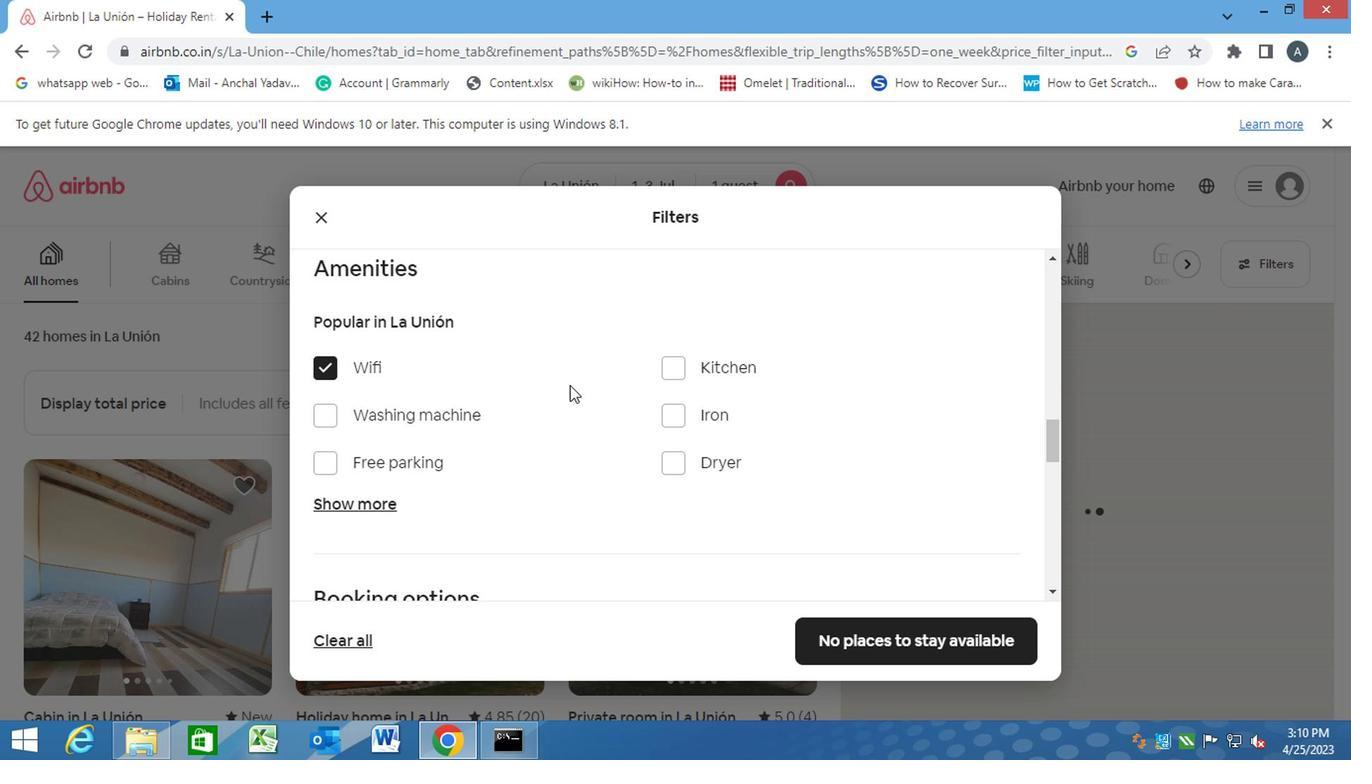 
Action: Mouse scrolled (565, 386) with delta (0, 0)
Screenshot: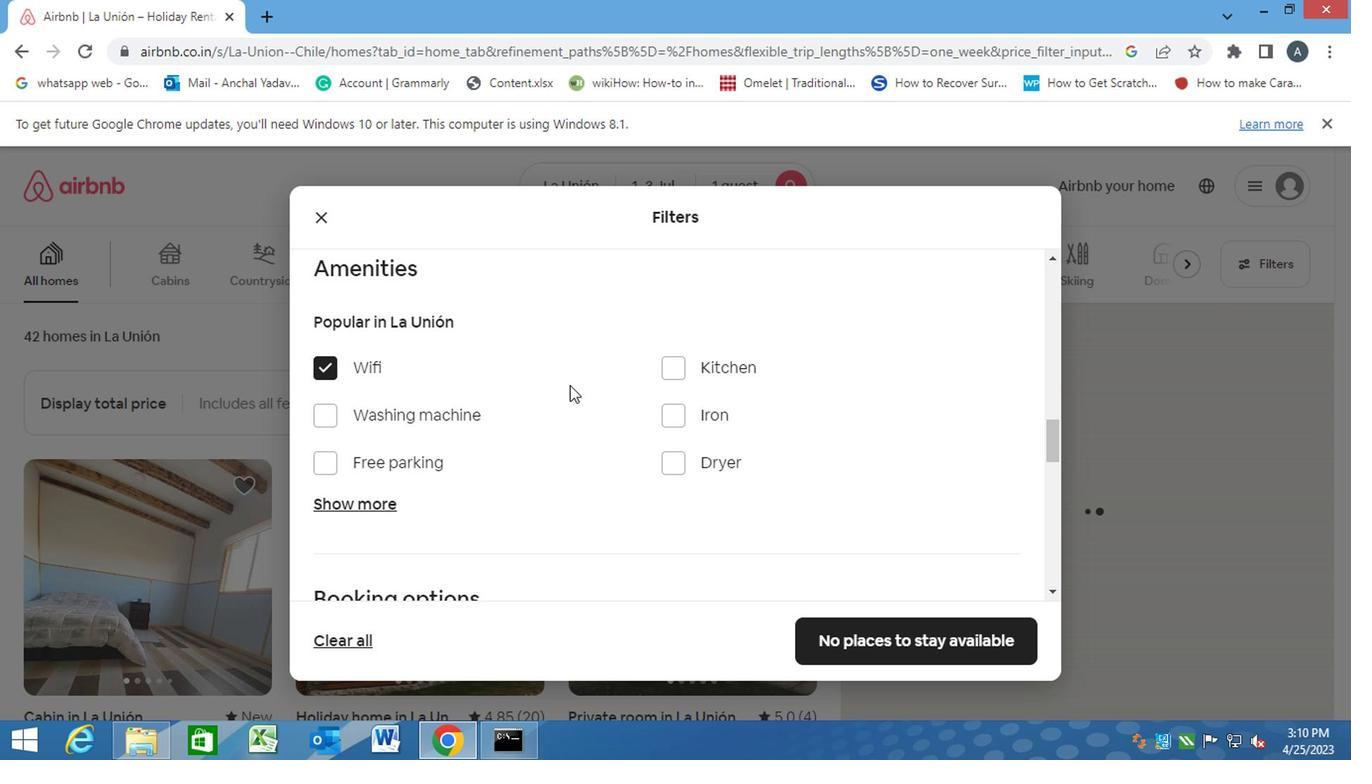 
Action: Mouse scrolled (565, 386) with delta (0, 0)
Screenshot: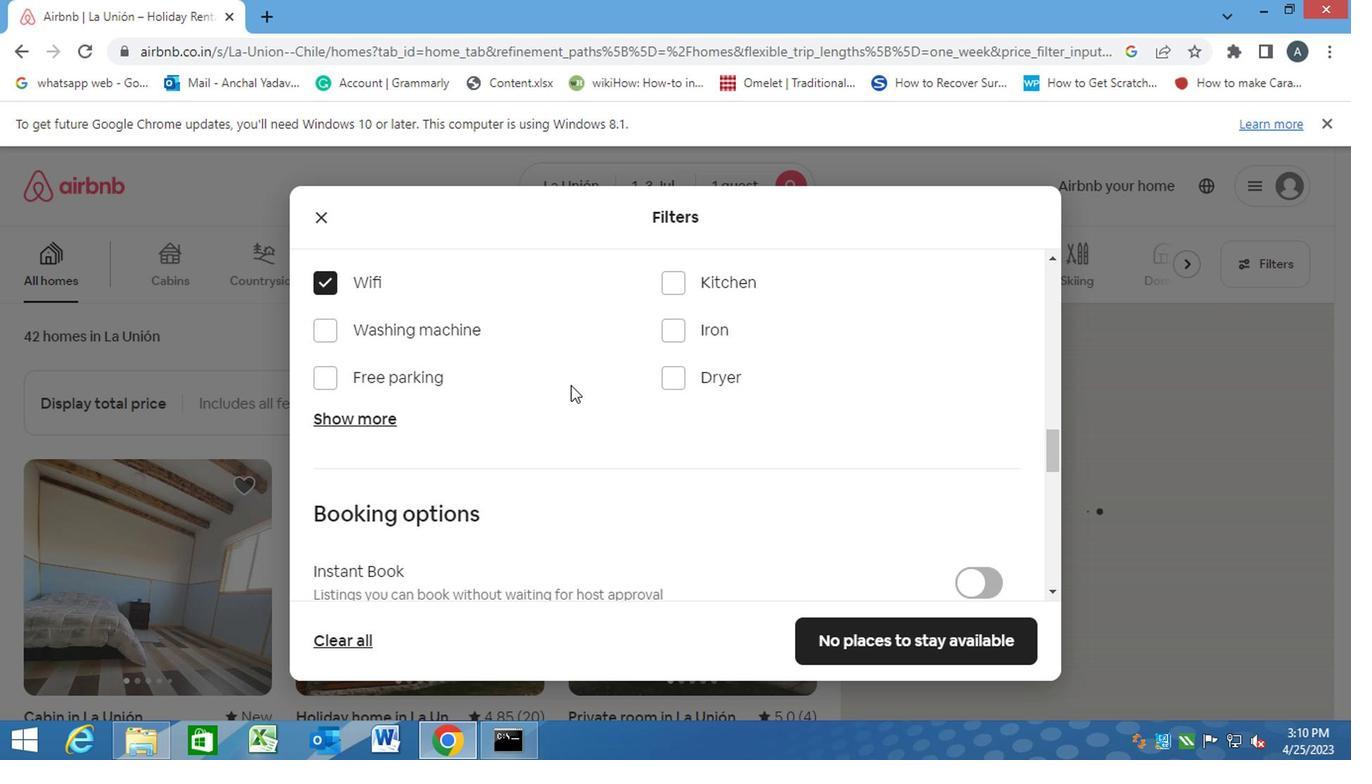 
Action: Mouse moved to (963, 340)
Screenshot: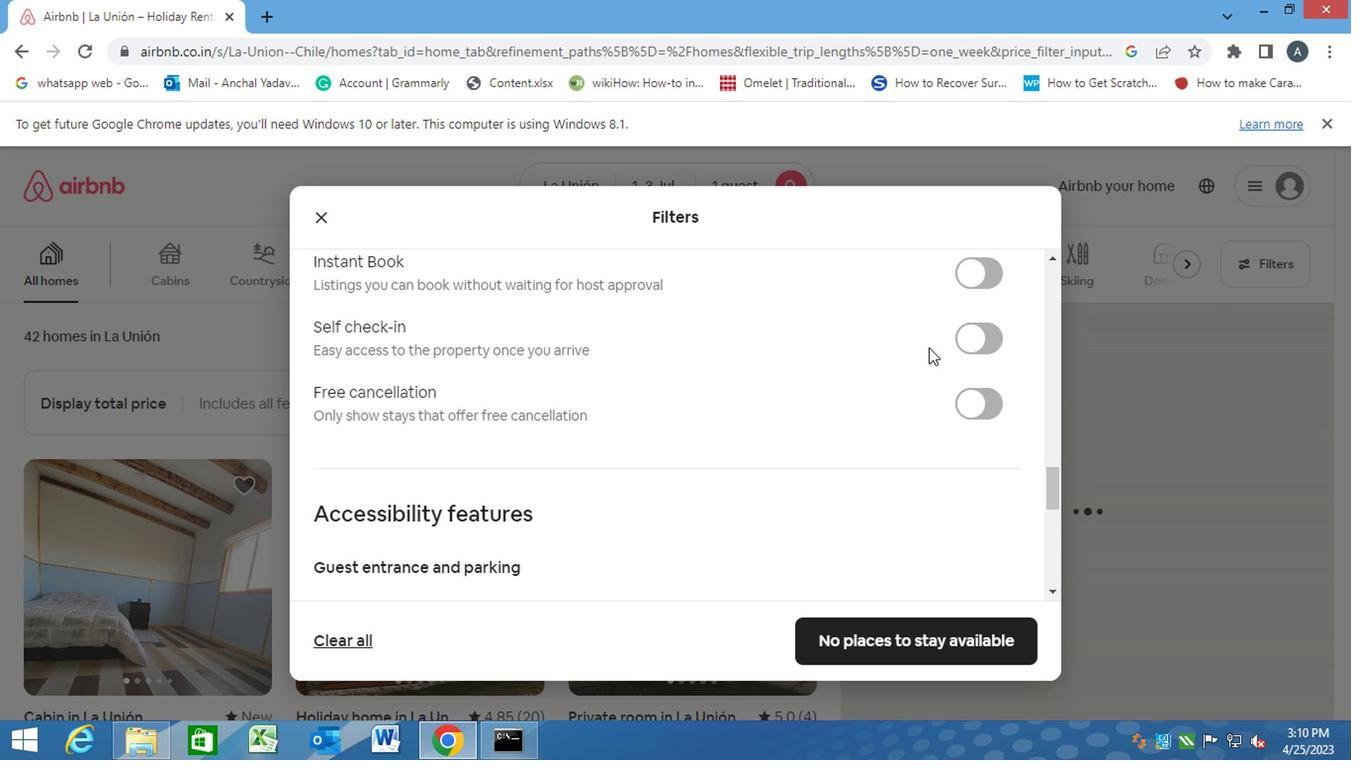 
Action: Mouse pressed left at (963, 340)
Screenshot: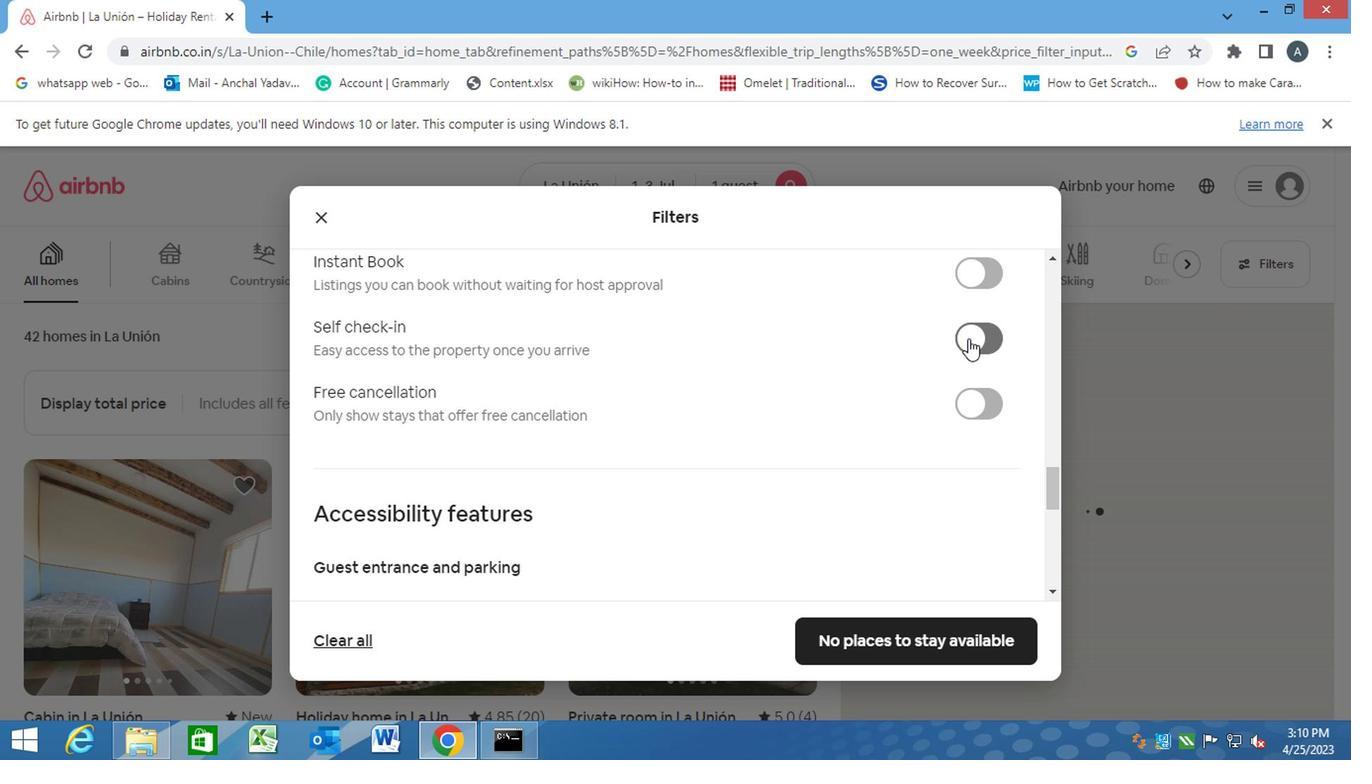 
Action: Mouse moved to (716, 391)
Screenshot: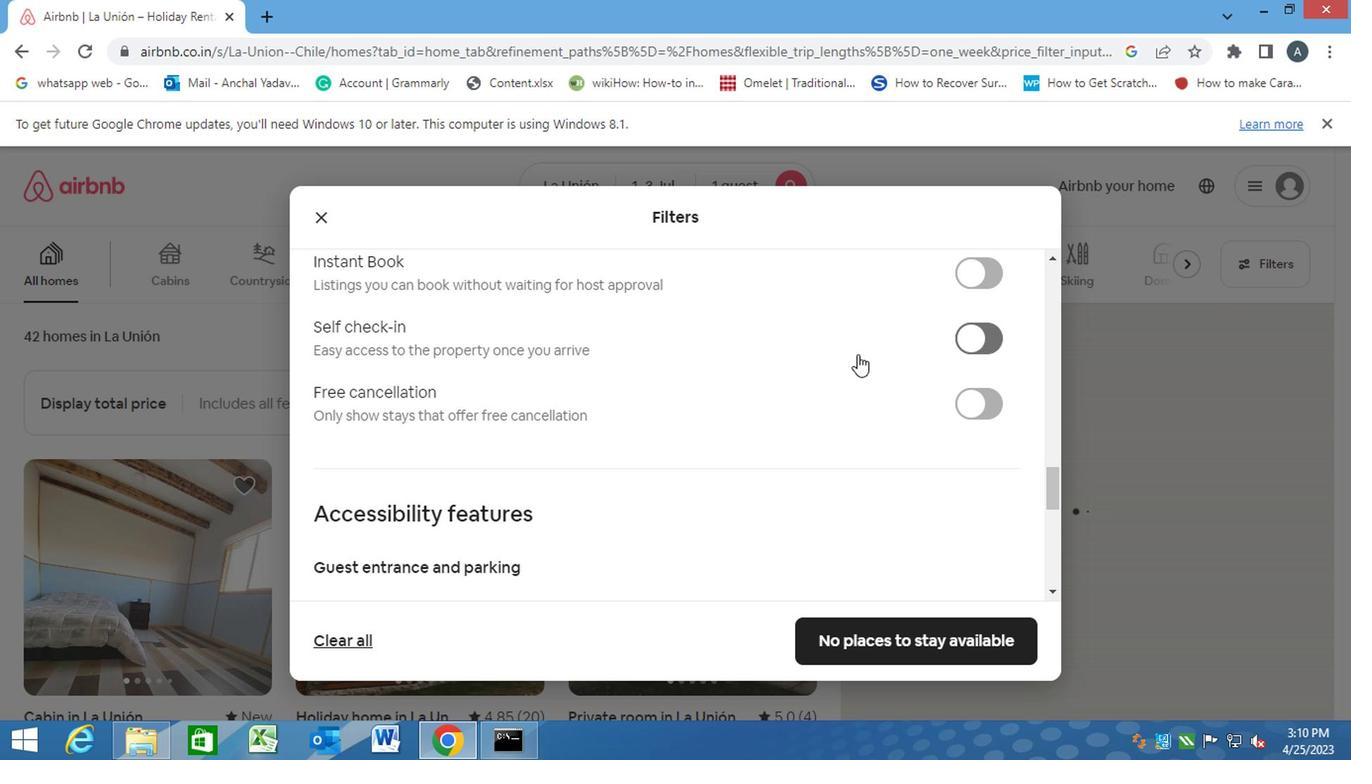 
Action: Mouse scrolled (716, 389) with delta (0, -1)
Screenshot: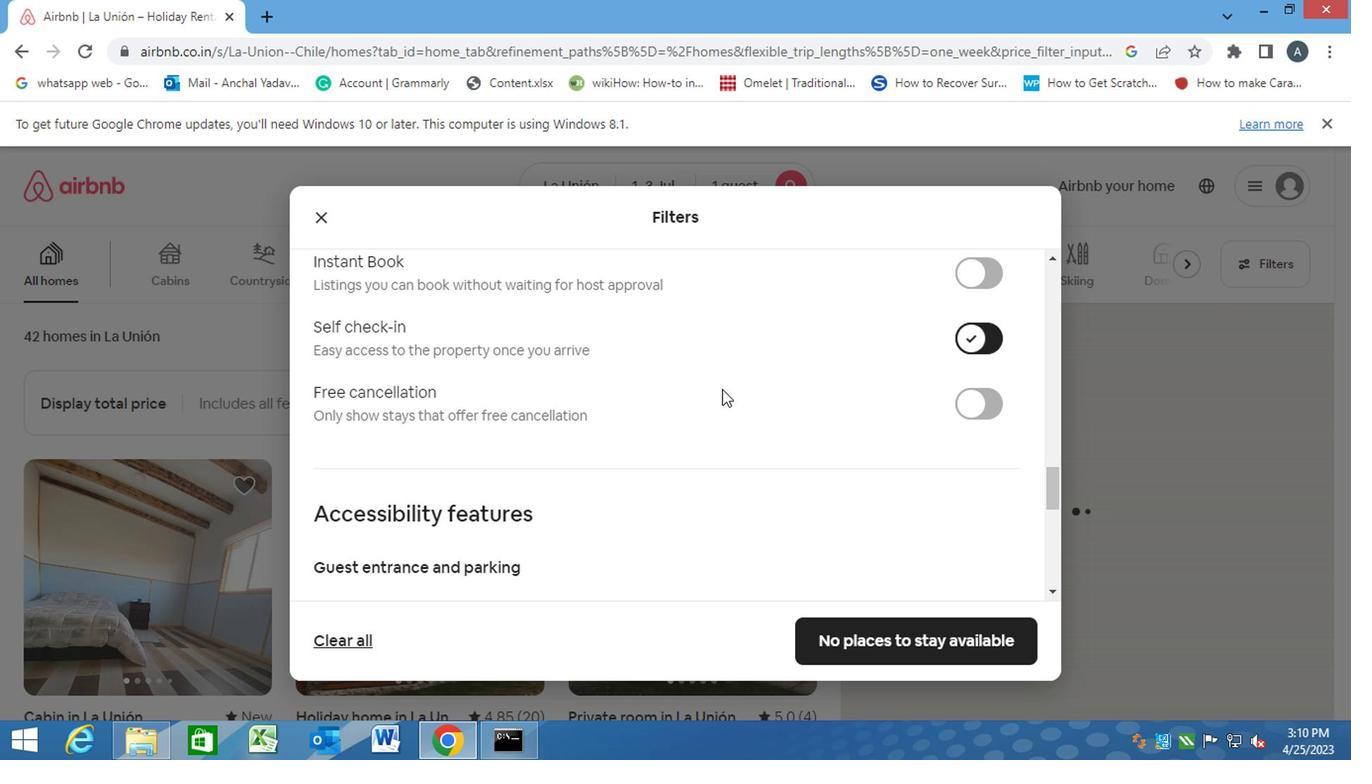 
Action: Mouse scrolled (716, 389) with delta (0, -1)
Screenshot: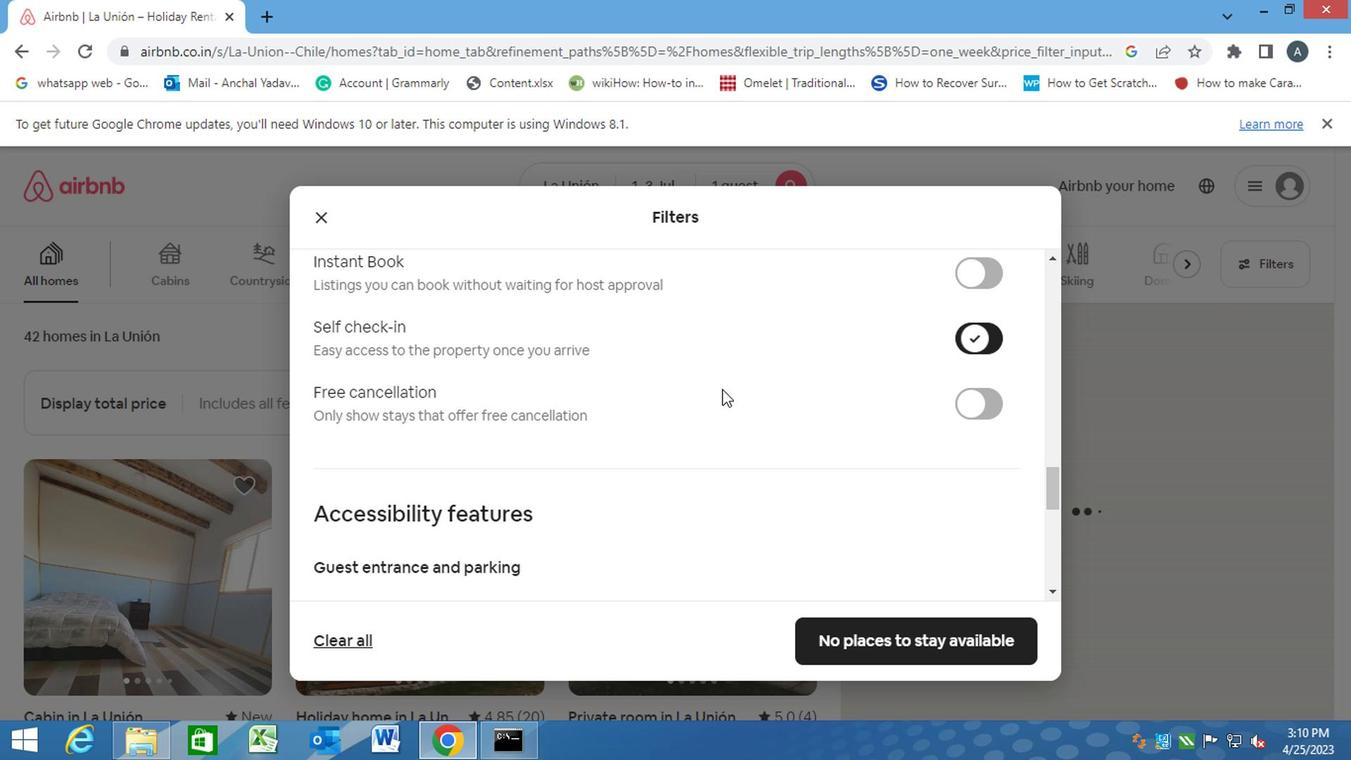 
Action: Mouse scrolled (716, 389) with delta (0, -1)
Screenshot: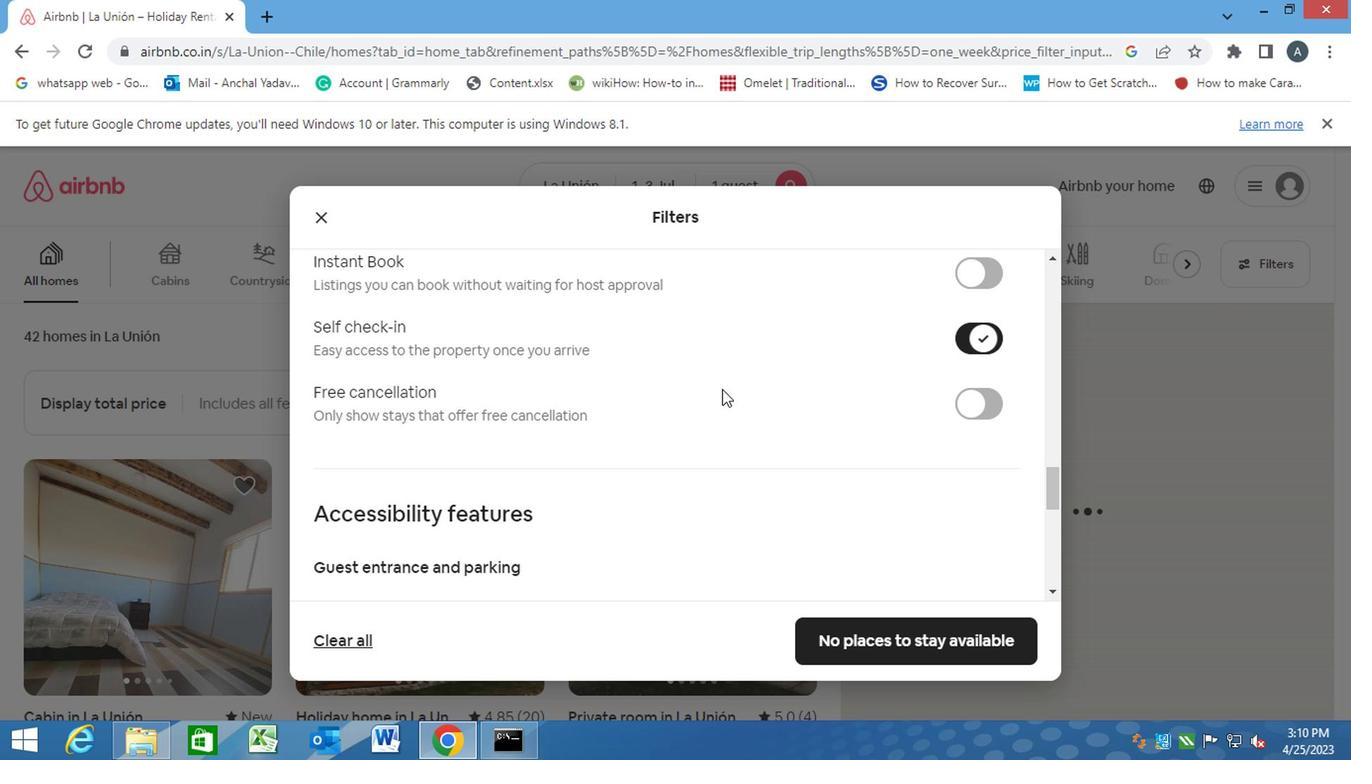
Action: Mouse scrolled (716, 389) with delta (0, -1)
Screenshot: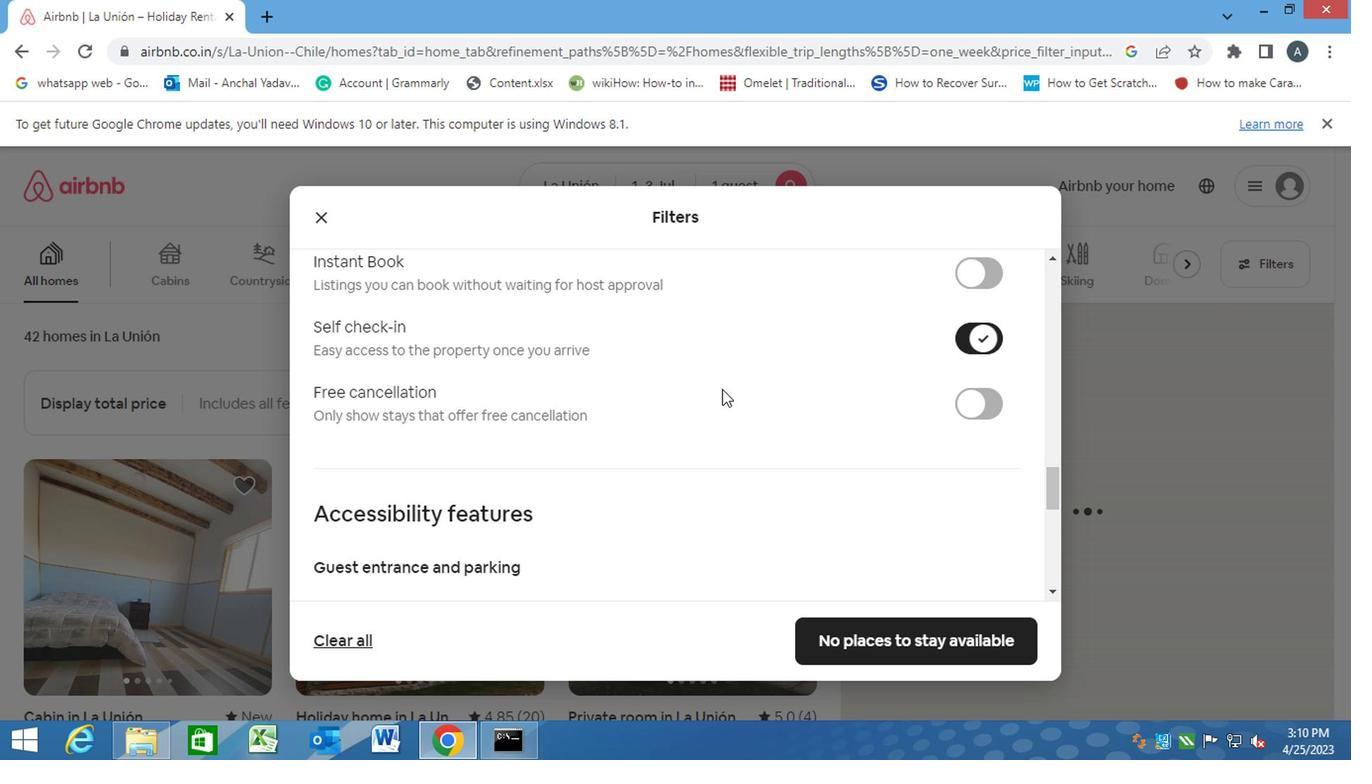 
Action: Mouse moved to (713, 394)
Screenshot: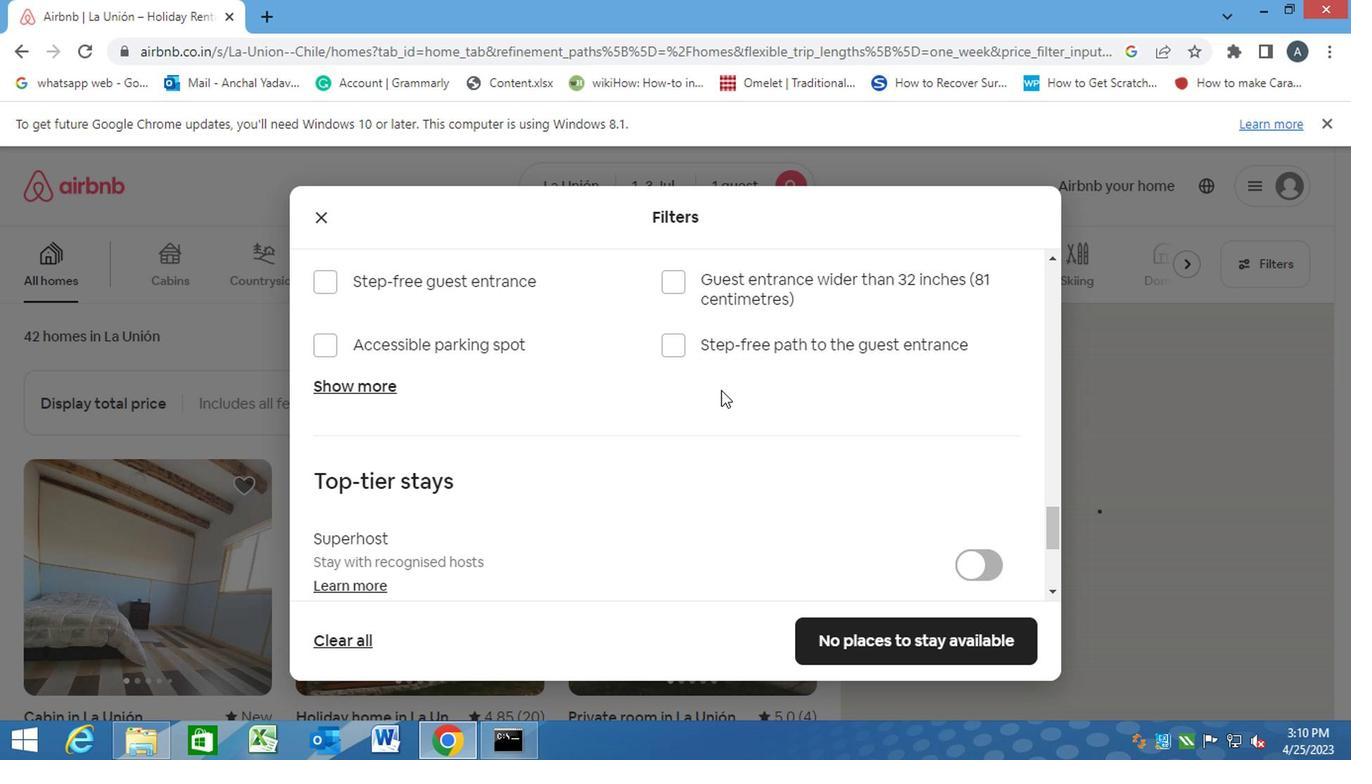 
Action: Mouse scrolled (713, 392) with delta (0, -1)
Screenshot: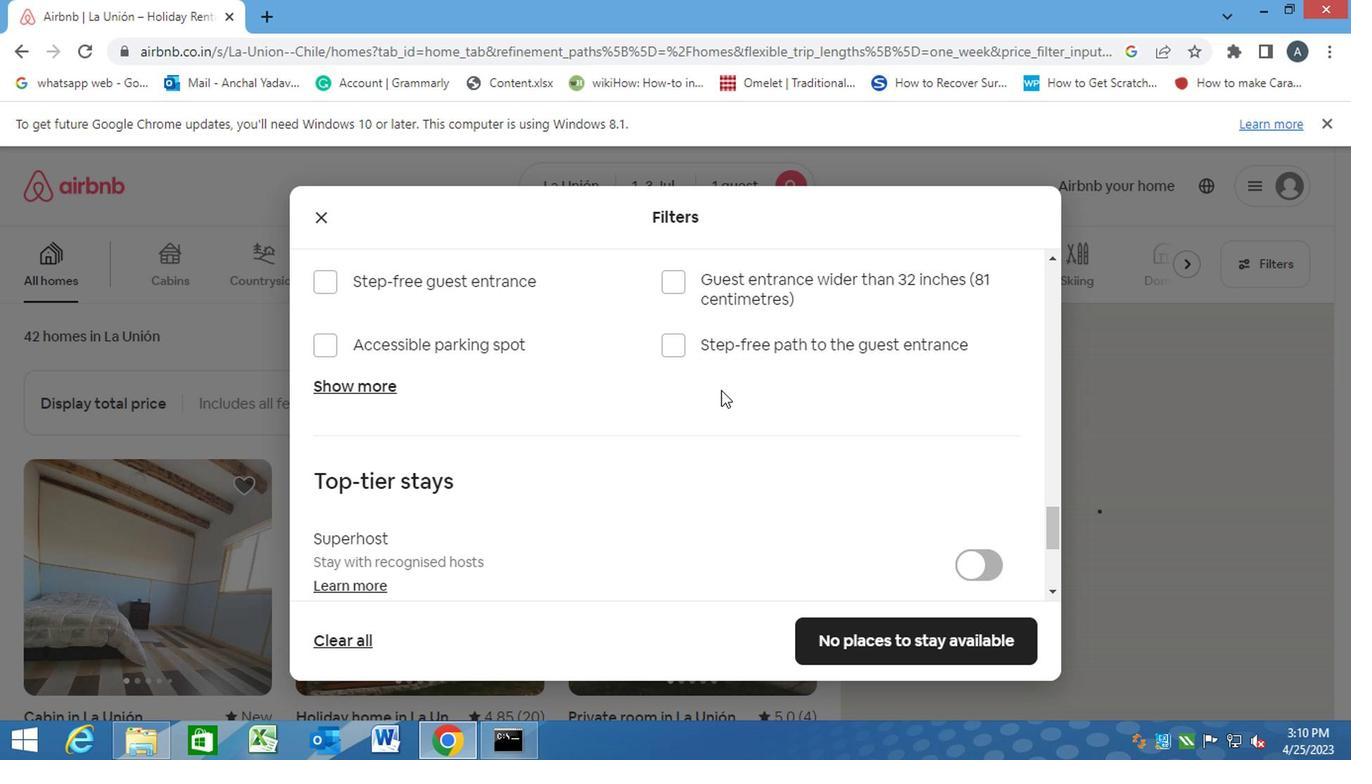 
Action: Mouse moved to (706, 401)
Screenshot: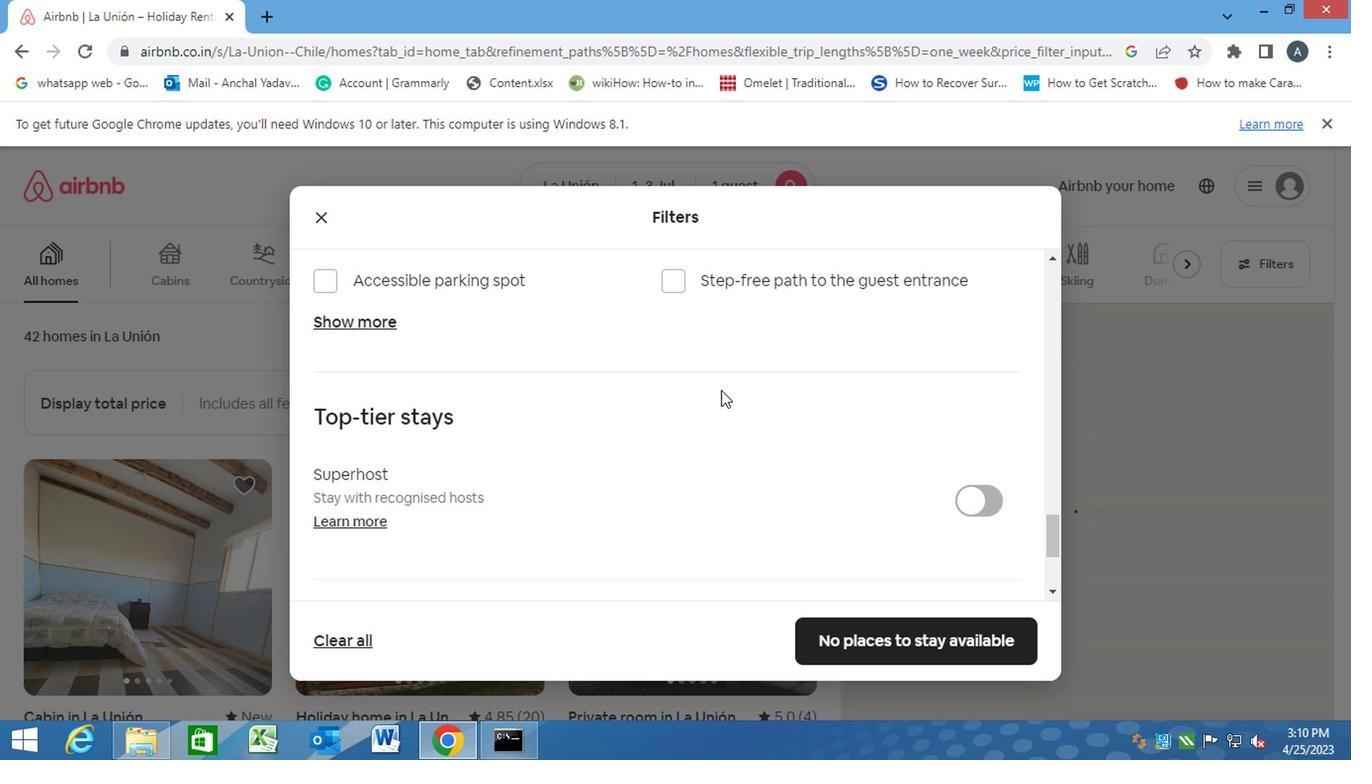
Action: Mouse scrolled (706, 399) with delta (0, -1)
Screenshot: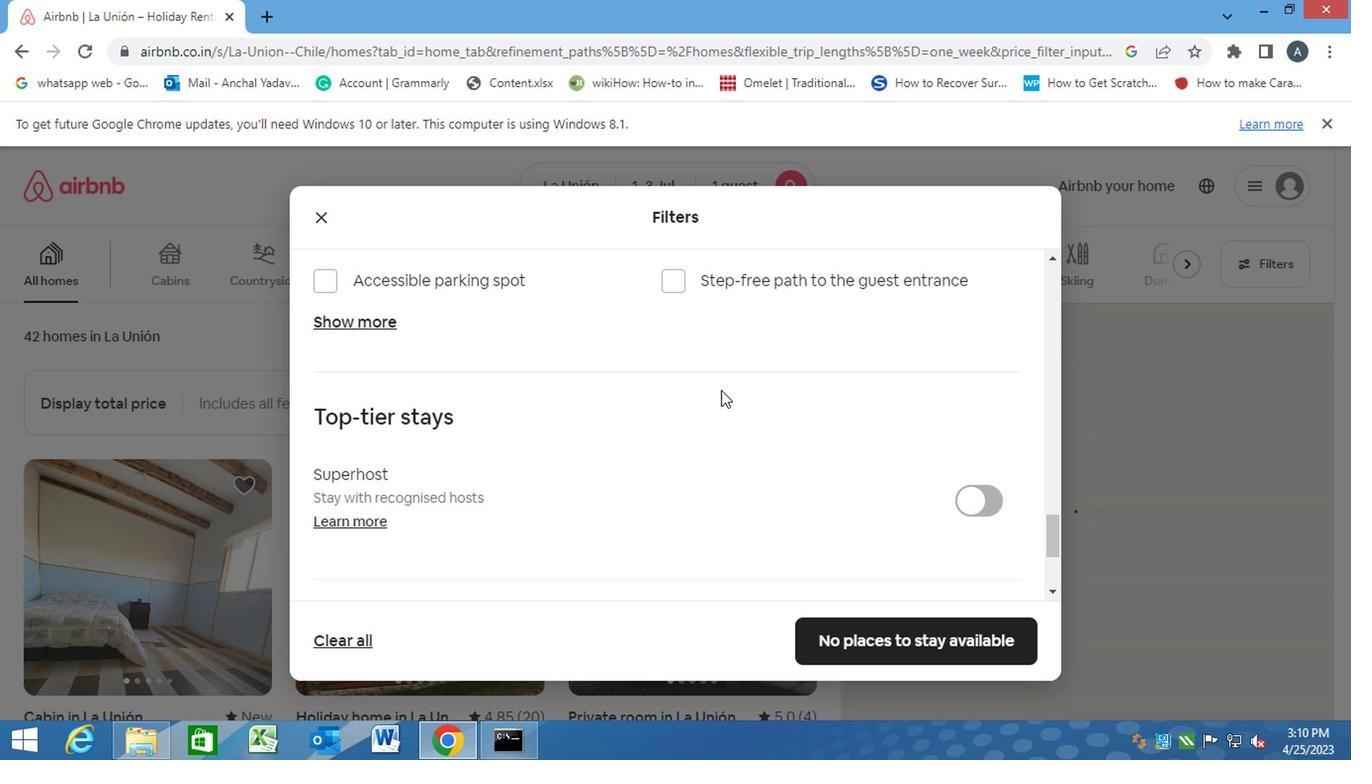 
Action: Mouse moved to (679, 408)
Screenshot: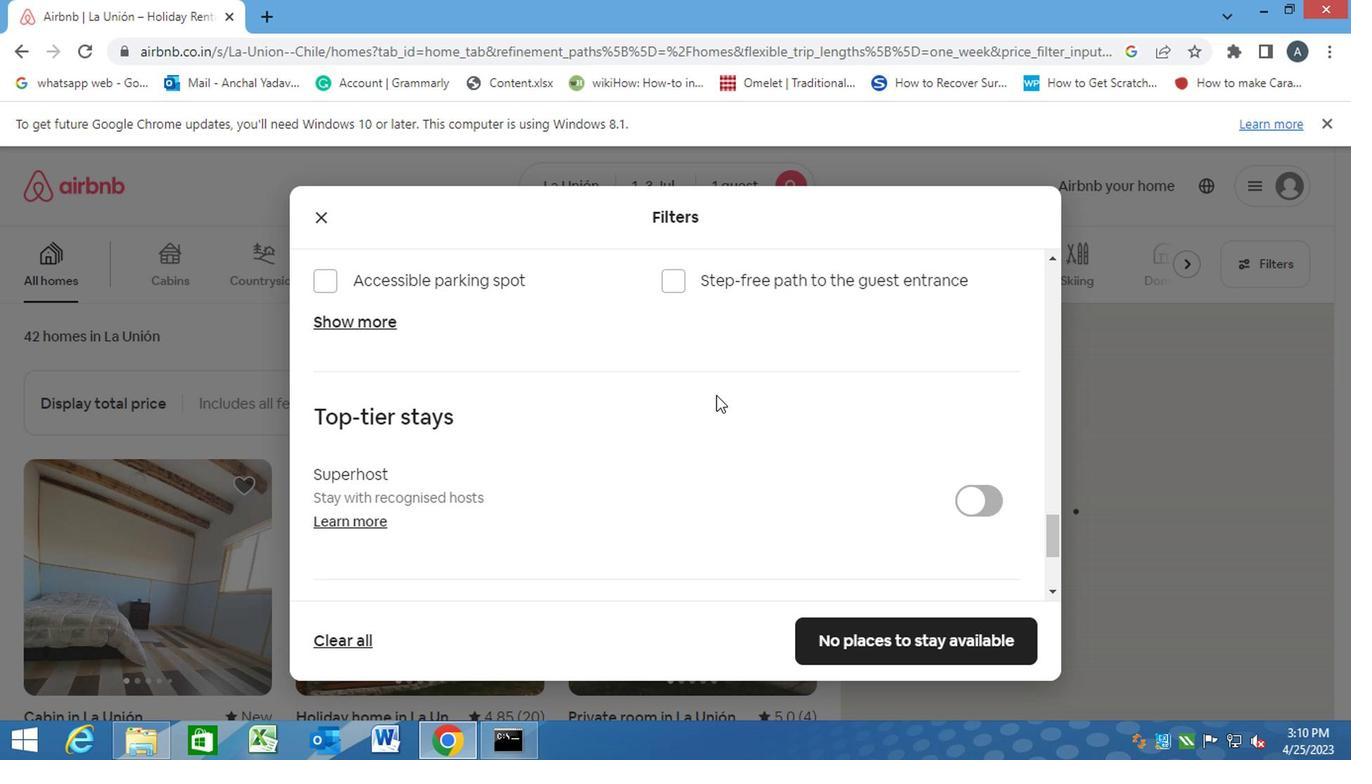 
Action: Mouse scrolled (687, 406) with delta (0, 0)
Screenshot: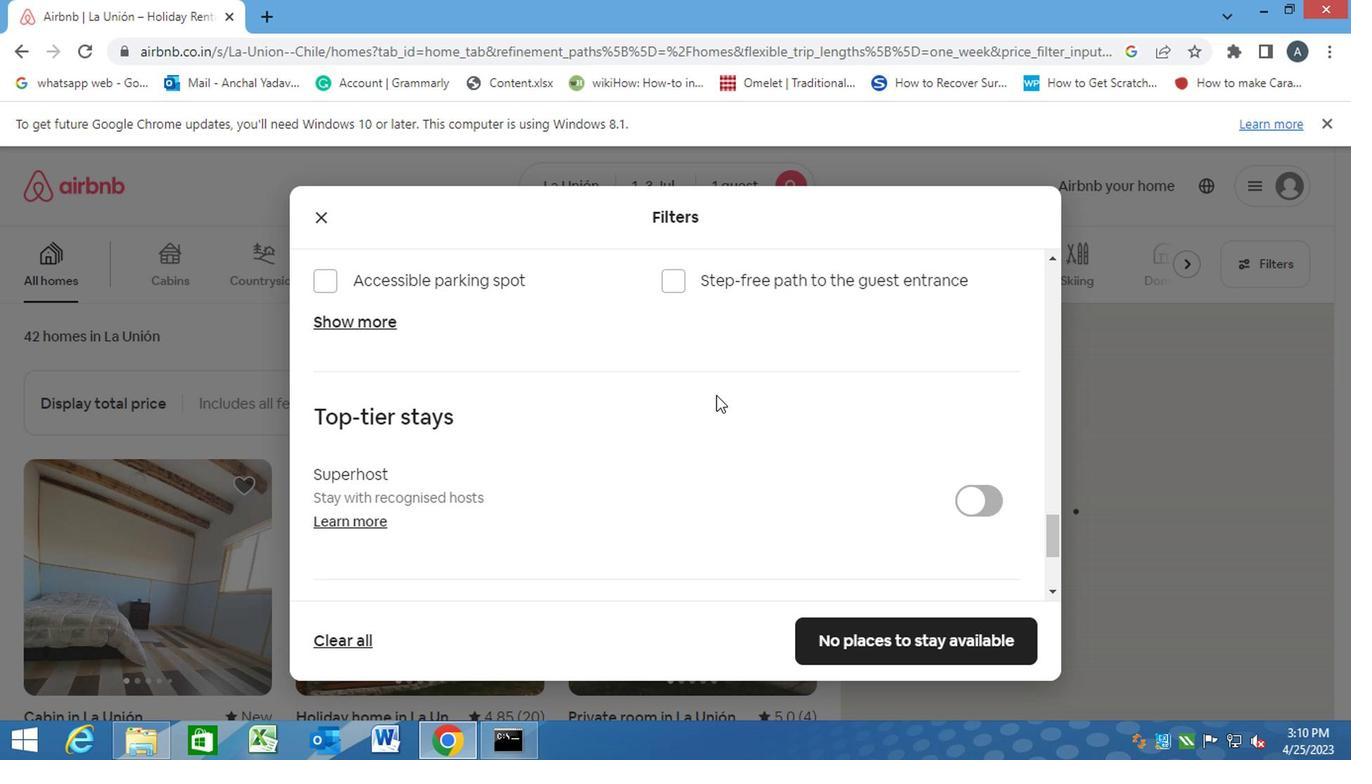 
Action: Mouse moved to (322, 453)
Screenshot: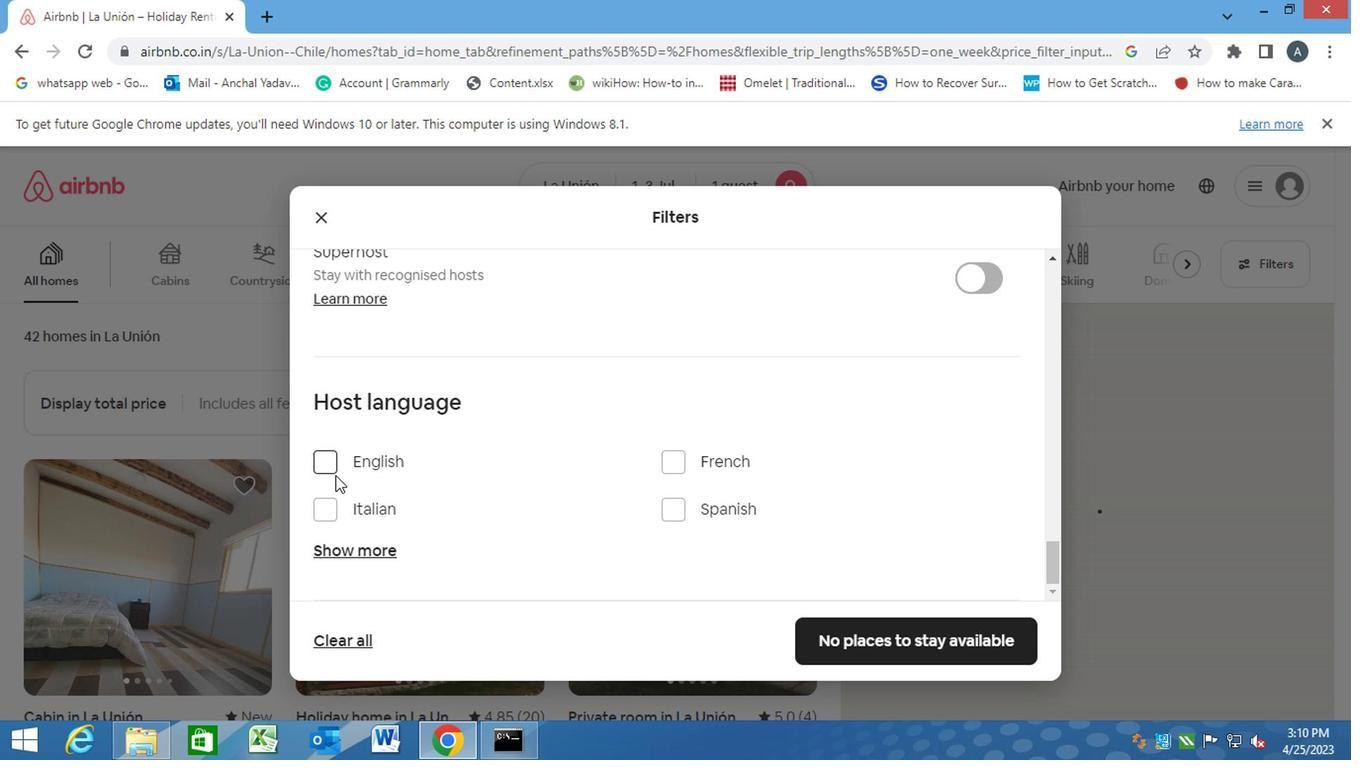 
Action: Mouse pressed left at (322, 453)
Screenshot: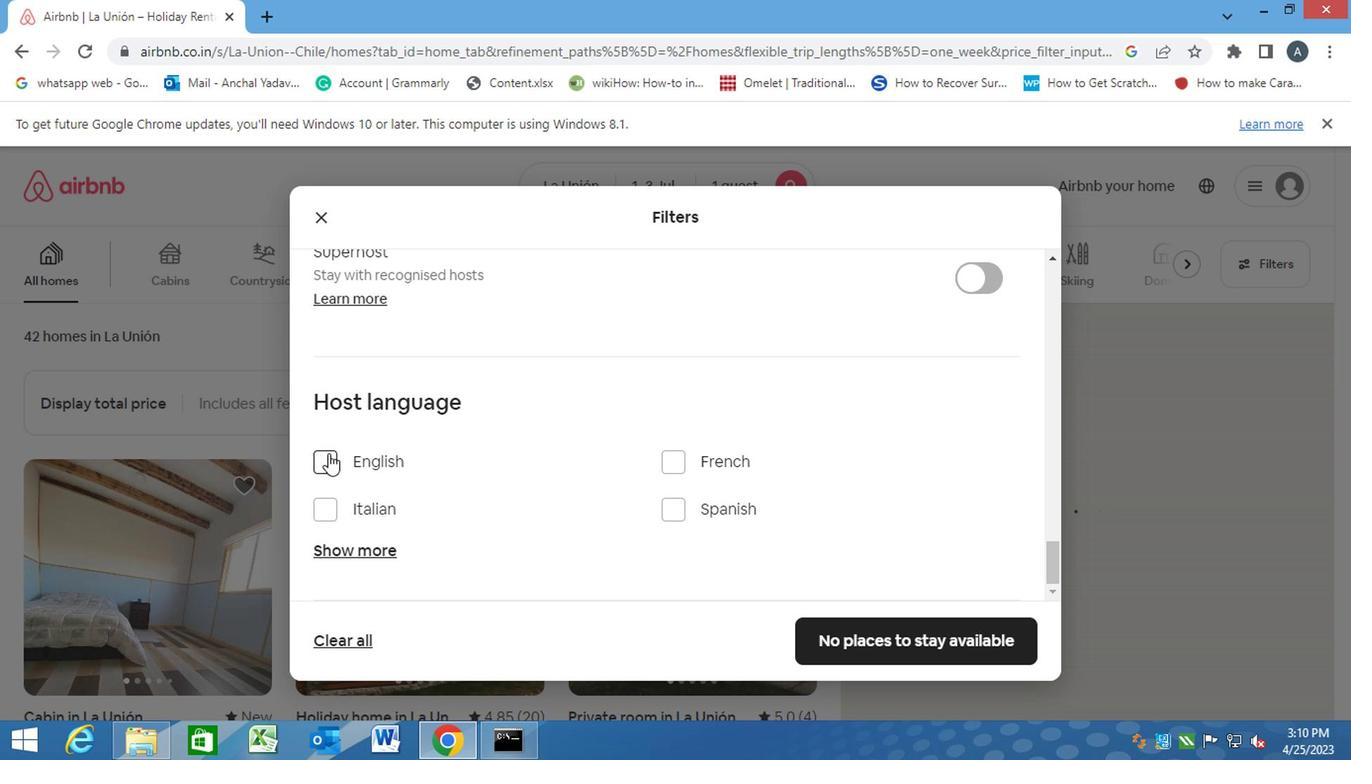 
Action: Mouse moved to (907, 644)
Screenshot: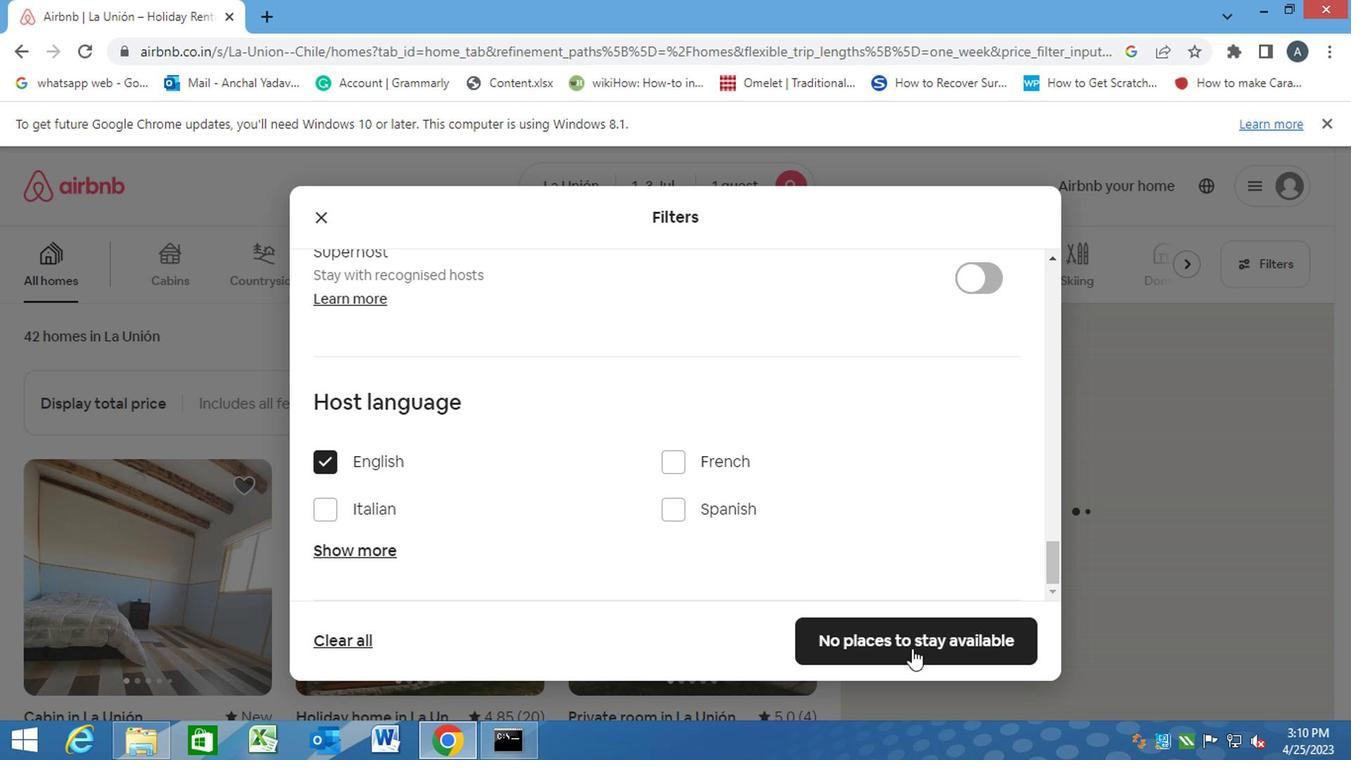 
Action: Mouse pressed left at (907, 644)
Screenshot: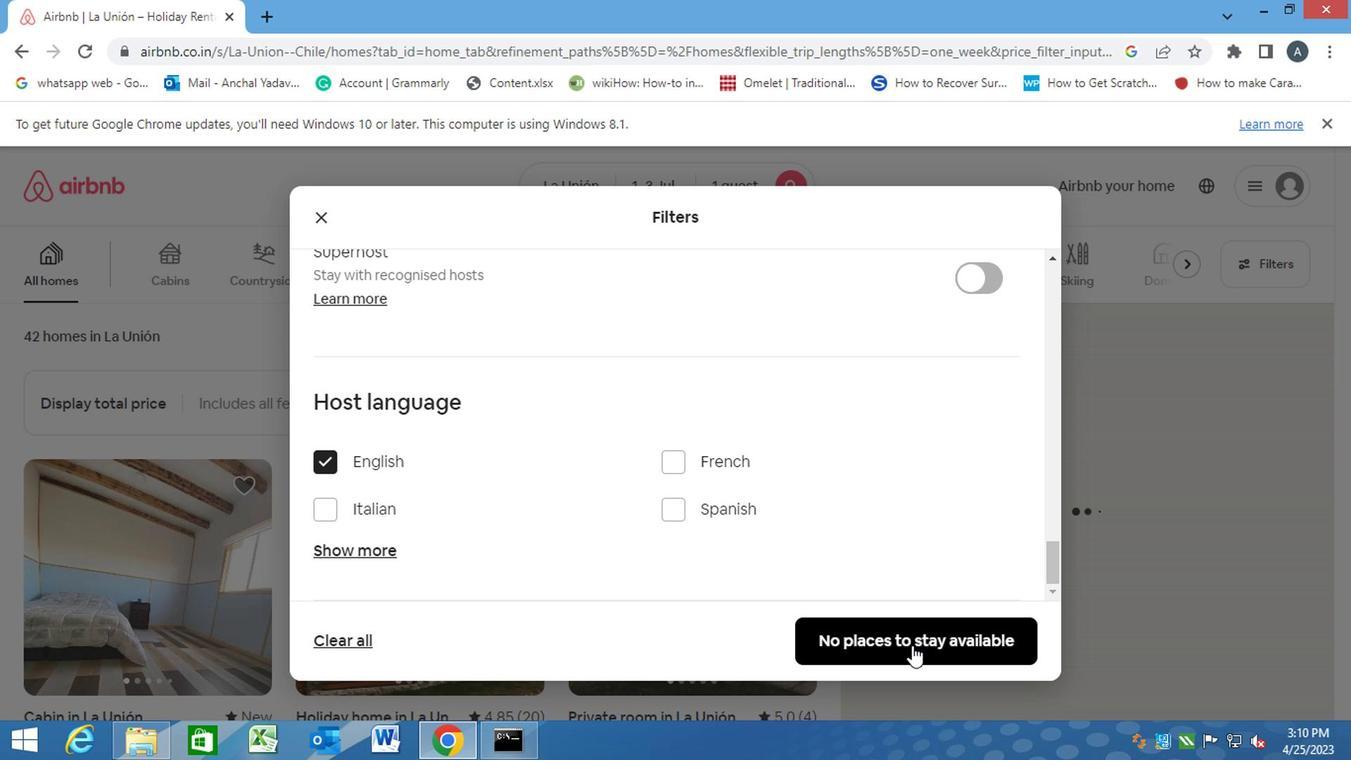 
